 Task: Look for space in São Borja, Brazil from 7th July, 2023 to 15th July, 2023 for 6 adults in price range Rs.15000 to Rs.20000. Place can be entire place with 3 bedrooms having 3 beds and 3 bathrooms. Property type can be guest house. Amenities needed are: washing machine, . Booking option can be shelf check-in. Required host language is Spanish.
Action: Mouse moved to (492, 135)
Screenshot: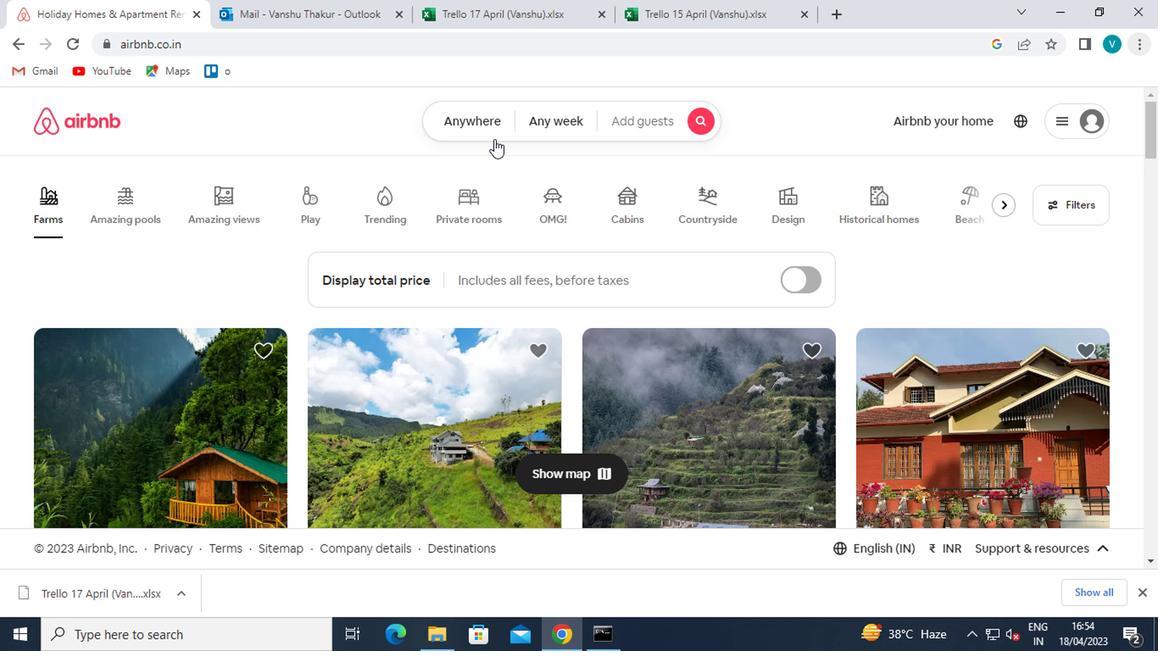 
Action: Mouse pressed left at (492, 135)
Screenshot: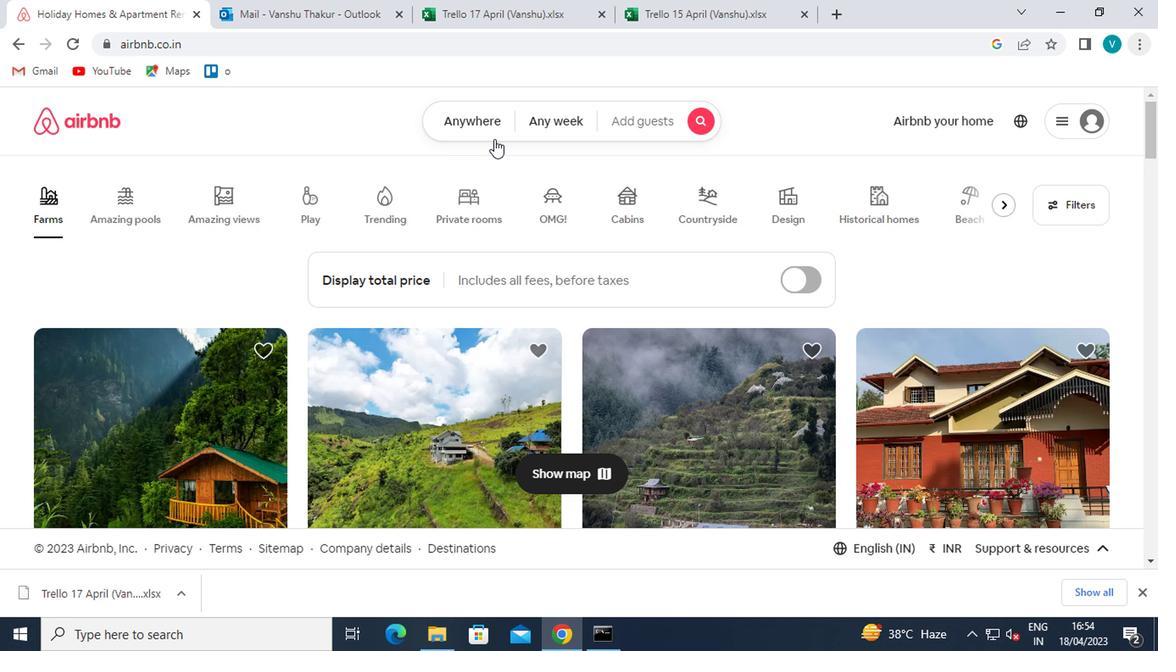 
Action: Mouse moved to (402, 183)
Screenshot: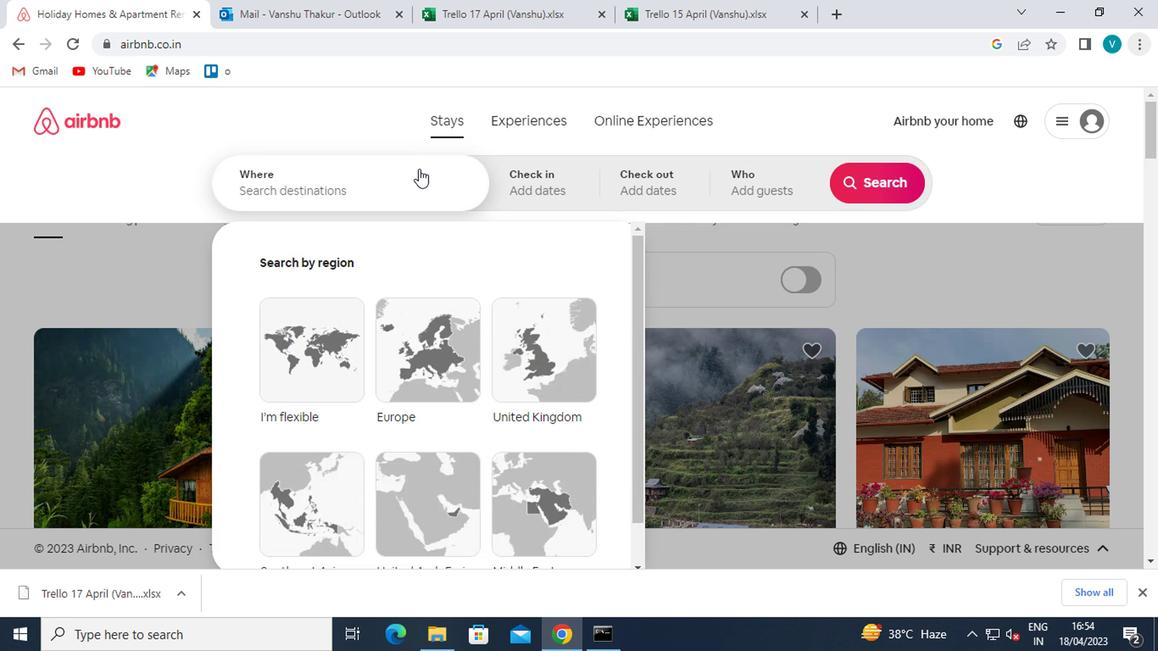 
Action: Mouse pressed left at (402, 183)
Screenshot: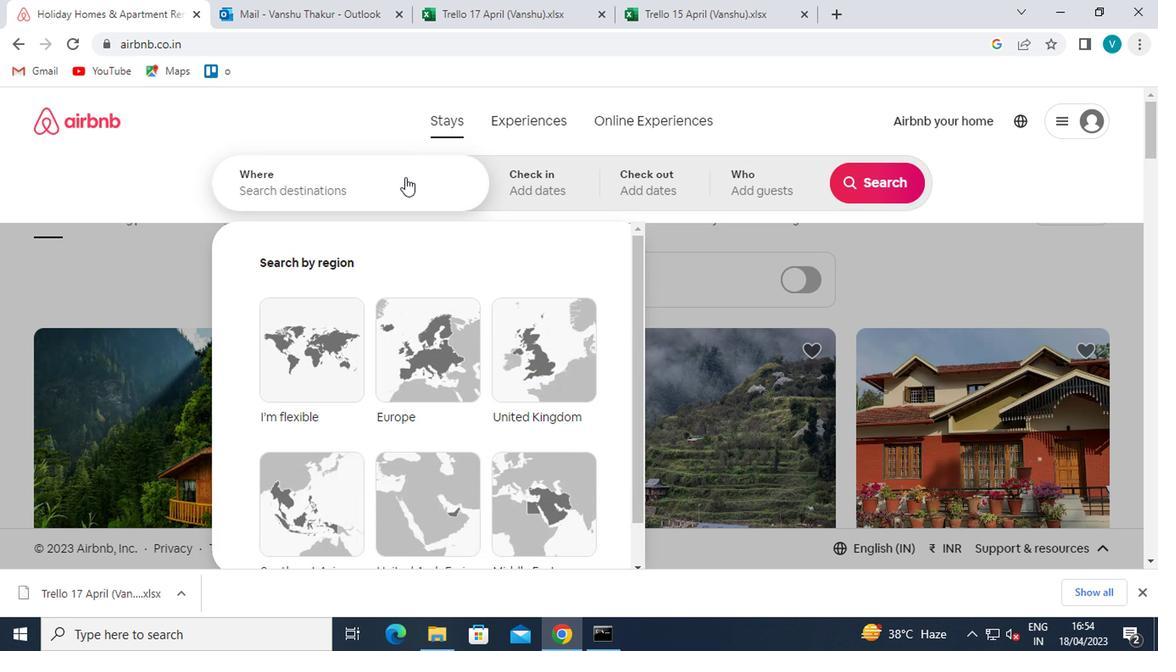 
Action: Mouse moved to (402, 183)
Screenshot: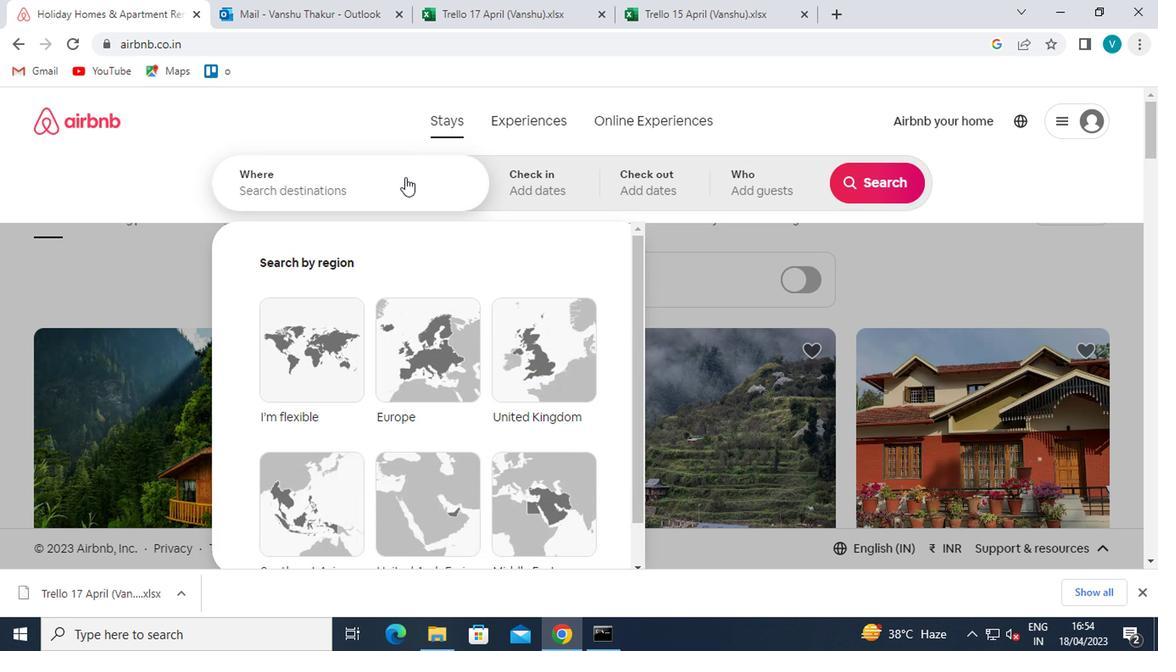 
Action: Key pressed <Key.shift>SAO<Key.space><Key.shift>BORJA
Screenshot: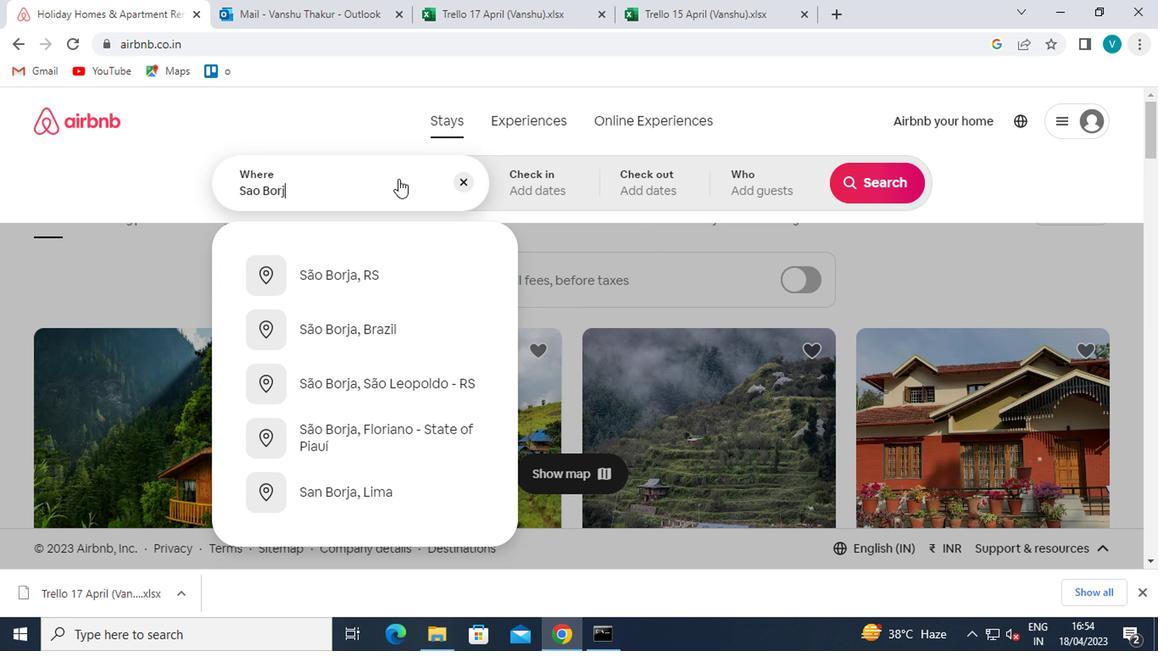 
Action: Mouse moved to (369, 322)
Screenshot: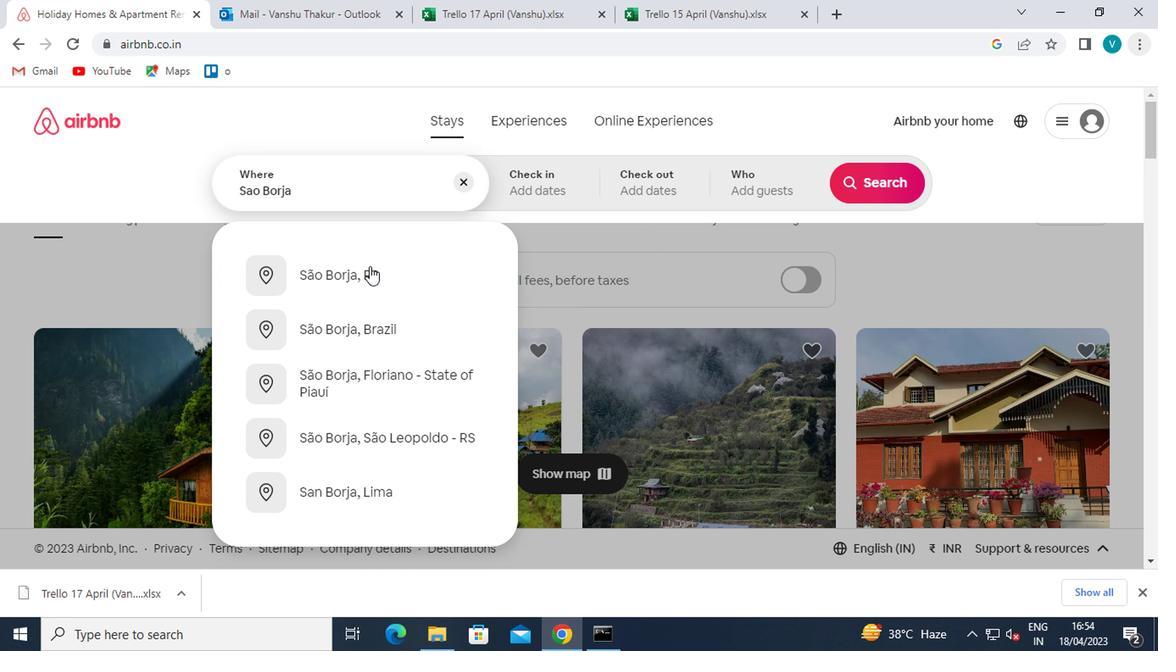 
Action: Mouse pressed left at (369, 322)
Screenshot: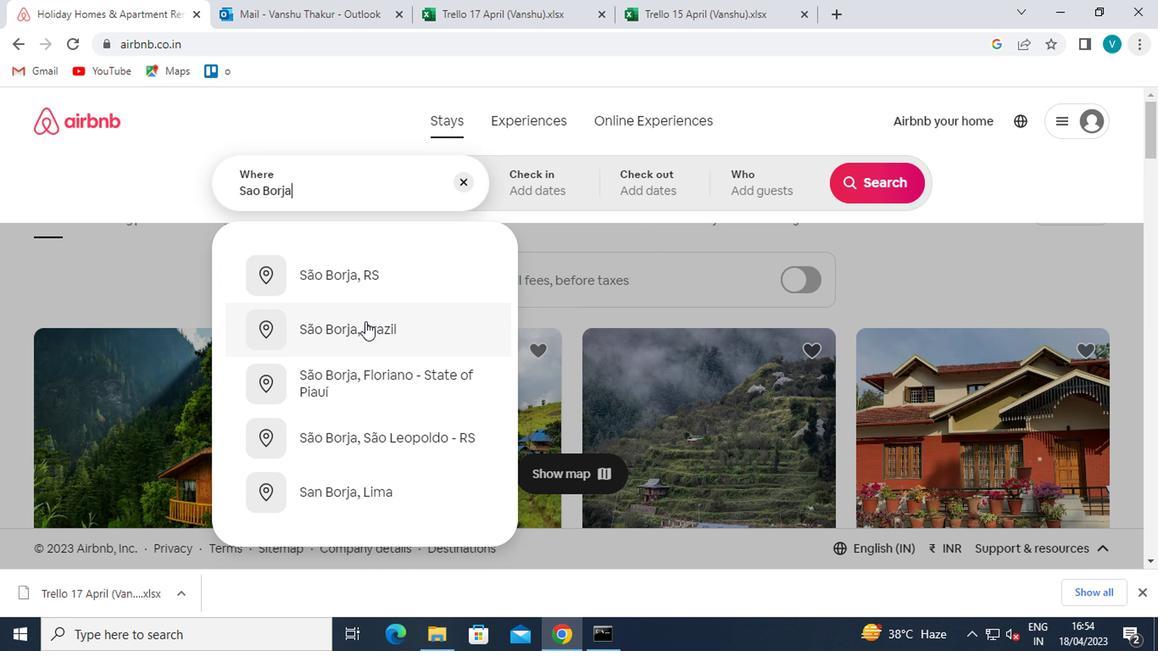 
Action: Mouse moved to (865, 316)
Screenshot: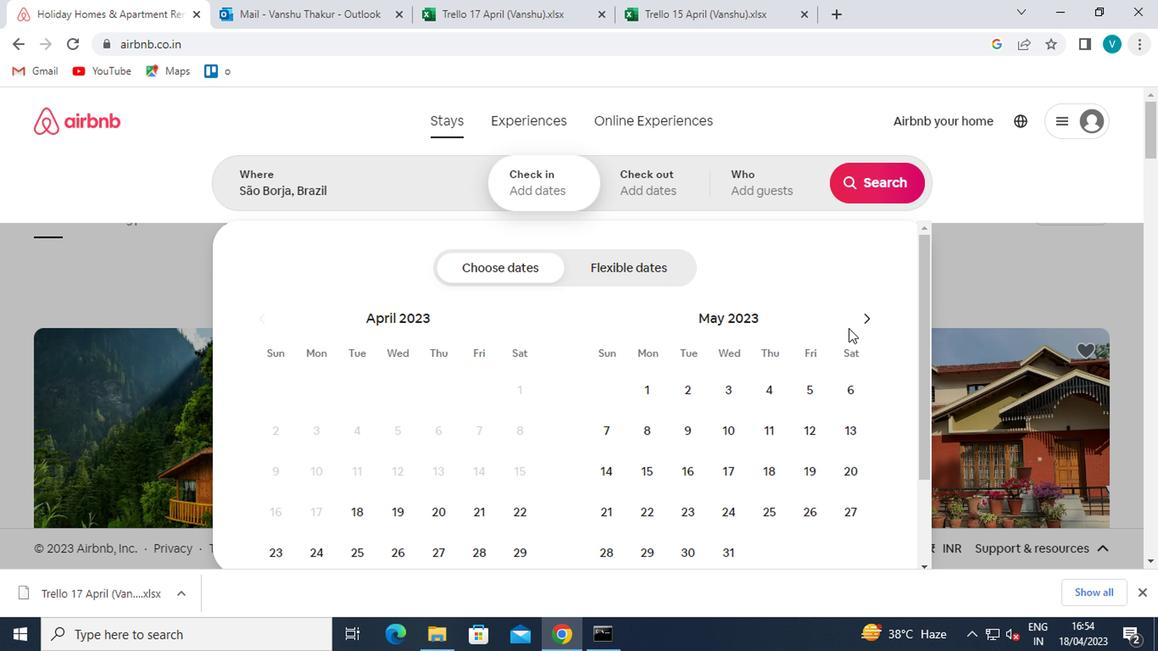 
Action: Mouse pressed left at (865, 316)
Screenshot: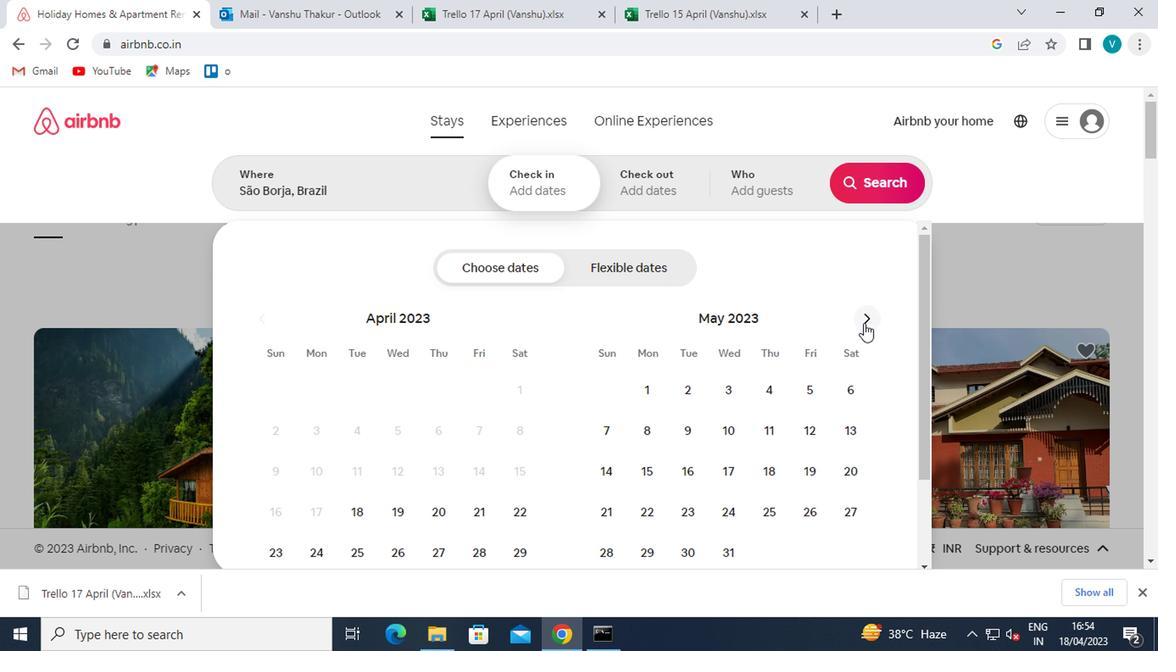 
Action: Mouse moved to (865, 314)
Screenshot: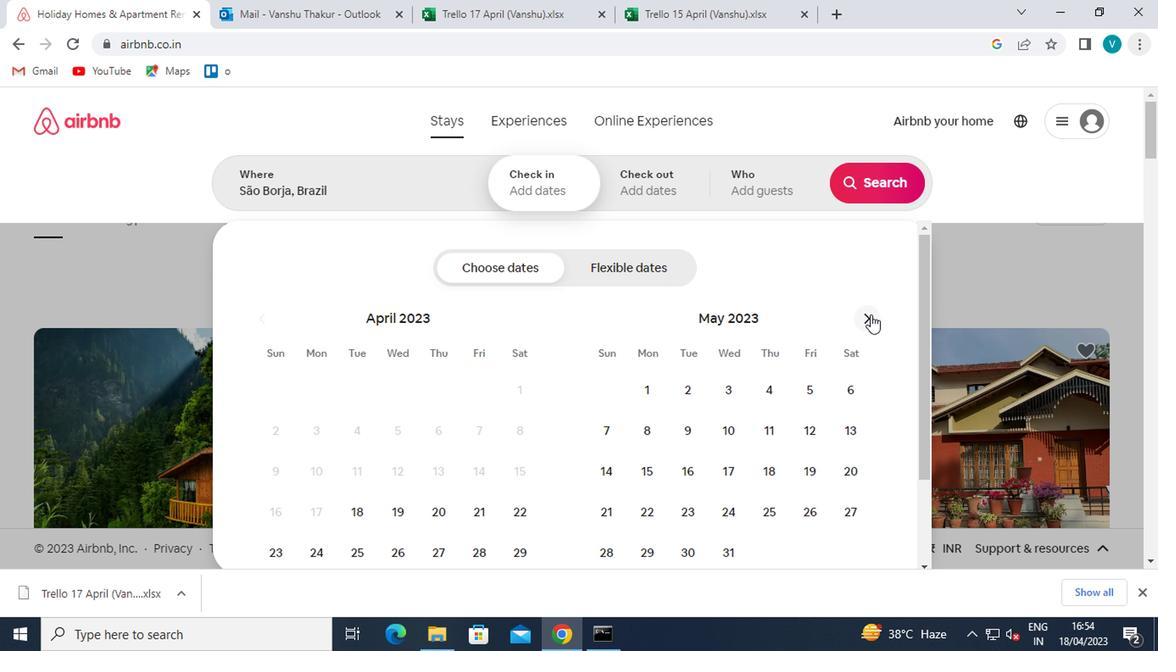 
Action: Mouse pressed left at (865, 314)
Screenshot: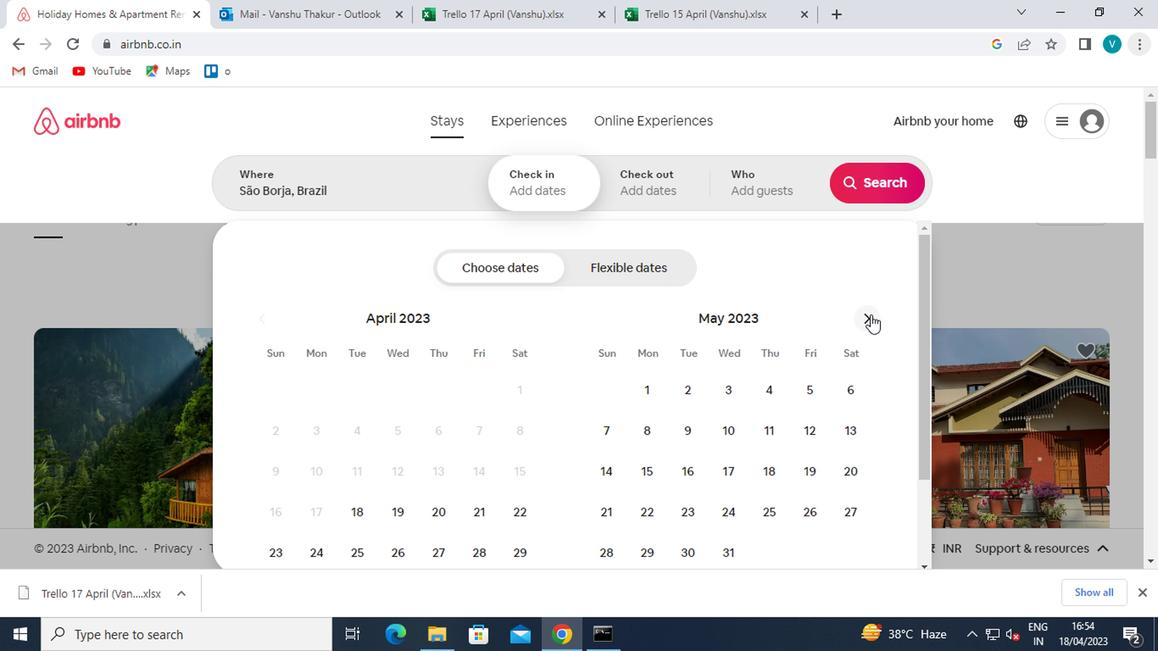 
Action: Mouse pressed left at (865, 314)
Screenshot: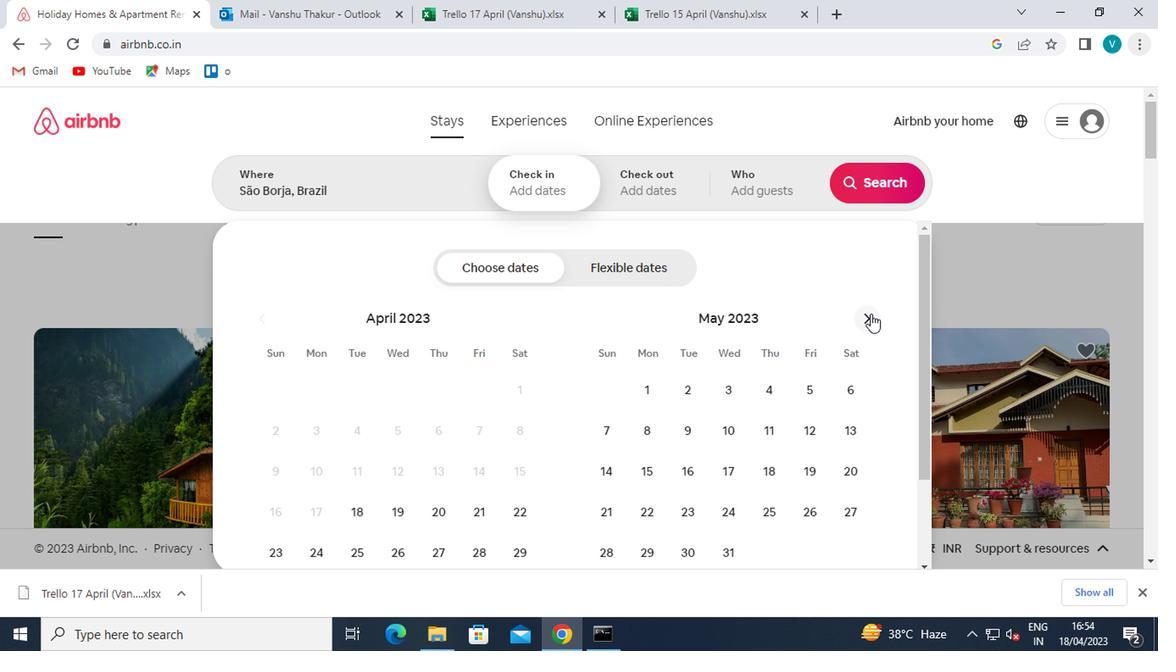 
Action: Mouse moved to (807, 434)
Screenshot: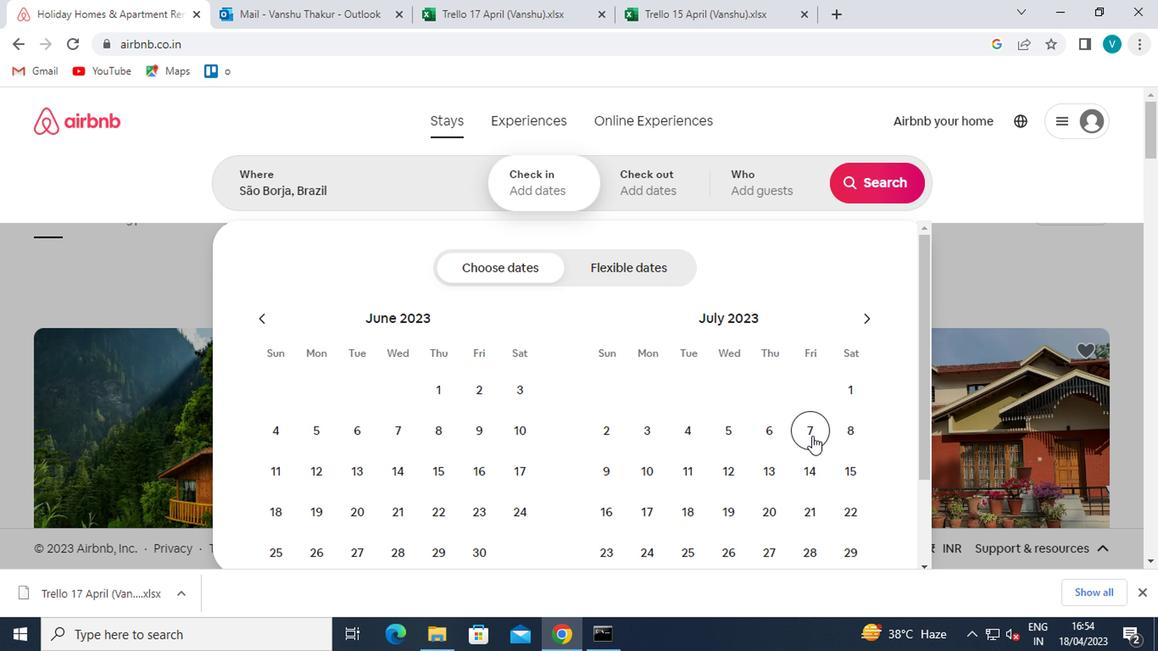 
Action: Mouse pressed left at (807, 434)
Screenshot: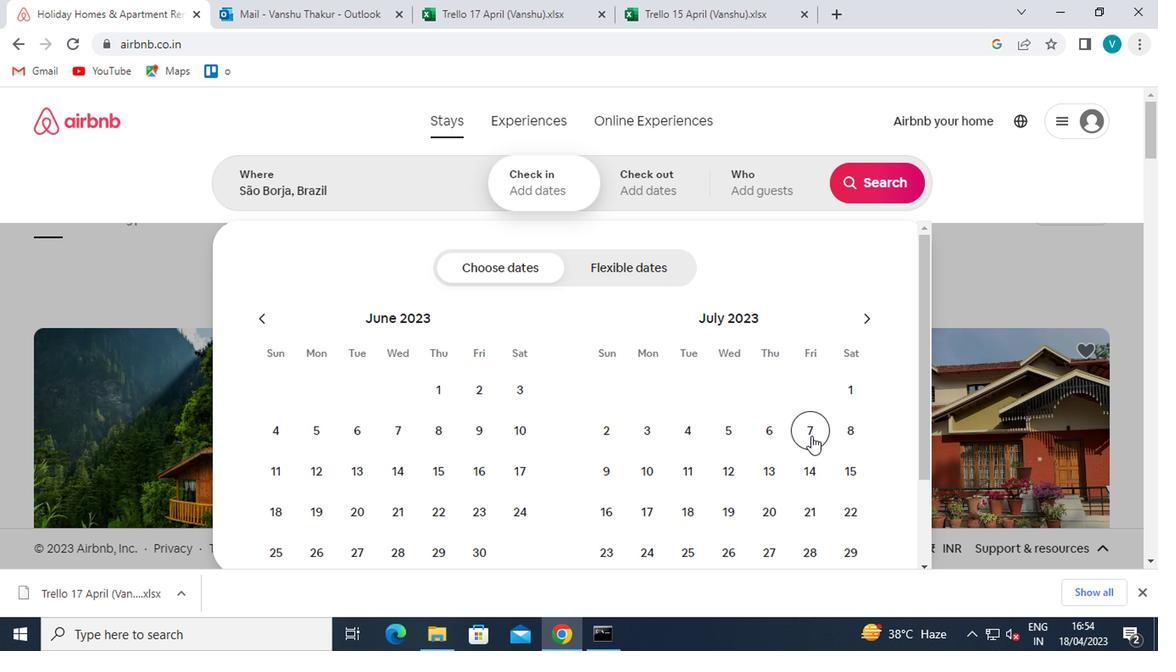 
Action: Mouse moved to (841, 463)
Screenshot: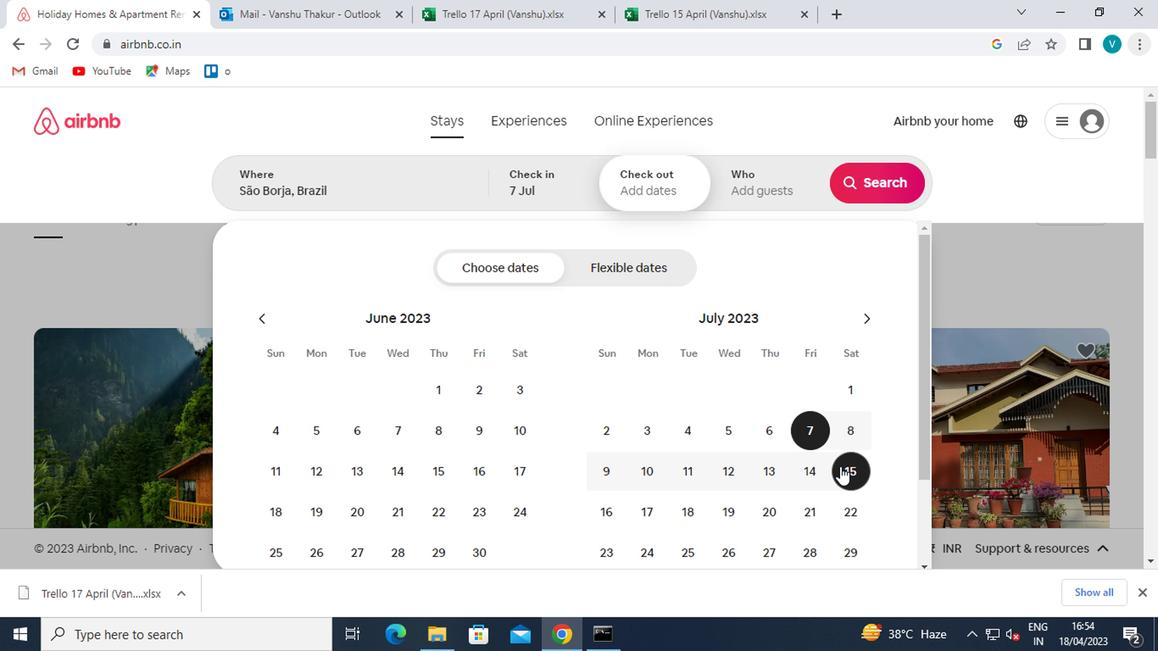 
Action: Mouse pressed left at (841, 463)
Screenshot: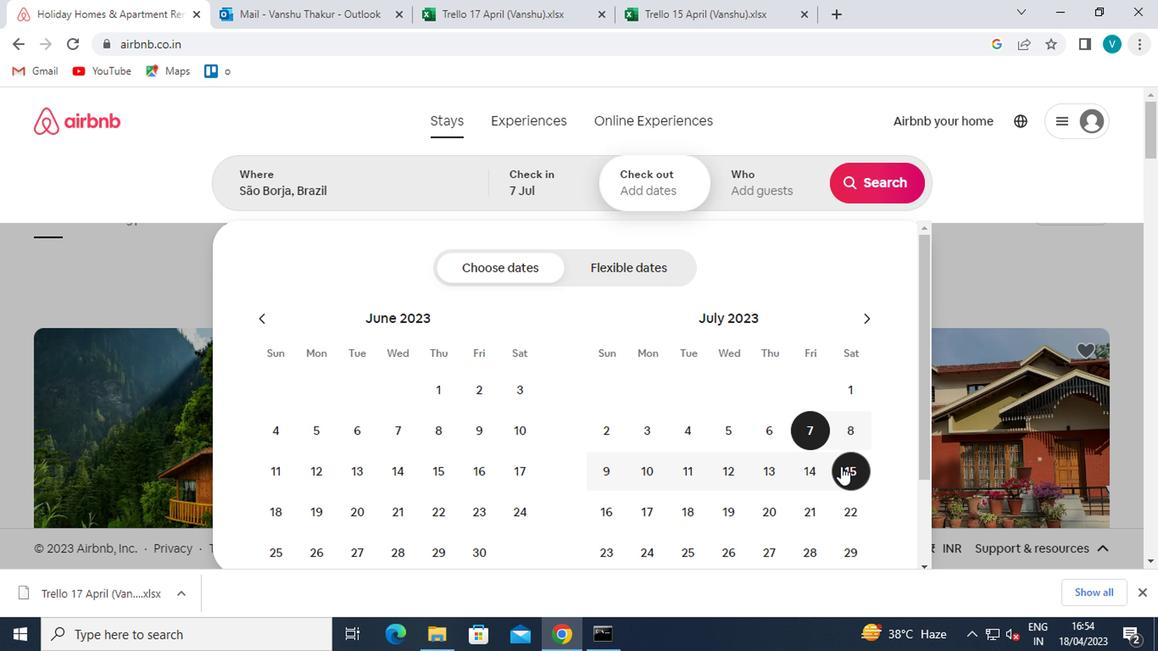 
Action: Mouse moved to (785, 189)
Screenshot: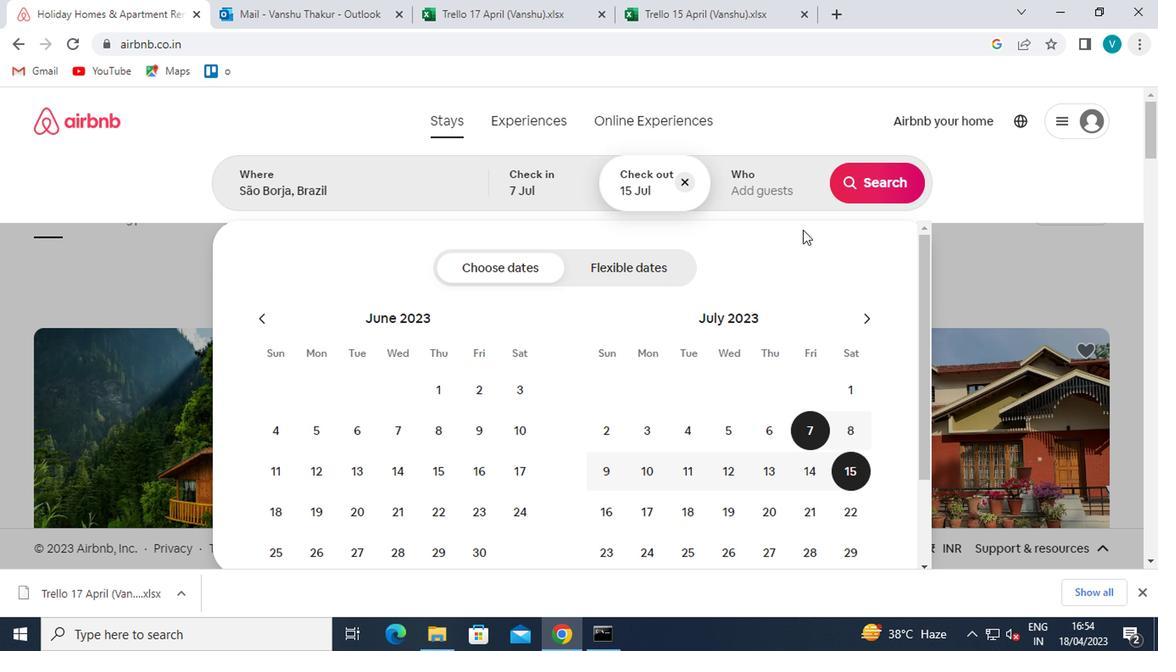 
Action: Mouse pressed left at (785, 189)
Screenshot: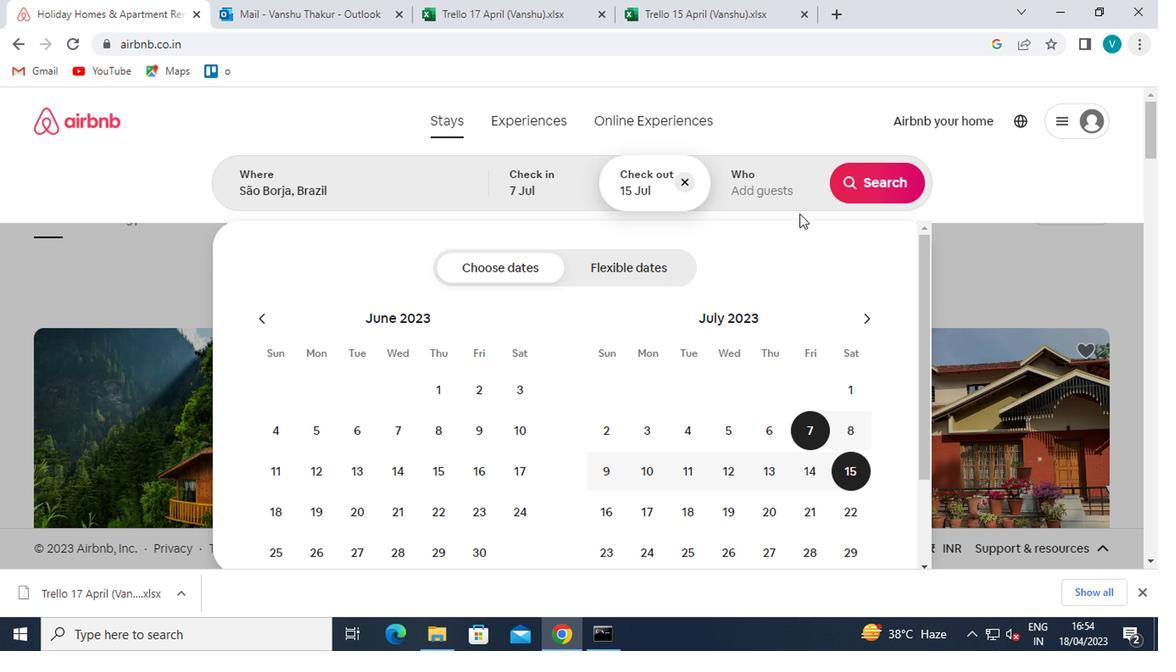 
Action: Mouse moved to (880, 265)
Screenshot: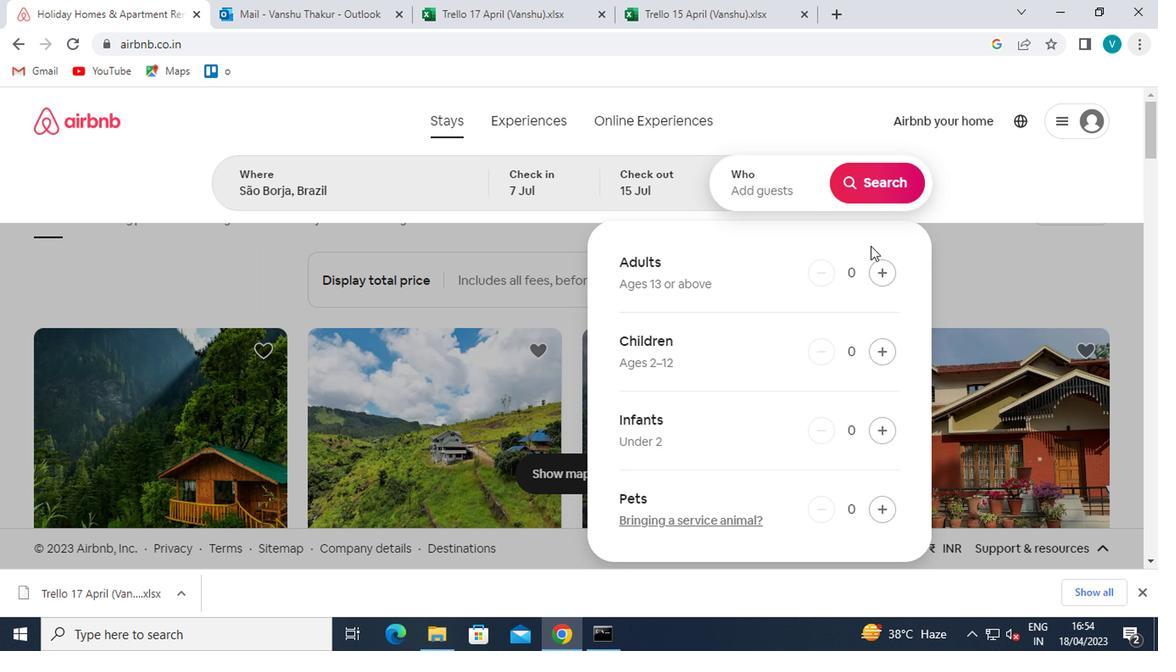 
Action: Mouse pressed left at (880, 265)
Screenshot: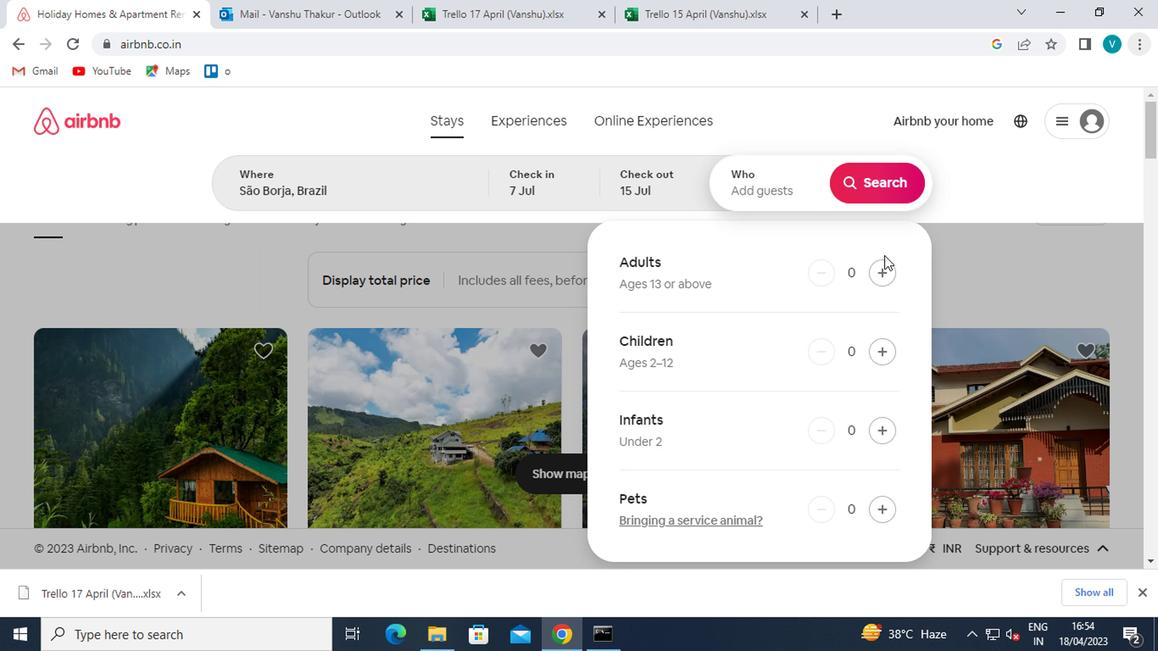 
Action: Mouse pressed left at (880, 265)
Screenshot: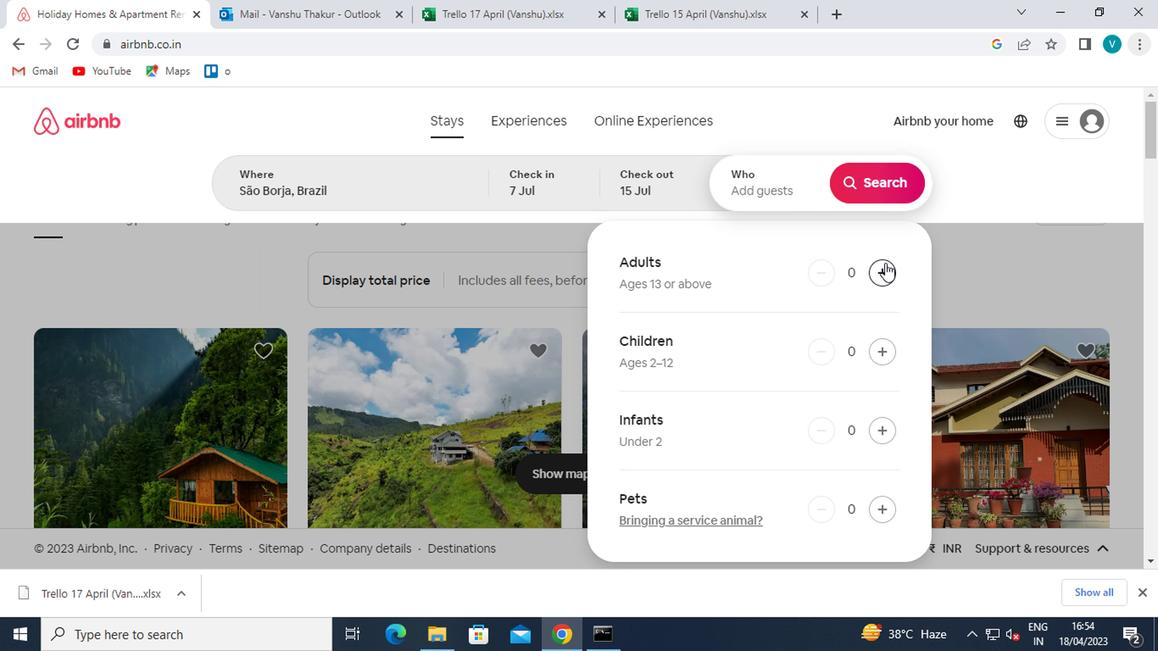 
Action: Mouse pressed left at (880, 265)
Screenshot: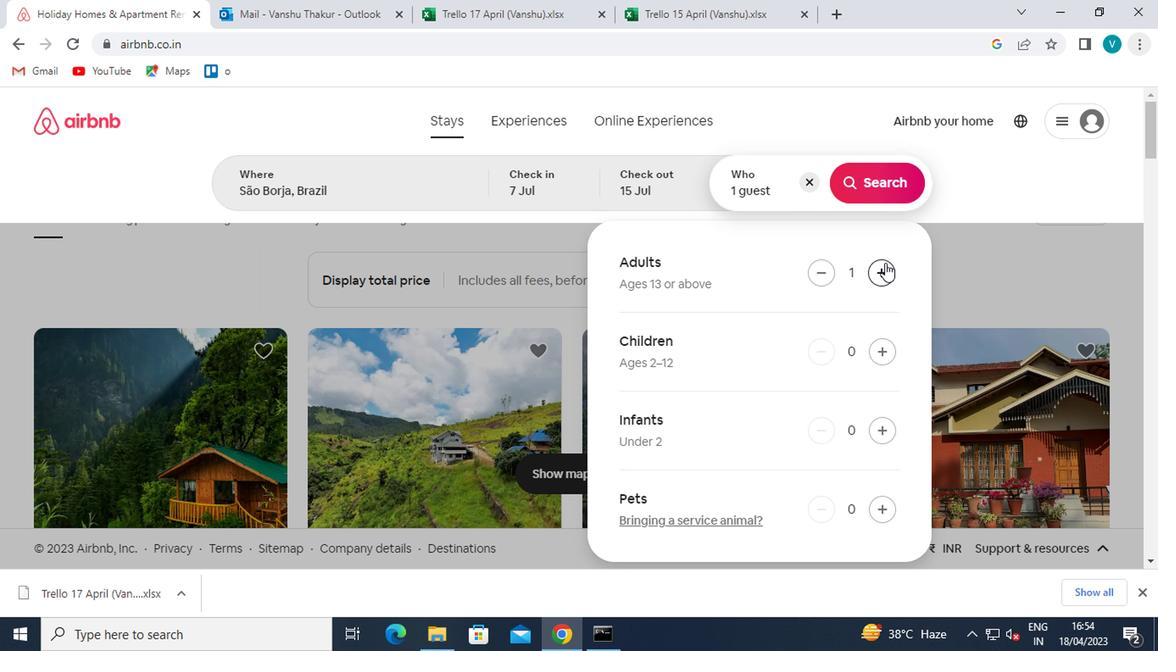 
Action: Mouse pressed left at (880, 265)
Screenshot: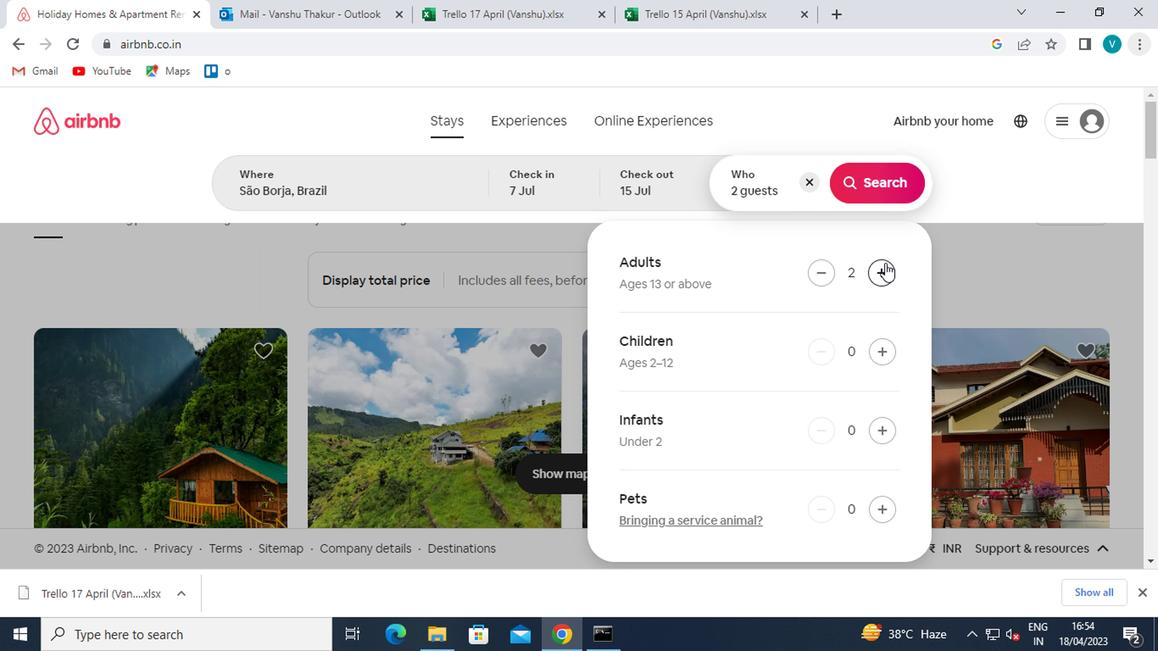 
Action: Mouse pressed left at (880, 265)
Screenshot: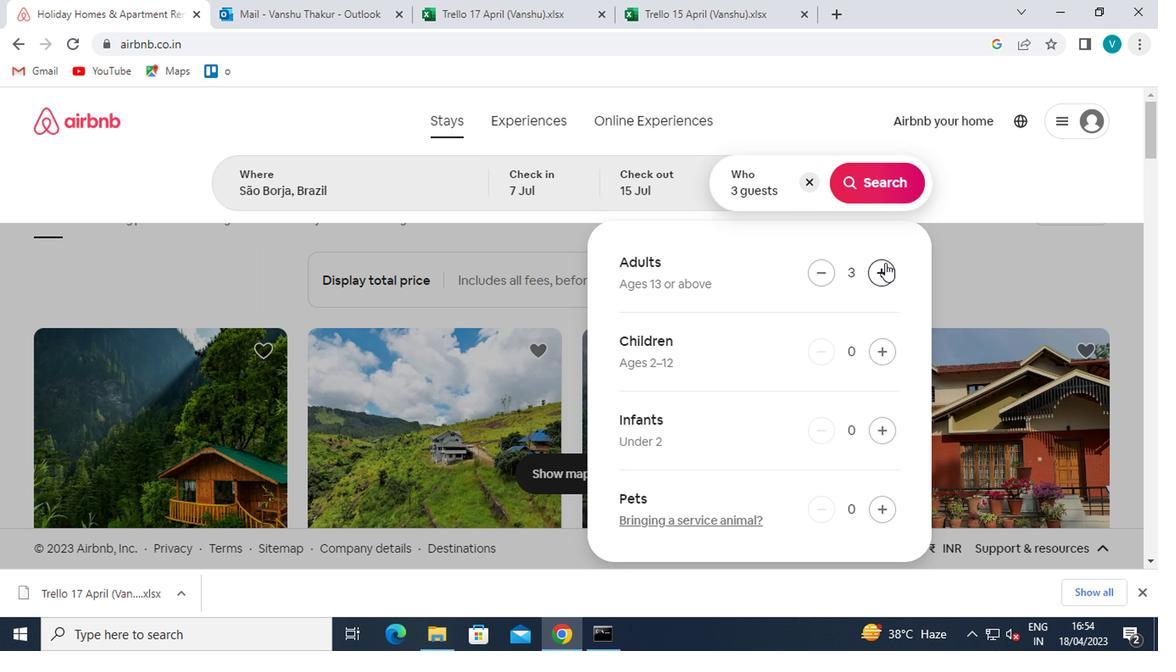 
Action: Mouse pressed left at (880, 265)
Screenshot: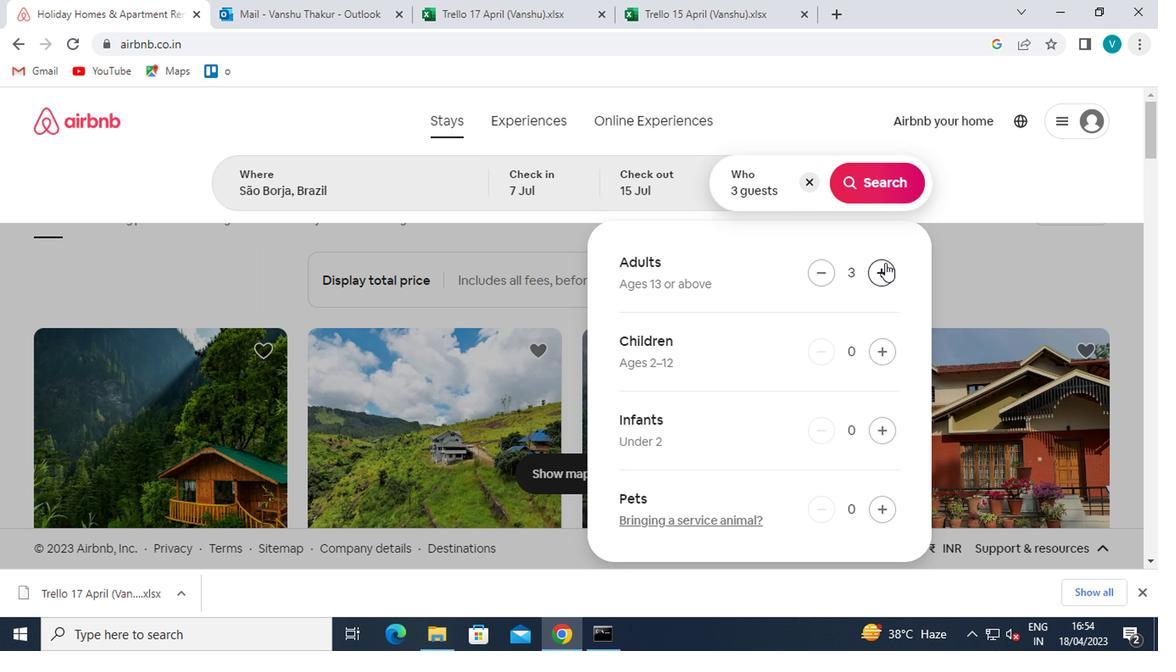 
Action: Mouse moved to (871, 183)
Screenshot: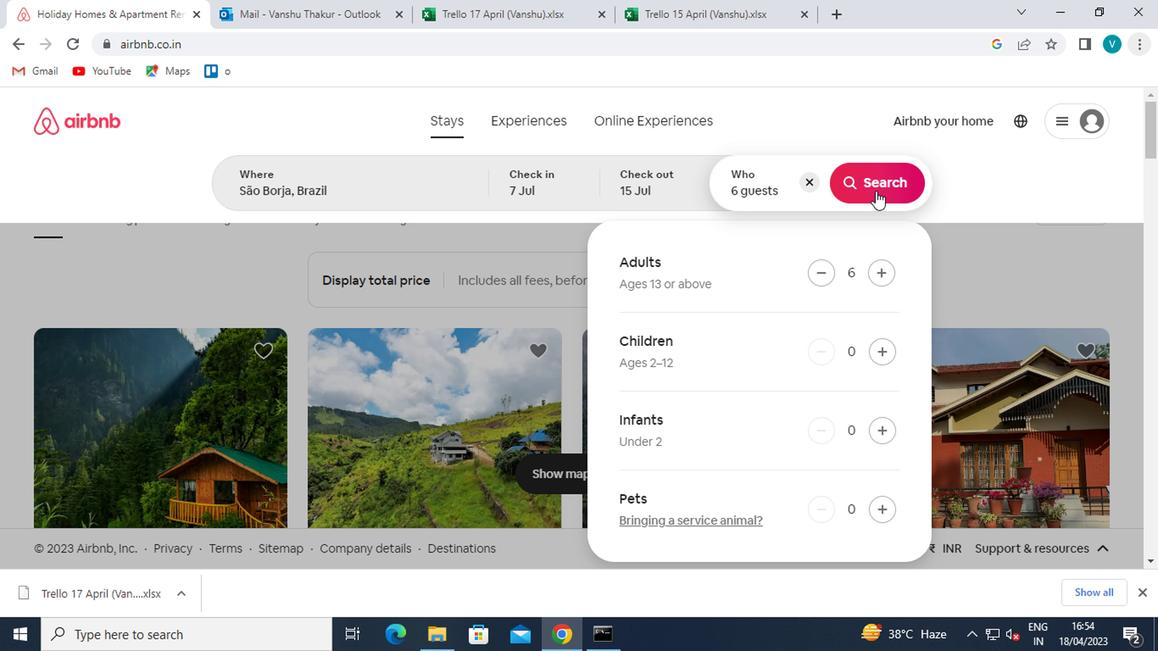 
Action: Mouse pressed left at (871, 183)
Screenshot: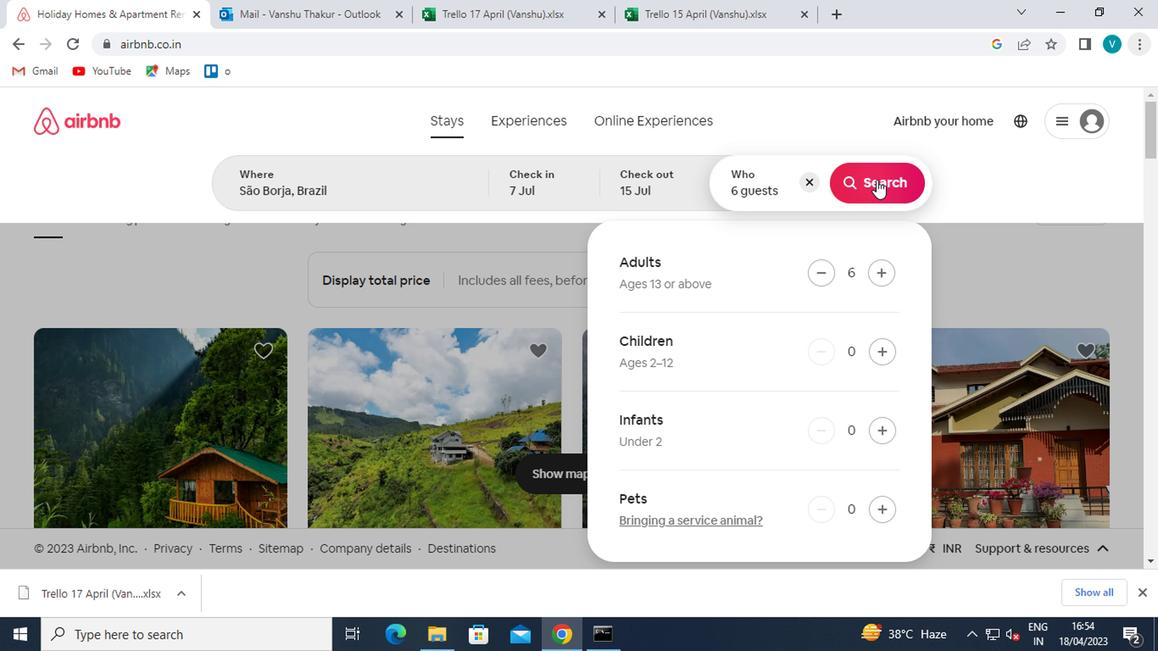
Action: Mouse moved to (1088, 202)
Screenshot: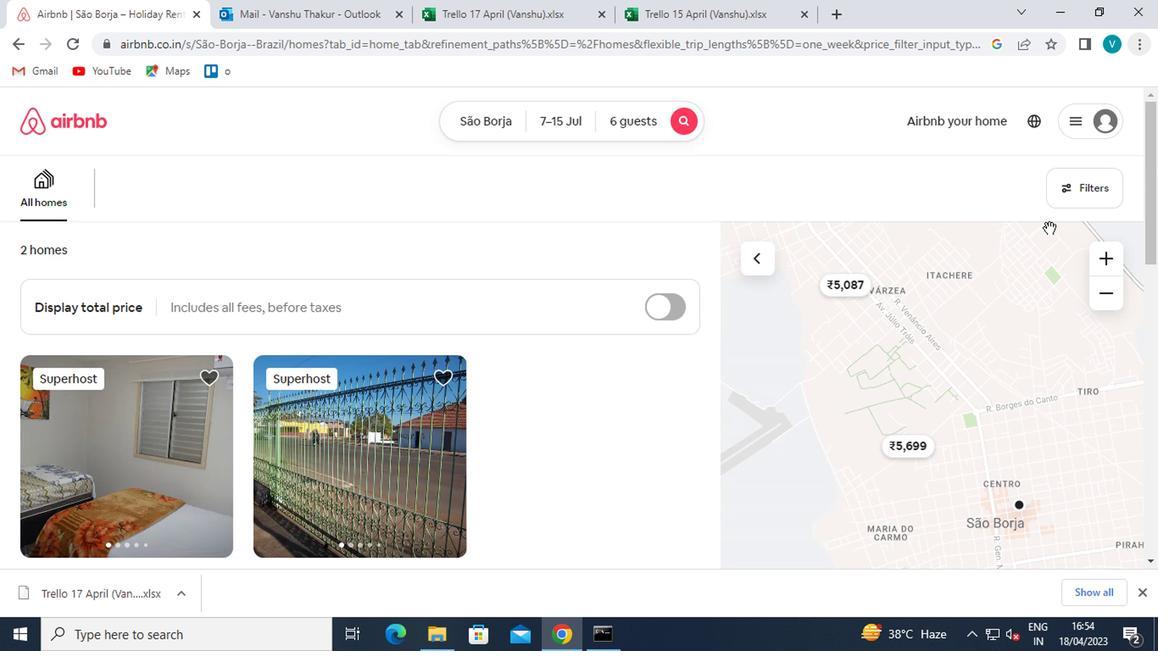 
Action: Mouse pressed left at (1088, 202)
Screenshot: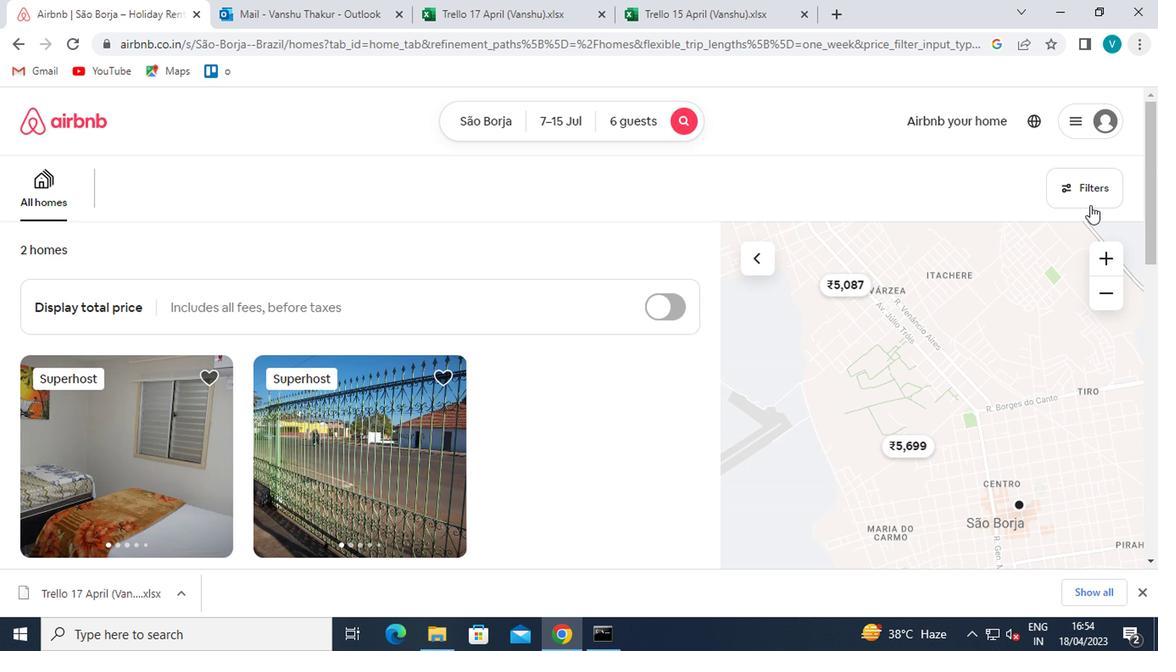 
Action: Mouse moved to (451, 394)
Screenshot: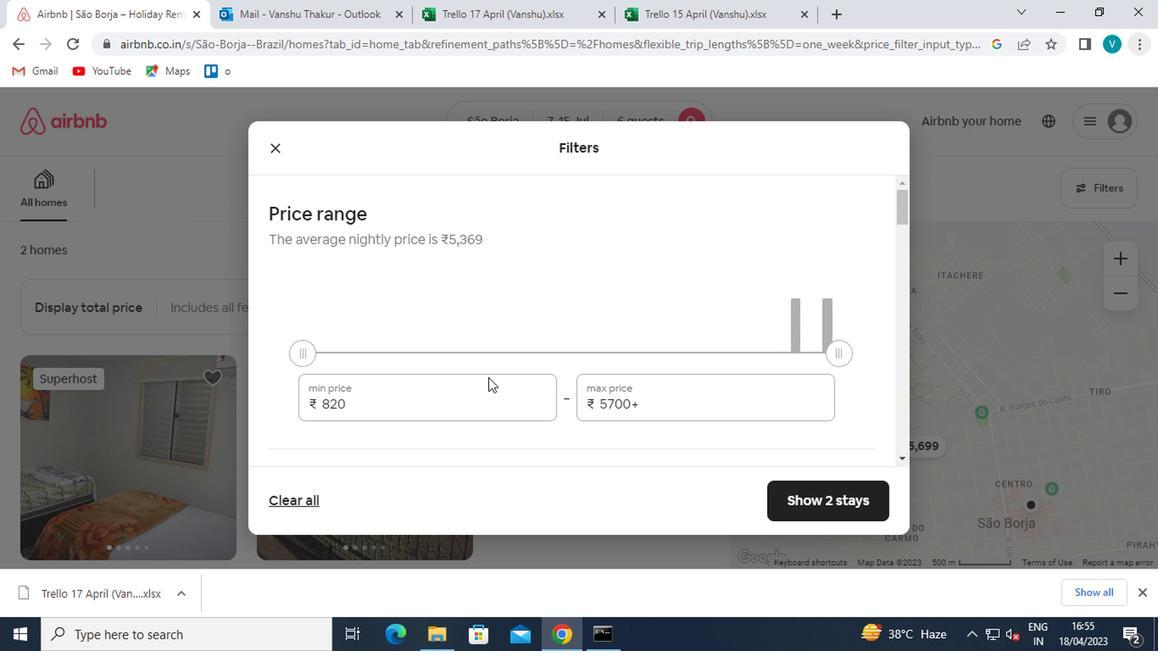 
Action: Mouse pressed left at (451, 394)
Screenshot: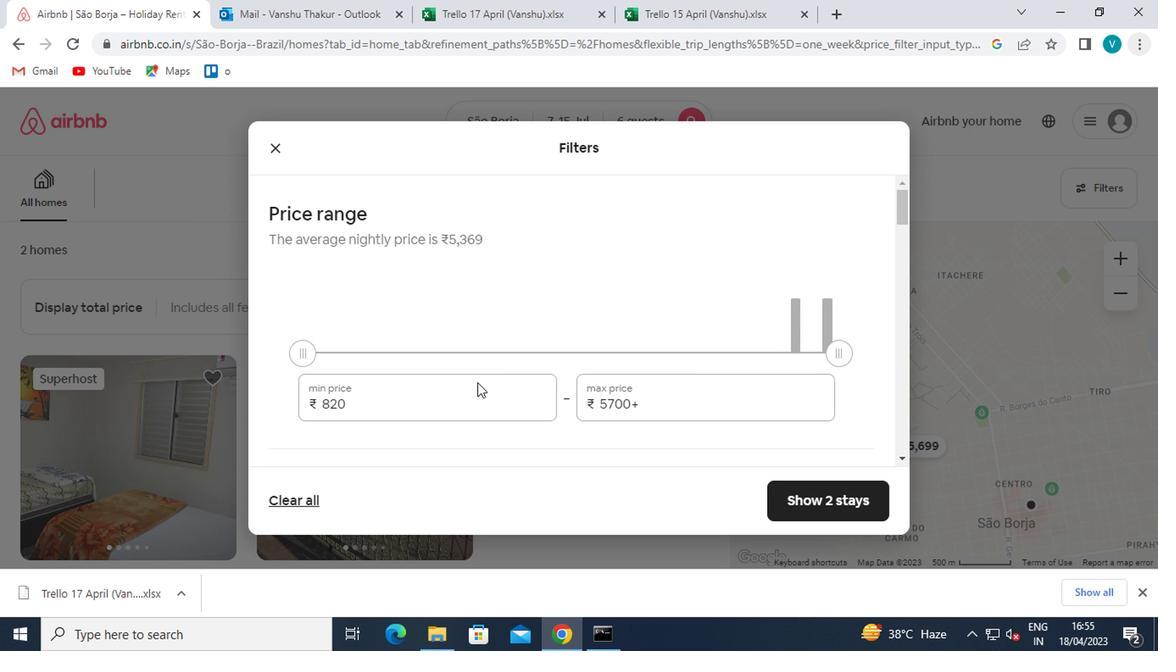 
Action: Mouse moved to (453, 395)
Screenshot: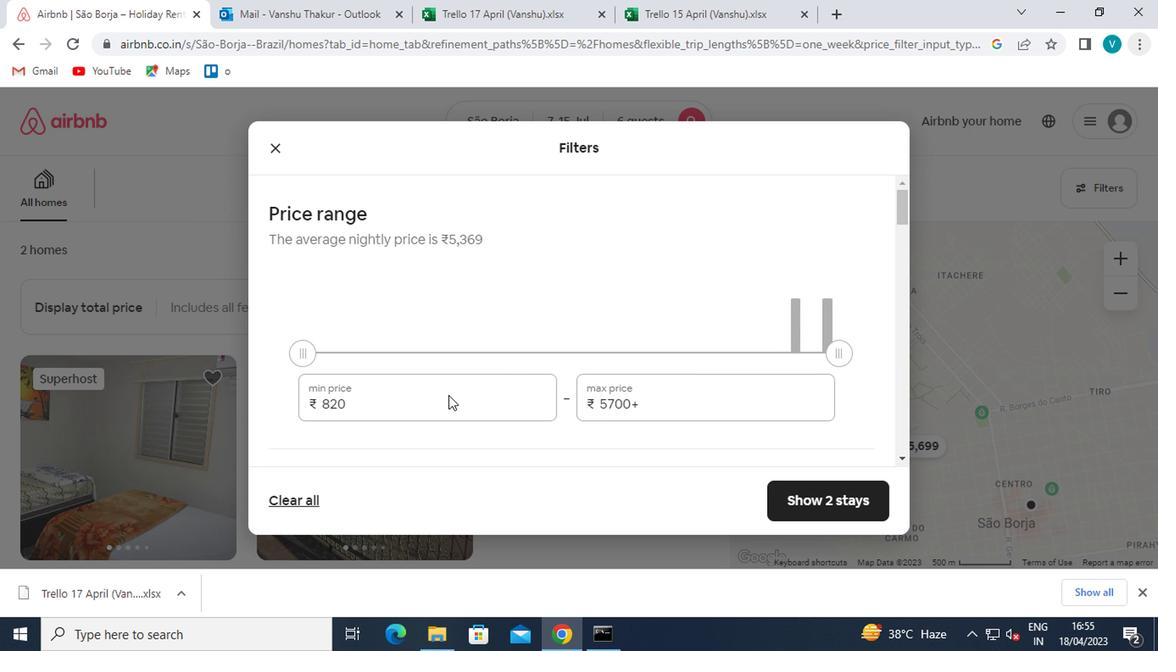 
Action: Key pressed <Key.backspace><Key.backspace><Key.backspace>15000
Screenshot: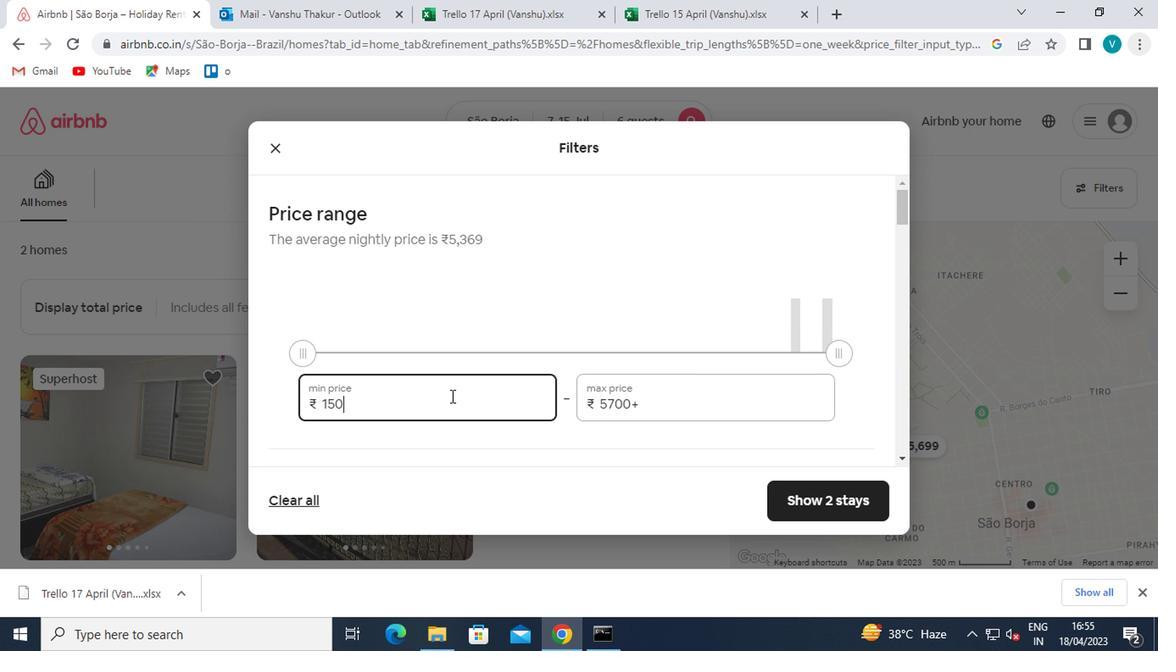 
Action: Mouse moved to (696, 414)
Screenshot: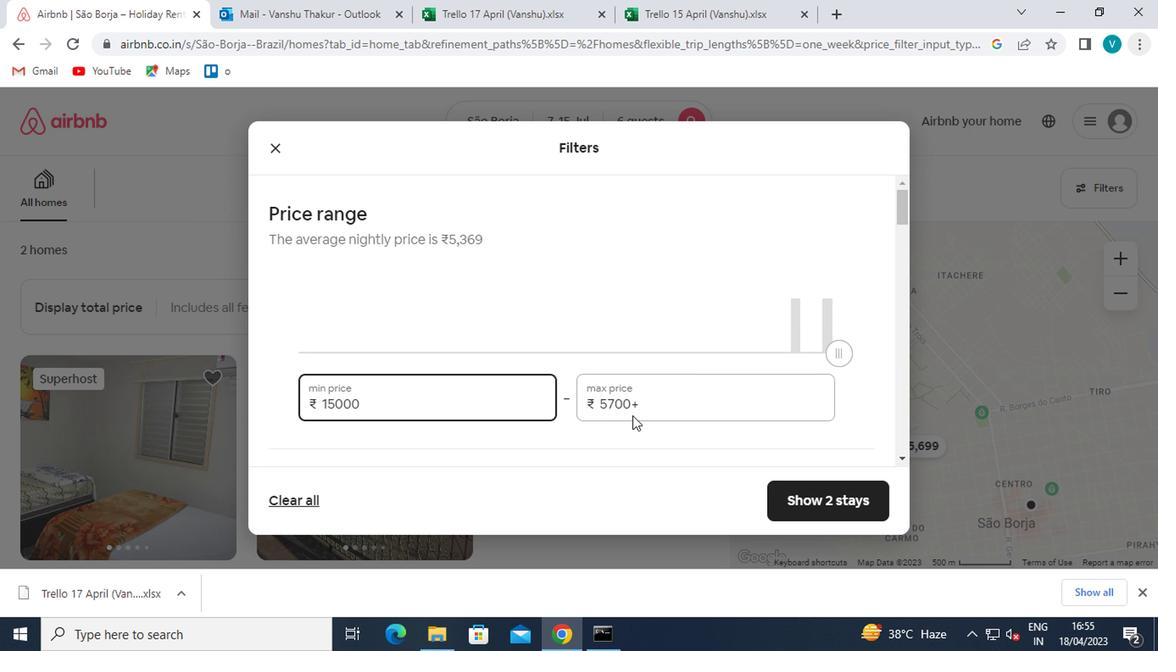 
Action: Mouse pressed left at (696, 414)
Screenshot: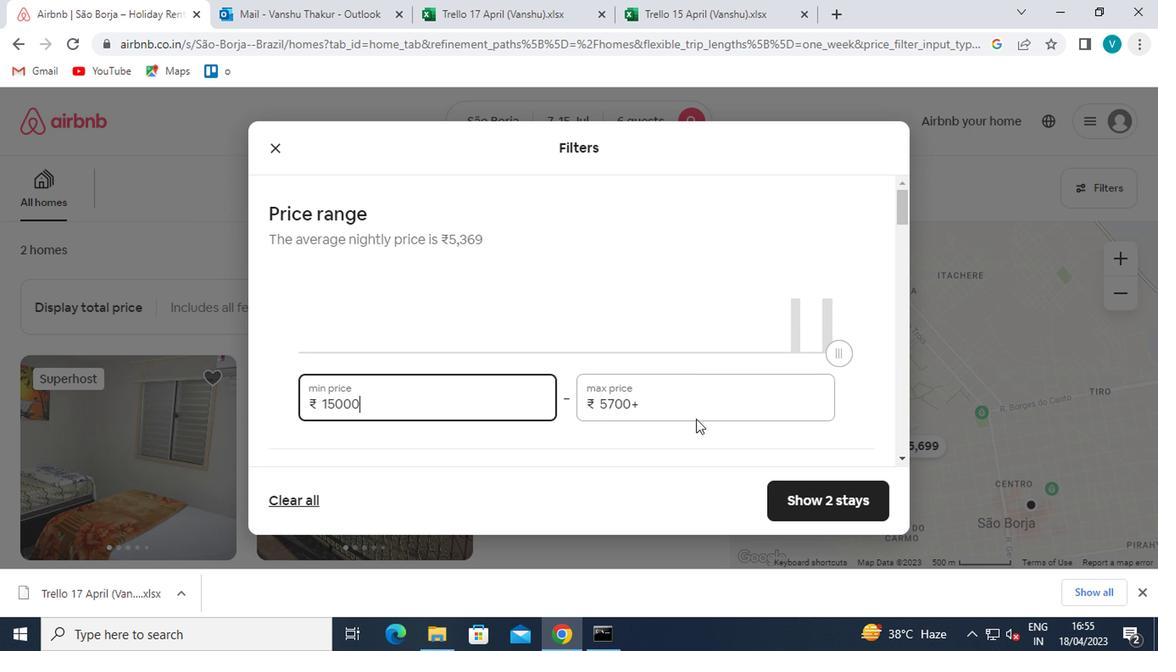 
Action: Mouse moved to (694, 410)
Screenshot: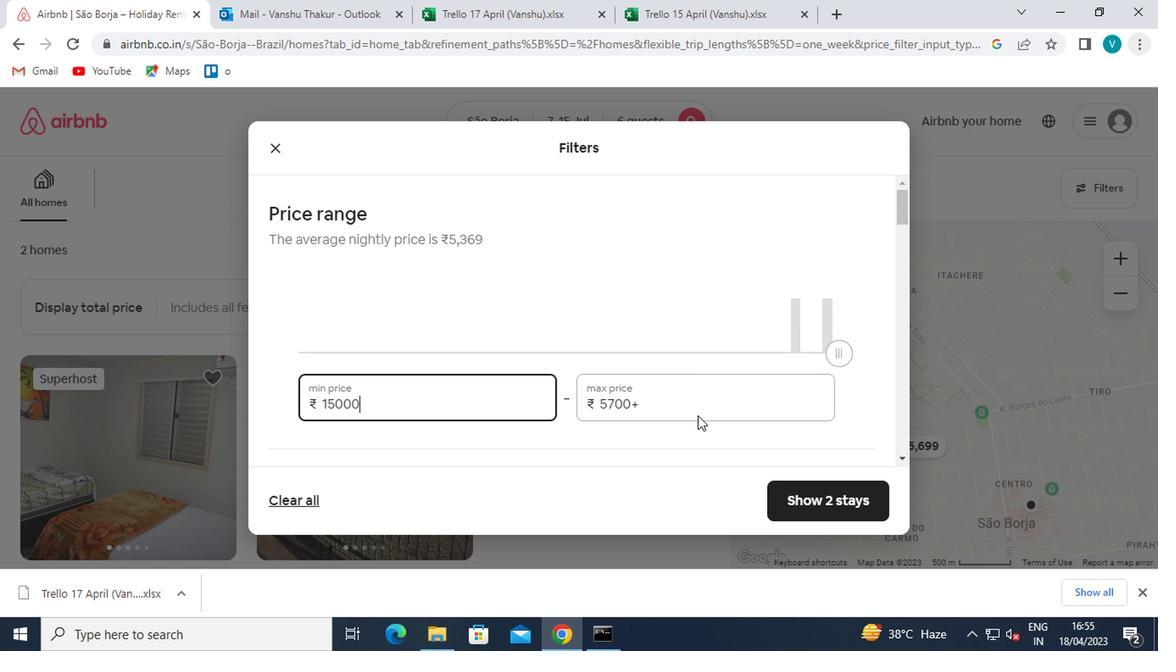 
Action: Key pressed <Key.backspace><Key.backspace><Key.backspace><Key.backspace><Key.backspace>20000
Screenshot: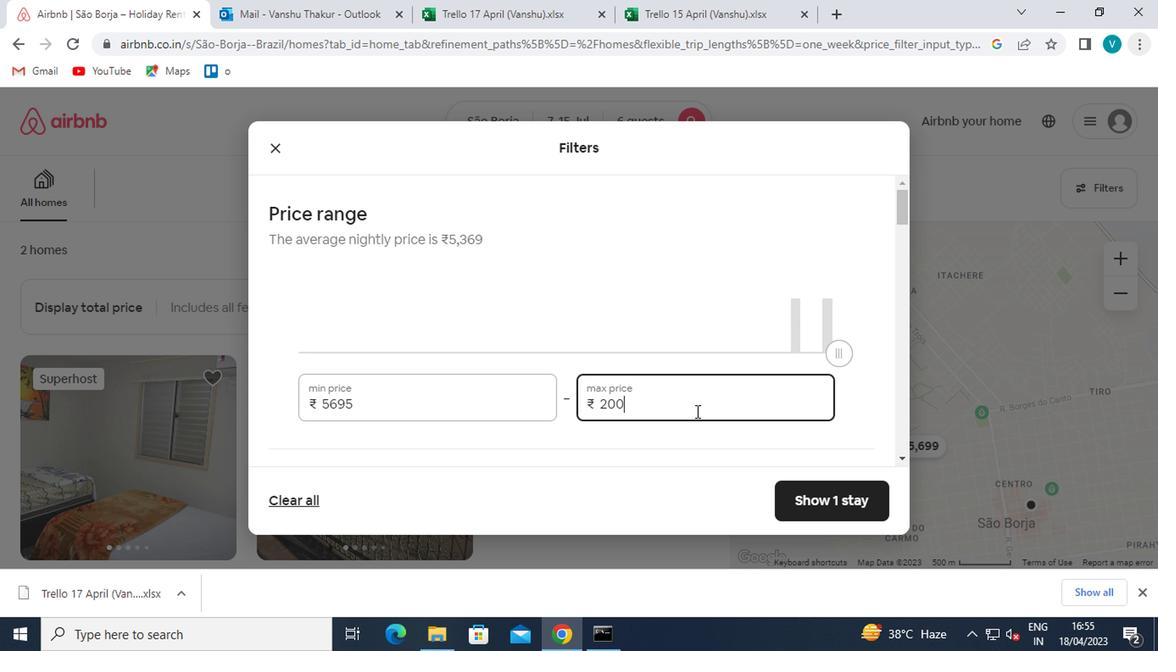 
Action: Mouse moved to (666, 408)
Screenshot: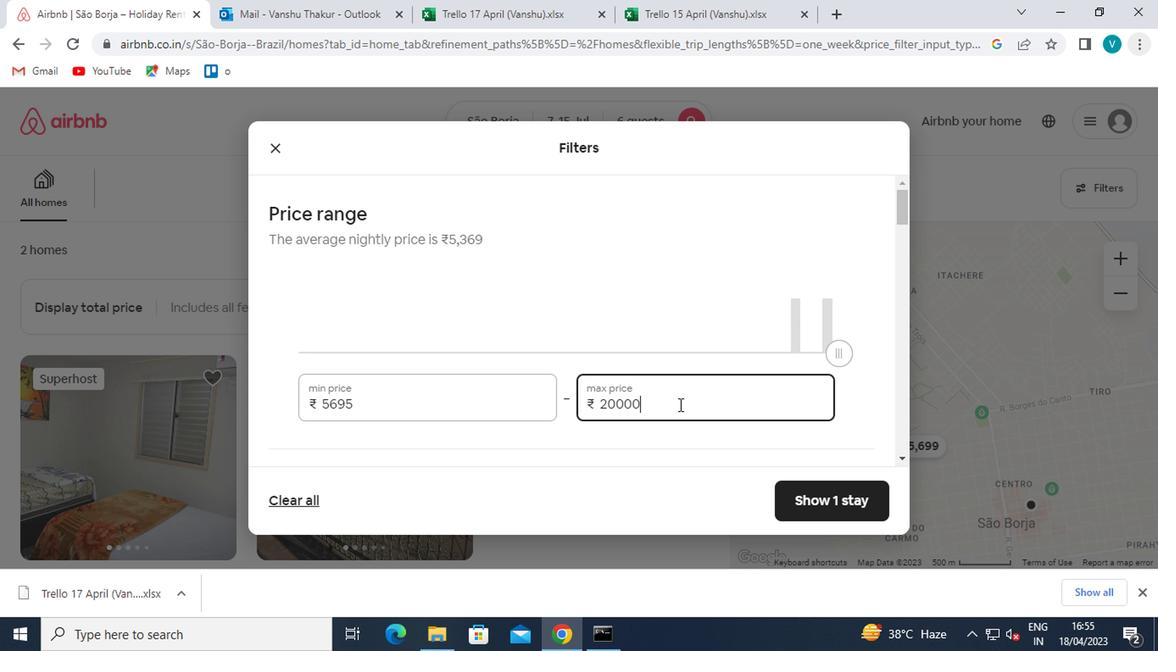 
Action: Mouse scrolled (666, 407) with delta (0, 0)
Screenshot: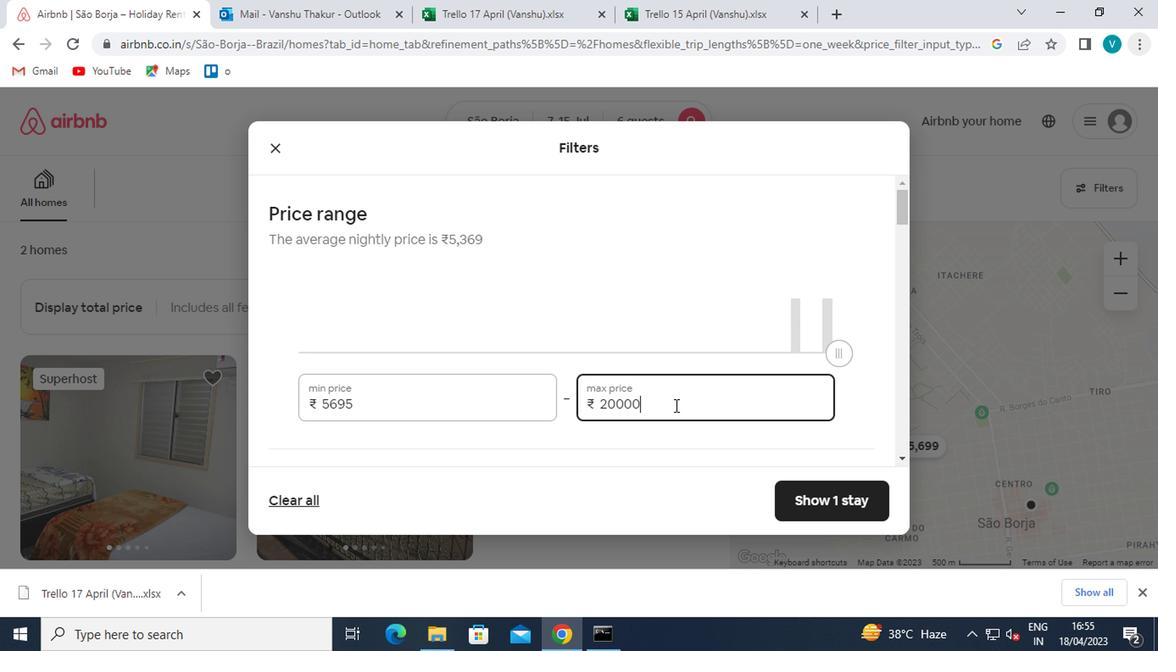 
Action: Mouse moved to (665, 409)
Screenshot: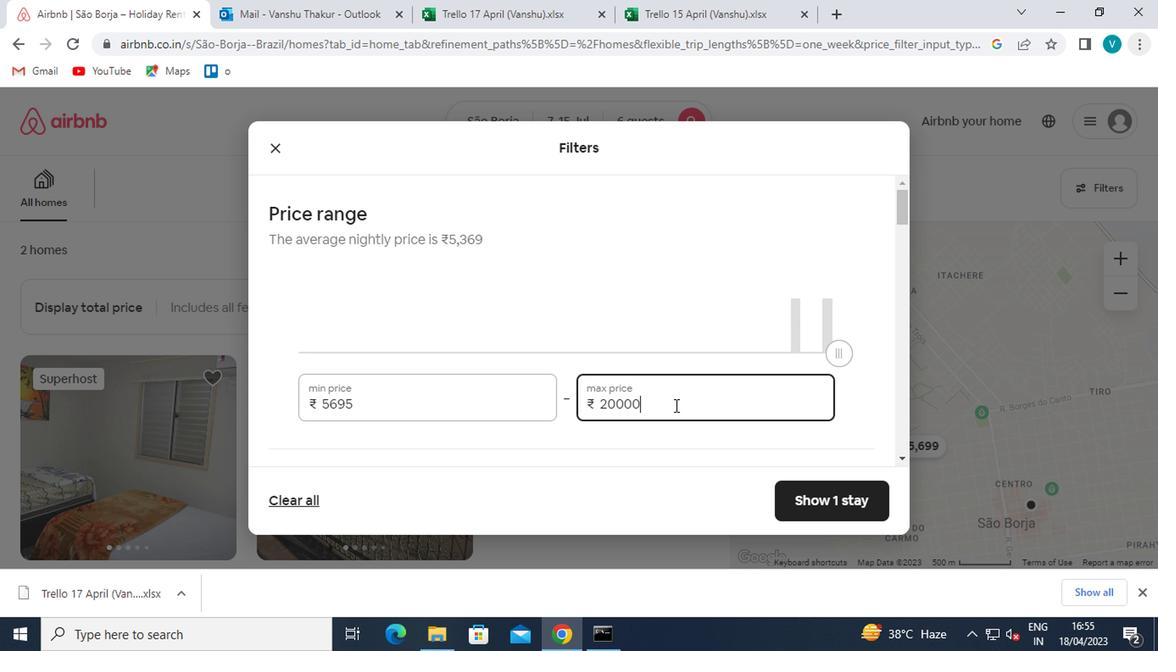 
Action: Mouse scrolled (665, 408) with delta (0, -1)
Screenshot: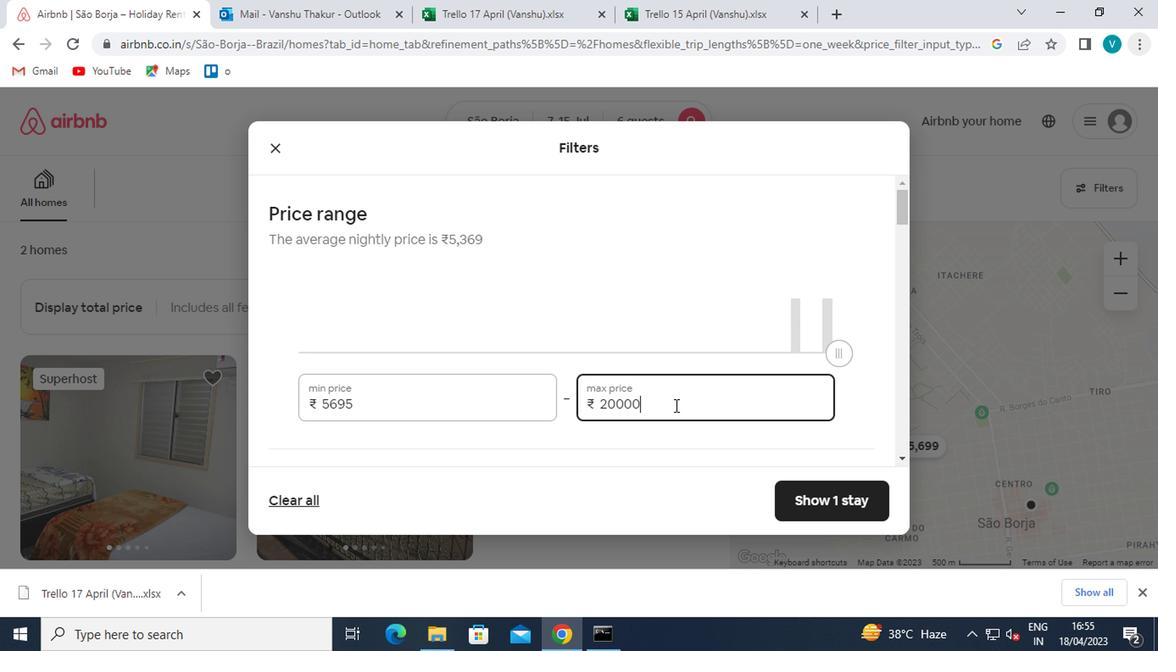 
Action: Mouse moved to (256, 367)
Screenshot: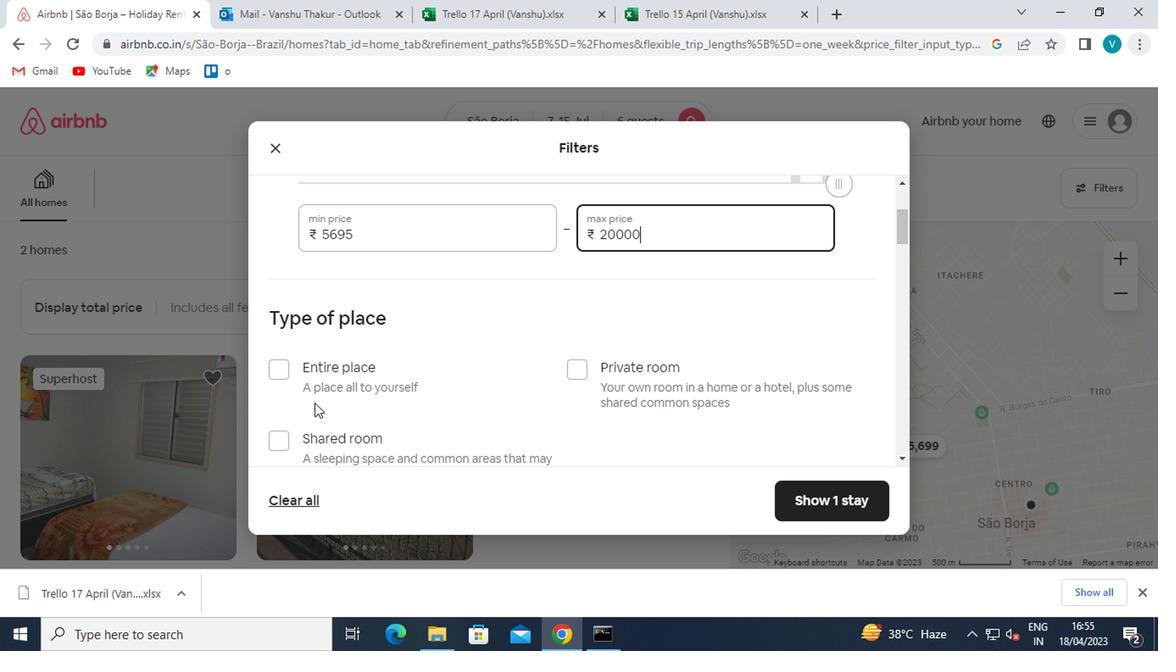 
Action: Mouse pressed left at (256, 367)
Screenshot: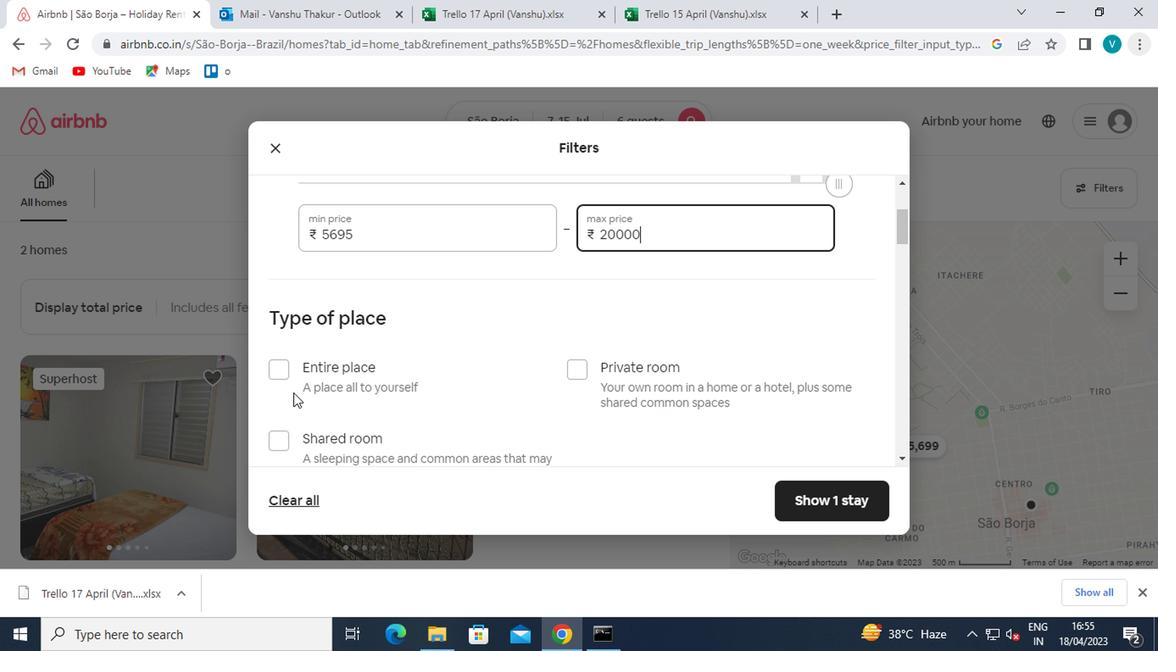 
Action: Mouse moved to (286, 367)
Screenshot: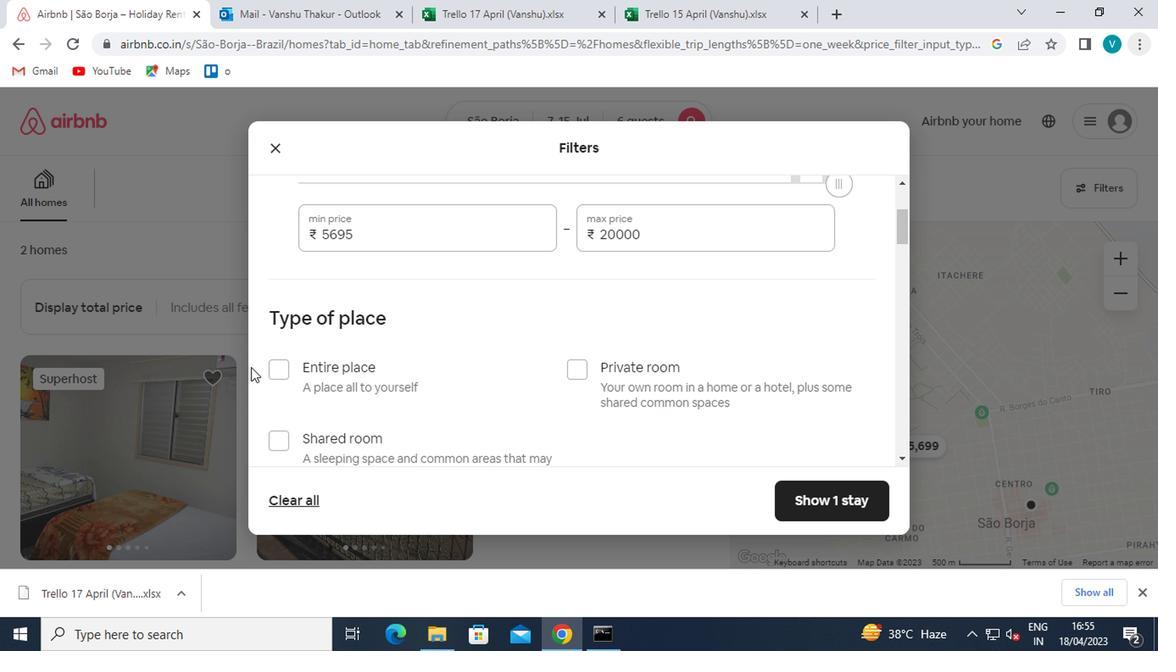 
Action: Mouse pressed left at (286, 367)
Screenshot: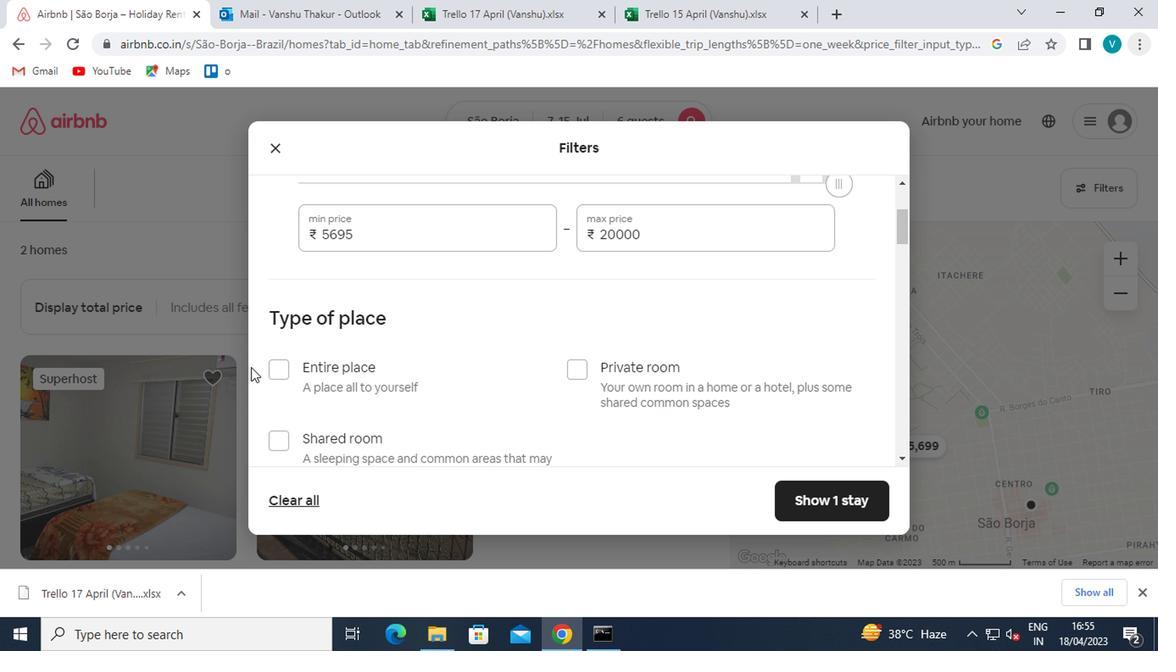
Action: Mouse moved to (370, 389)
Screenshot: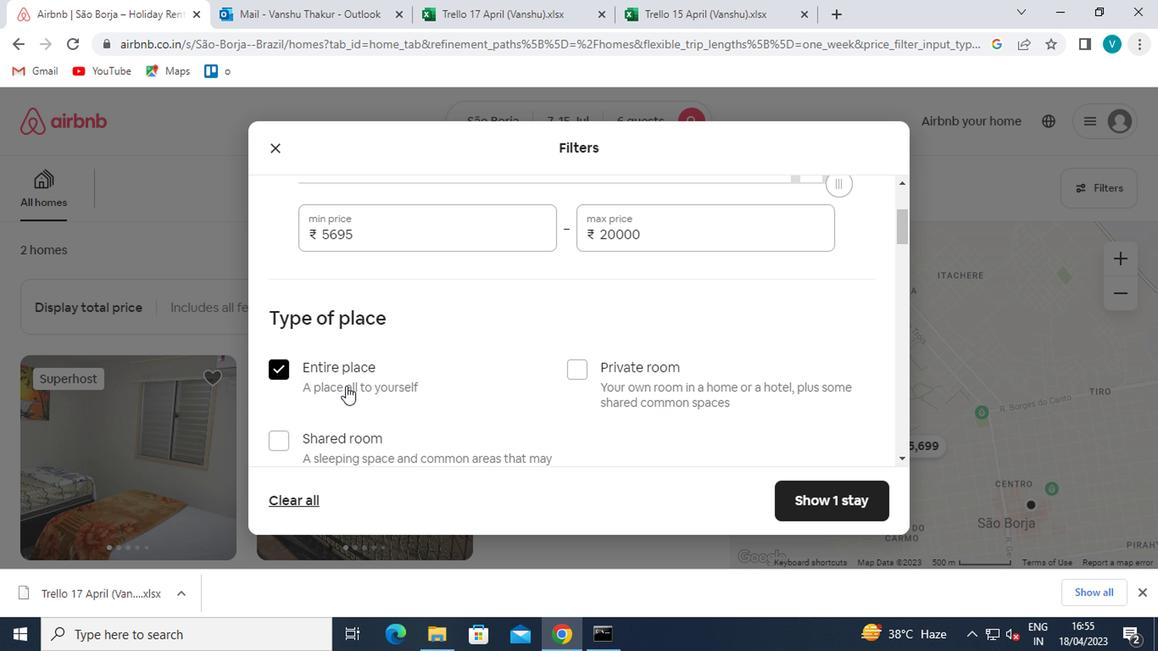
Action: Mouse scrolled (370, 388) with delta (0, -1)
Screenshot: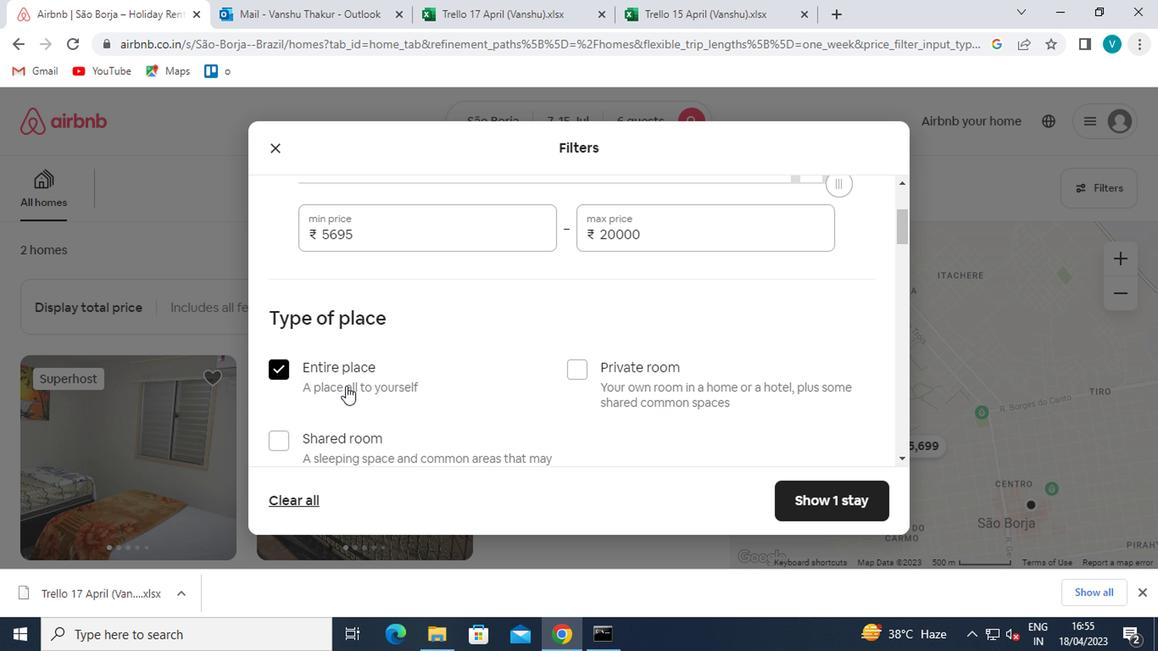 
Action: Mouse moved to (372, 390)
Screenshot: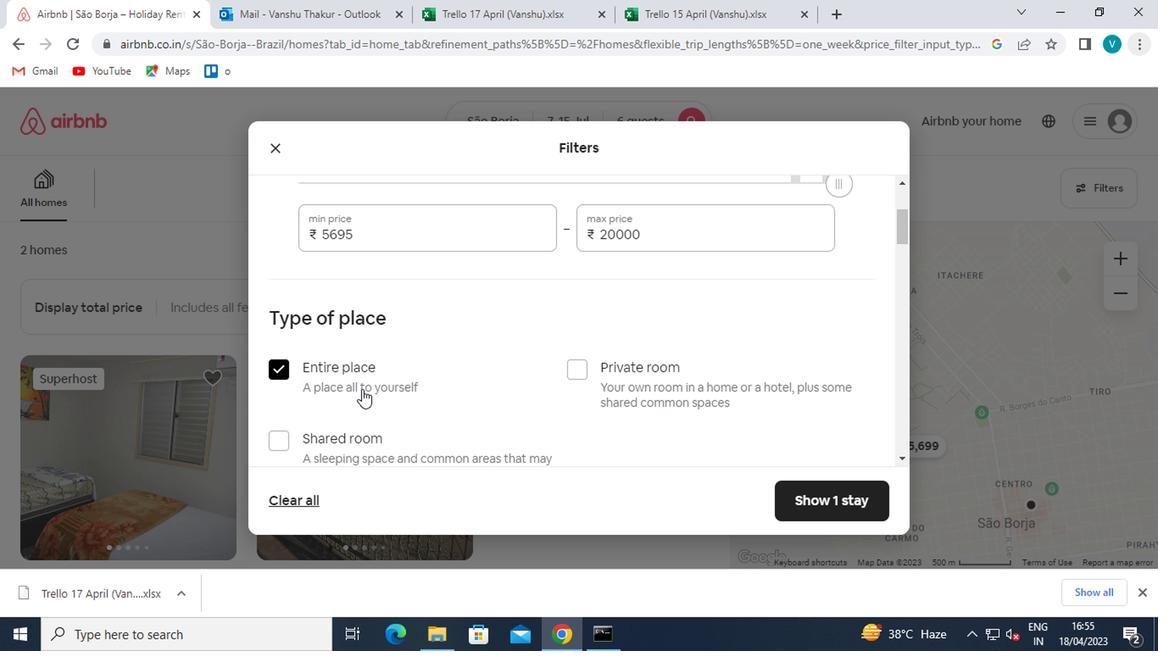 
Action: Mouse scrolled (372, 390) with delta (0, 0)
Screenshot: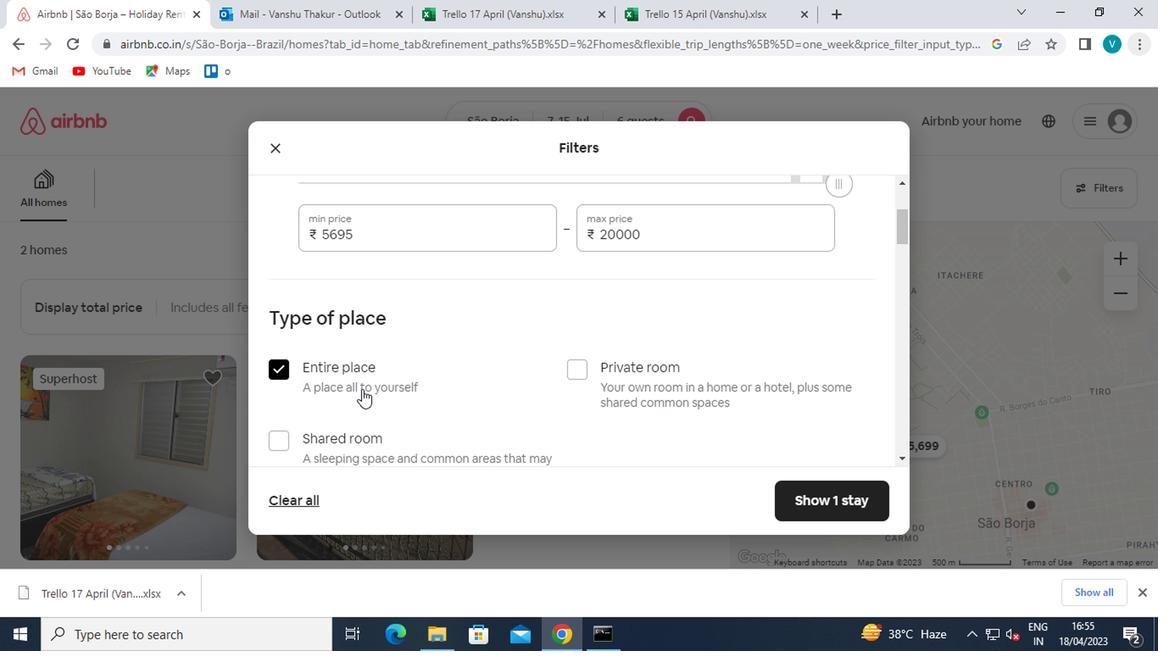 
Action: Mouse moved to (375, 392)
Screenshot: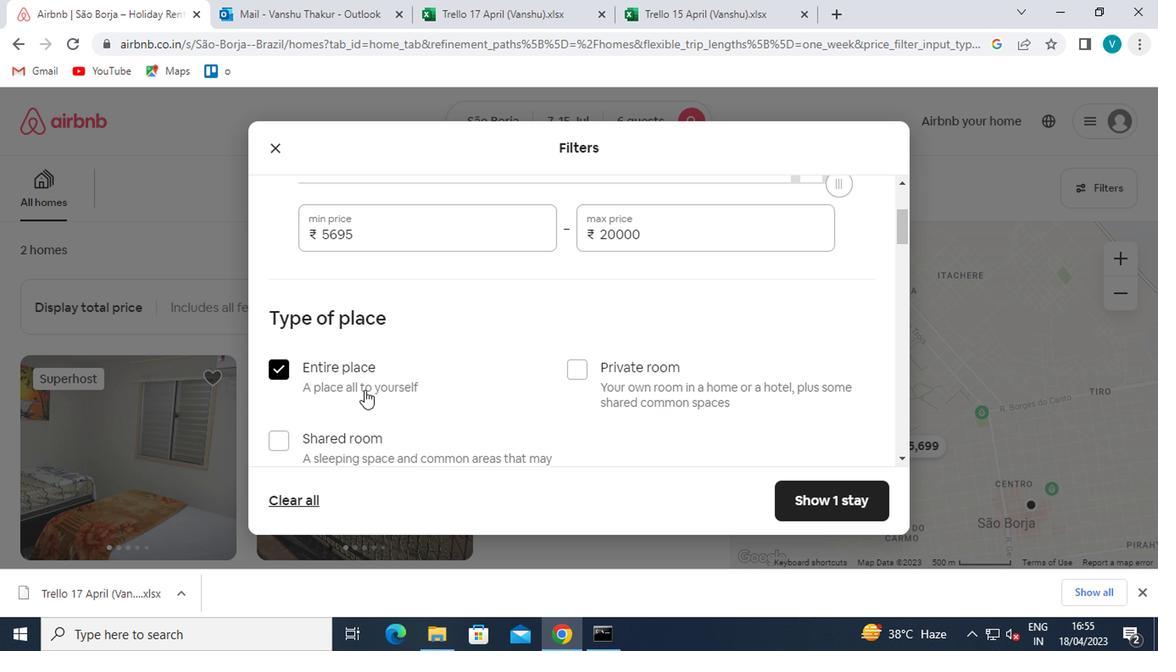 
Action: Mouse scrolled (375, 392) with delta (0, 0)
Screenshot: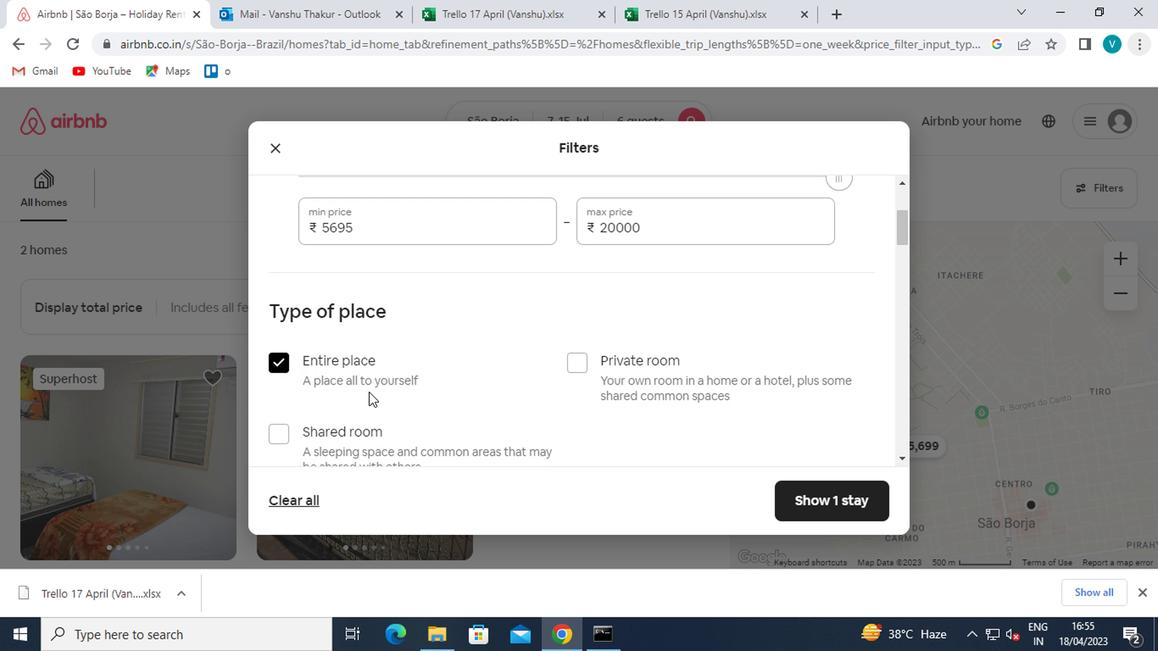 
Action: Mouse moved to (501, 390)
Screenshot: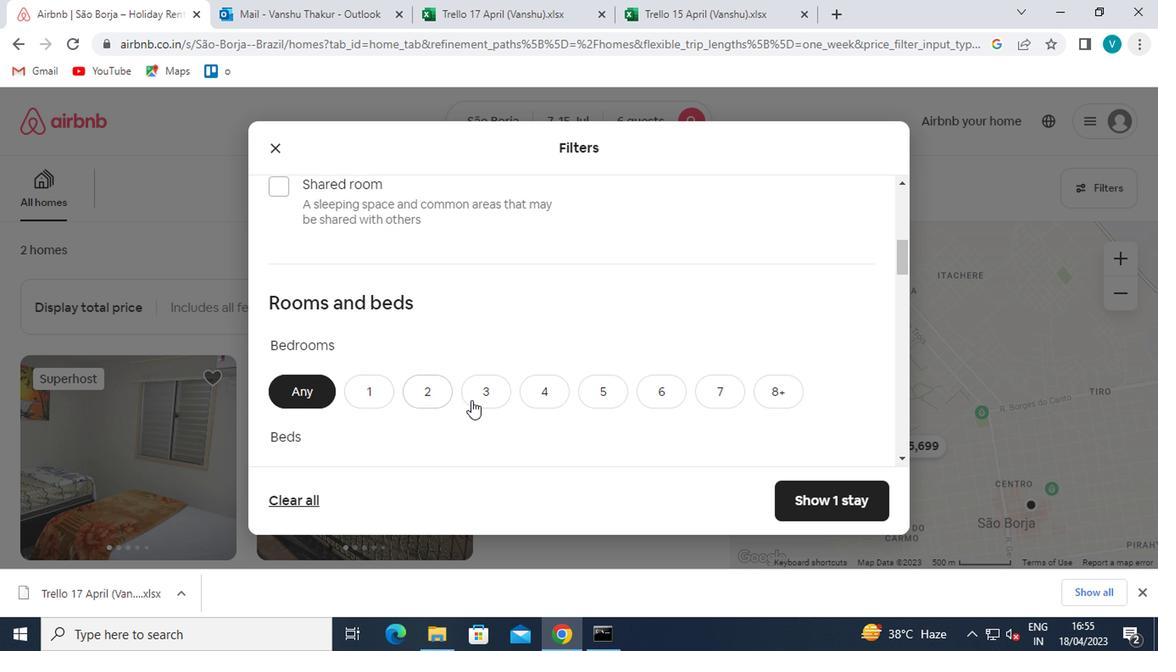 
Action: Mouse pressed left at (501, 390)
Screenshot: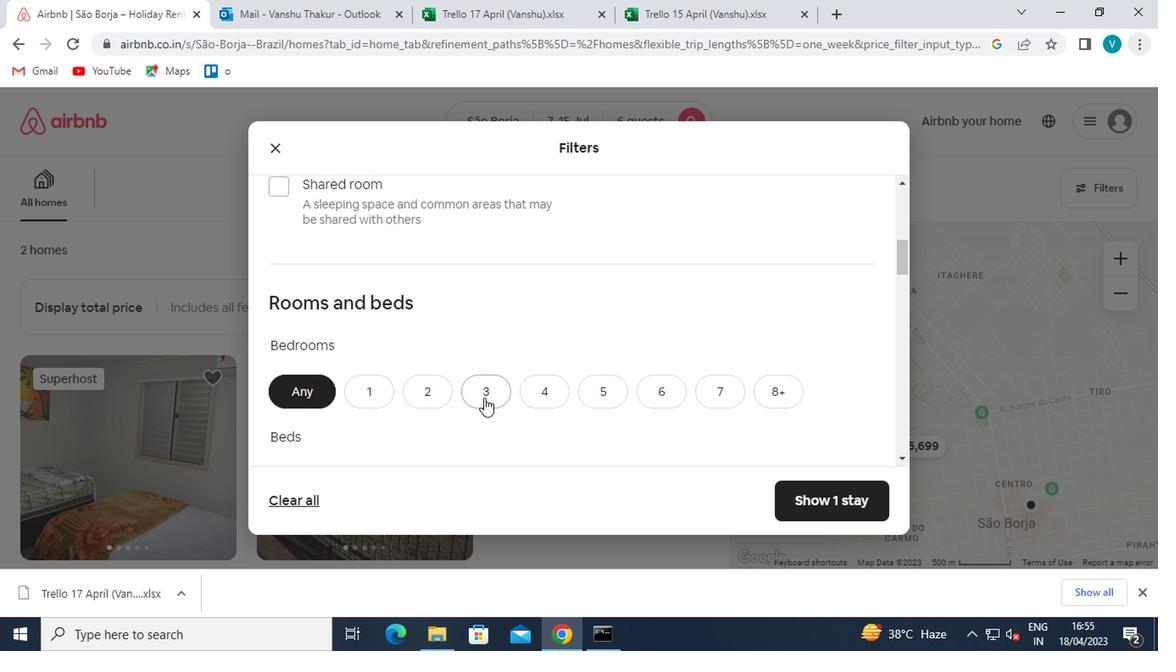 
Action: Mouse moved to (498, 390)
Screenshot: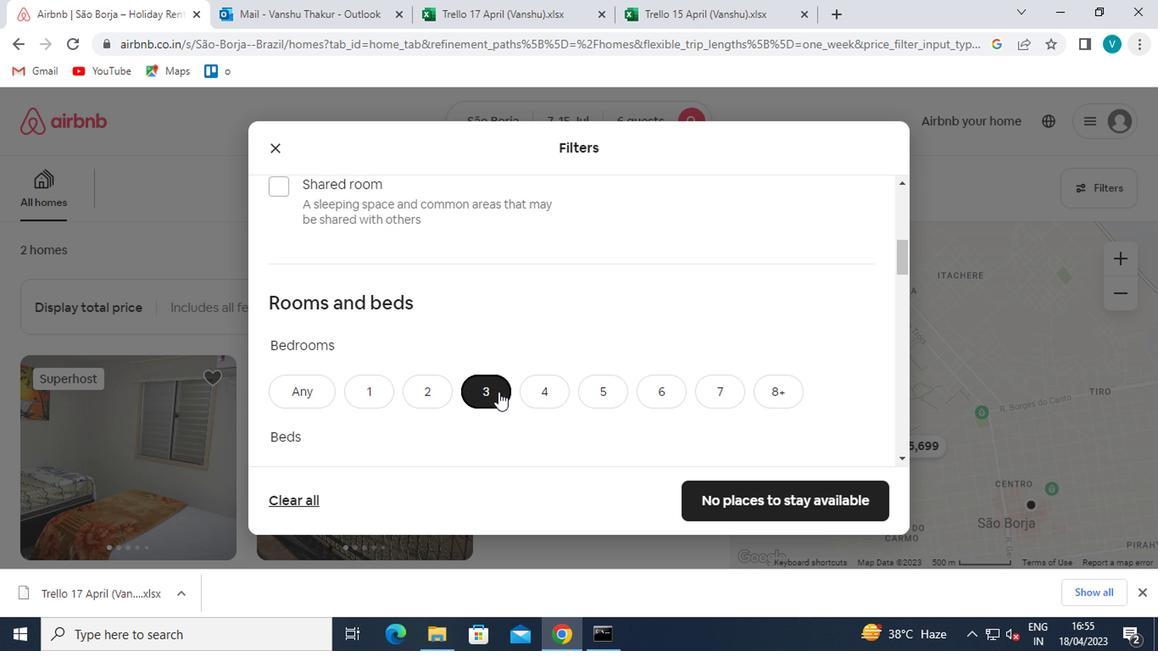 
Action: Mouse scrolled (498, 390) with delta (0, 0)
Screenshot: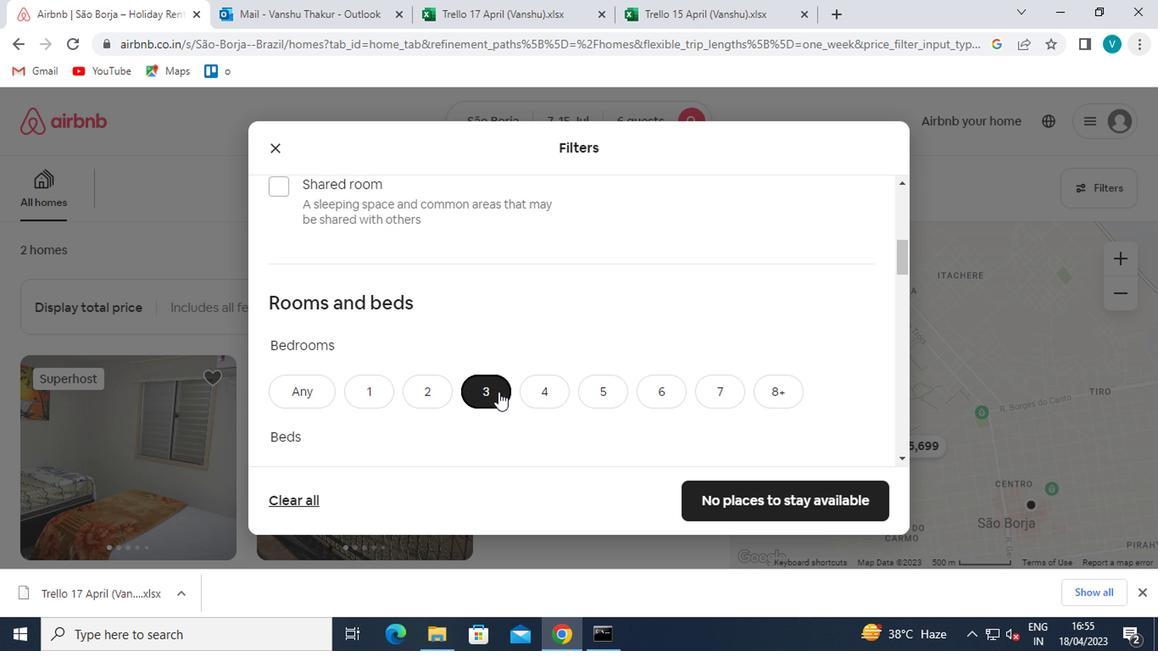 
Action: Mouse scrolled (498, 390) with delta (0, 0)
Screenshot: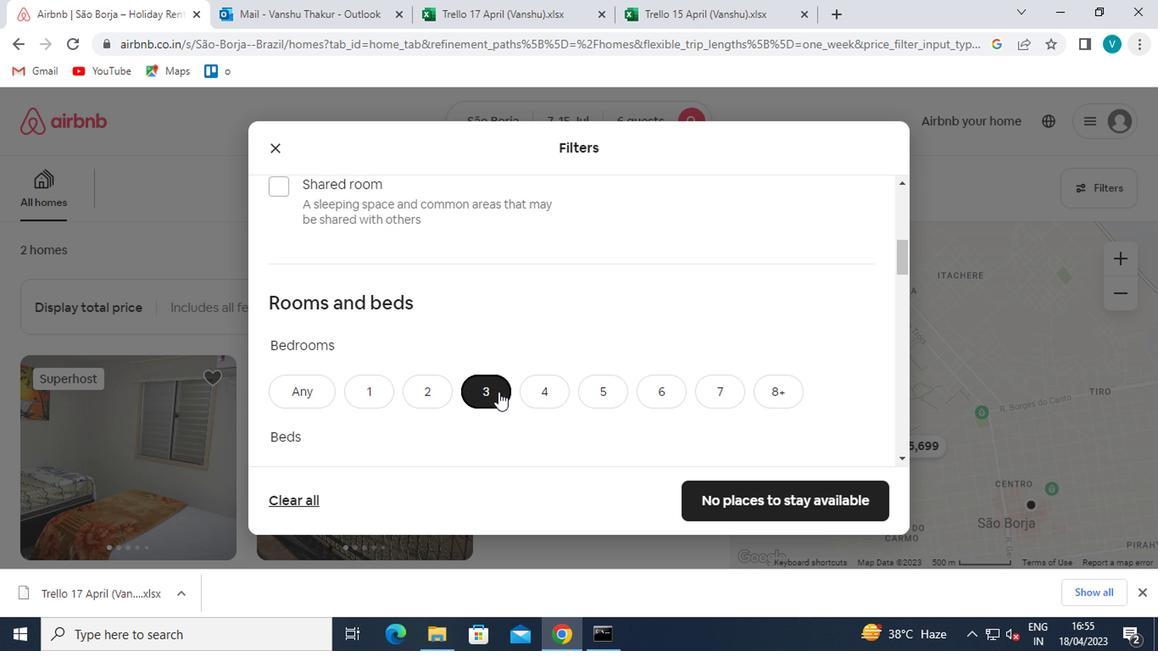 
Action: Mouse moved to (494, 314)
Screenshot: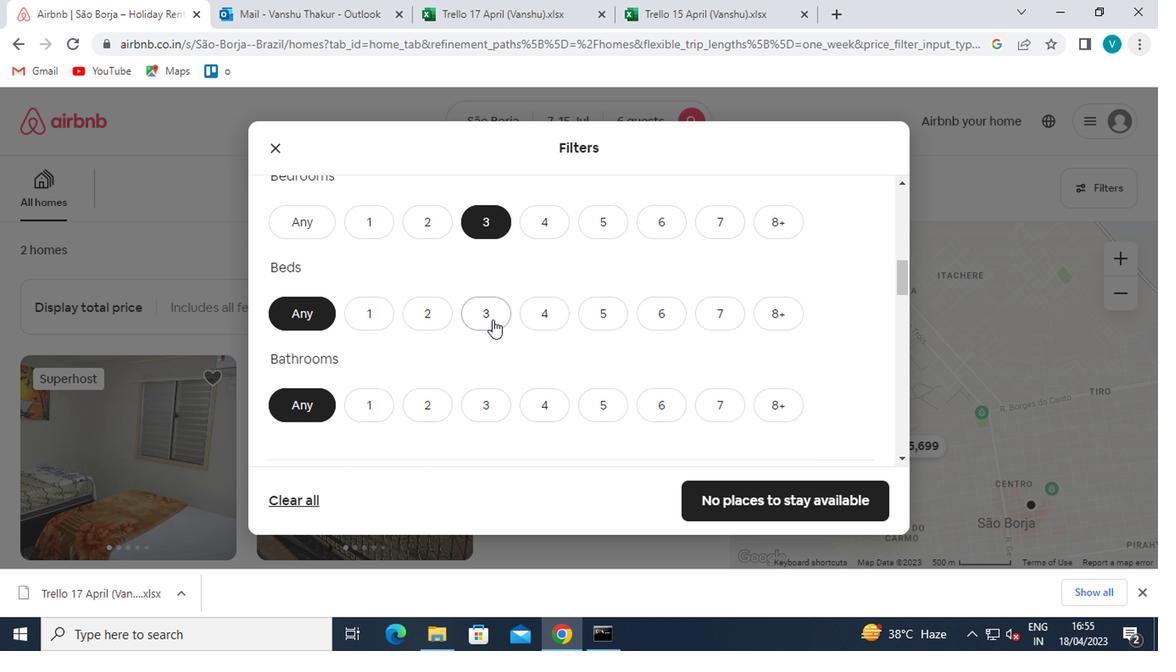 
Action: Mouse pressed left at (494, 314)
Screenshot: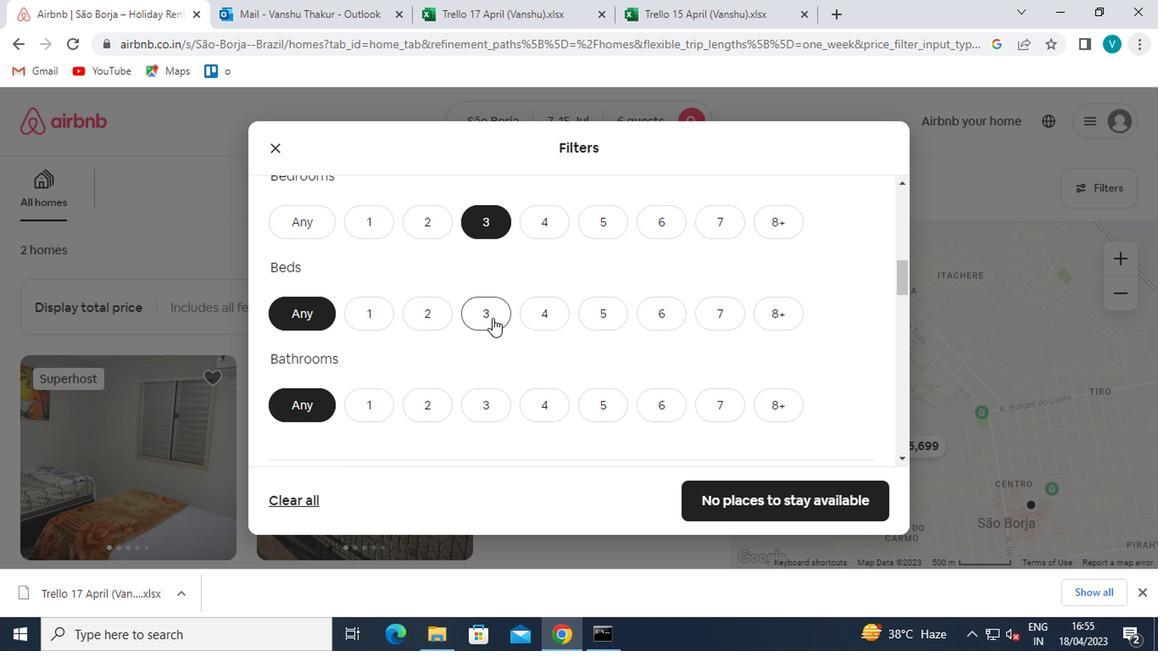 
Action: Mouse moved to (488, 390)
Screenshot: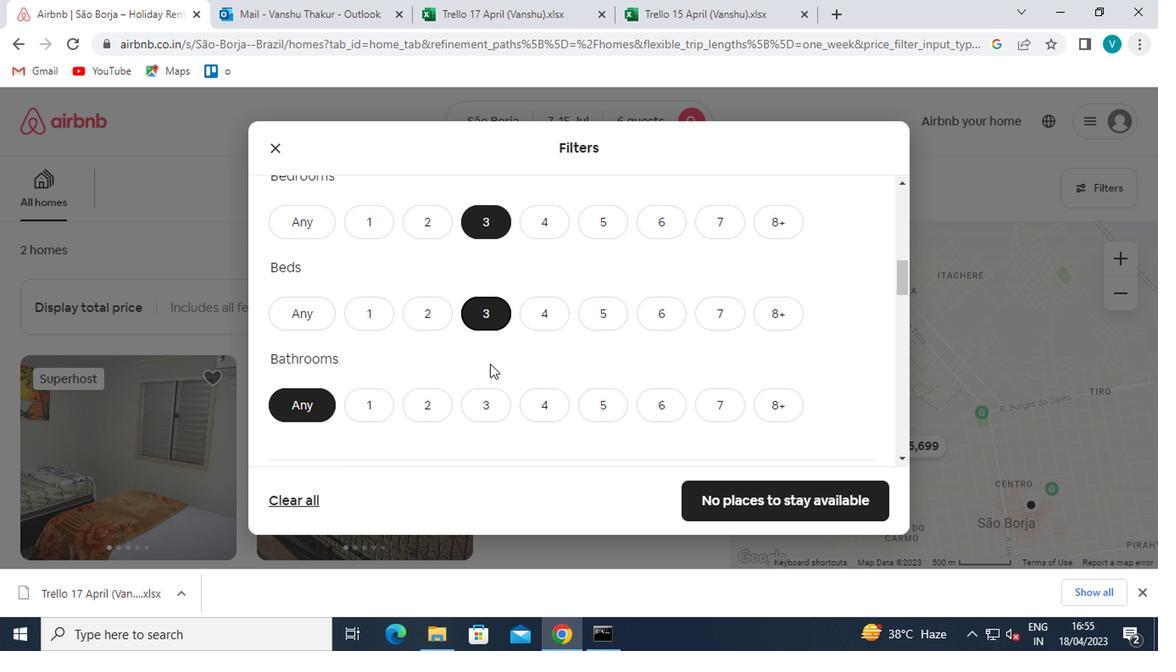 
Action: Mouse pressed left at (488, 390)
Screenshot: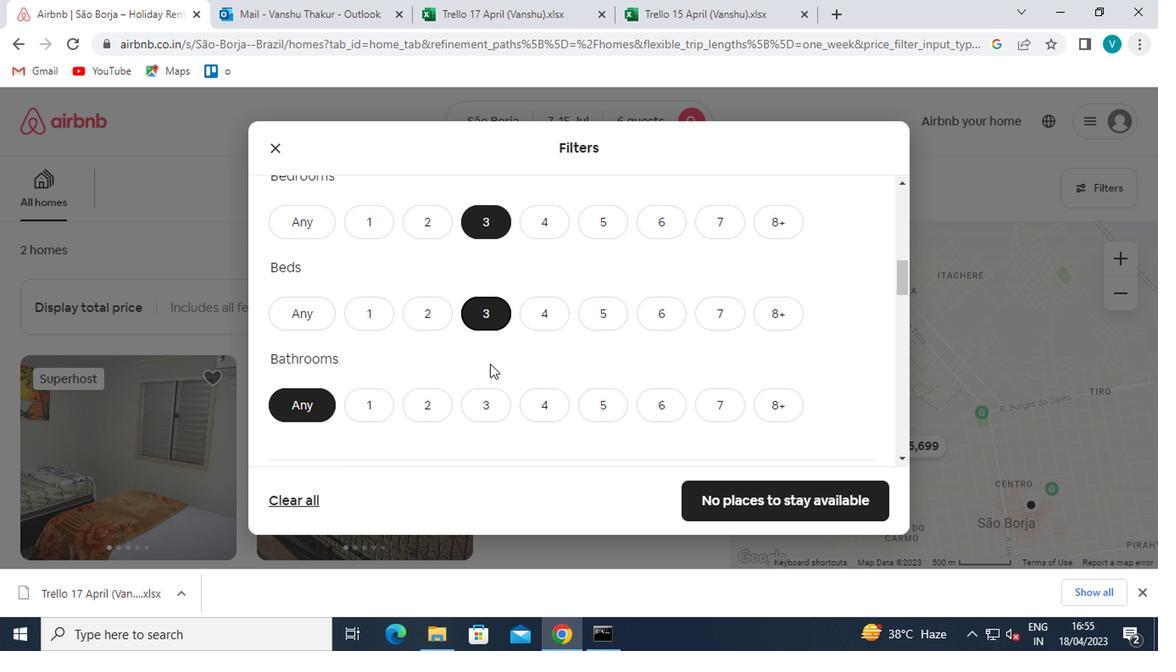 
Action: Mouse scrolled (488, 389) with delta (0, 0)
Screenshot: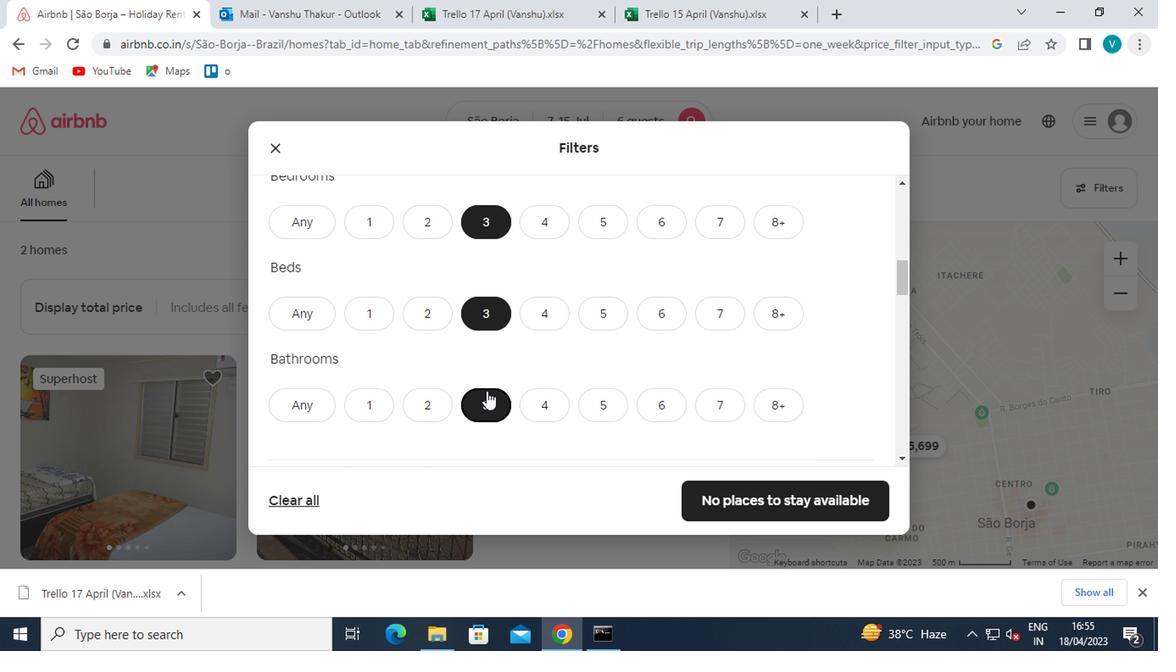 
Action: Mouse scrolled (488, 389) with delta (0, 0)
Screenshot: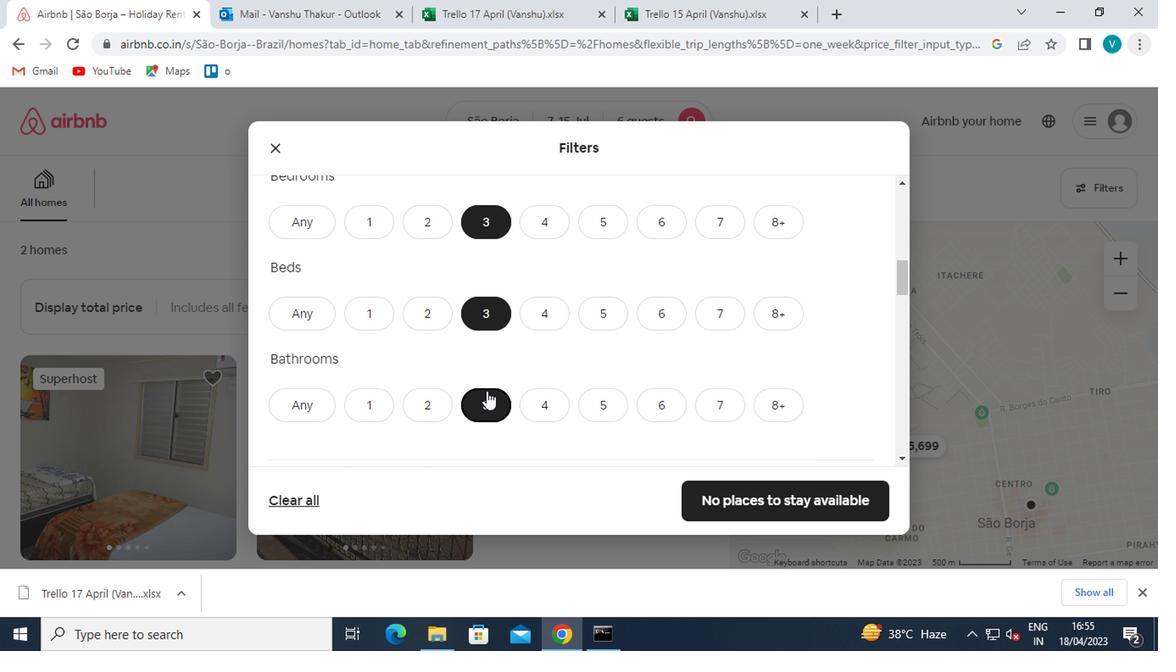 
Action: Mouse scrolled (488, 389) with delta (0, 0)
Screenshot: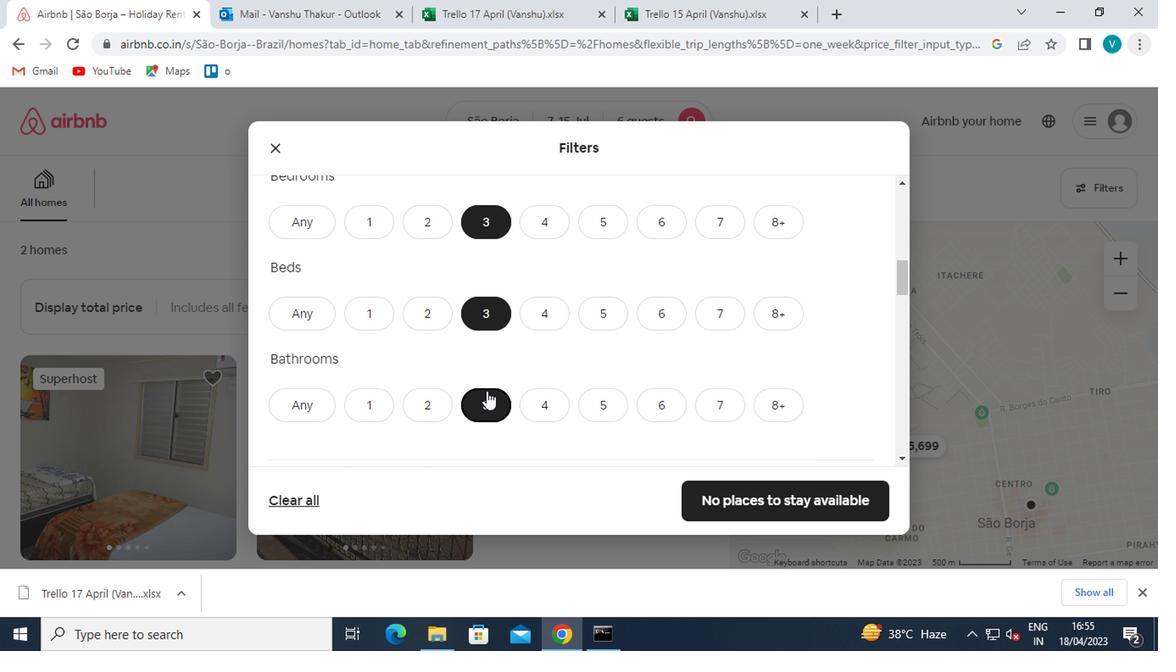 
Action: Mouse scrolled (488, 389) with delta (0, 0)
Screenshot: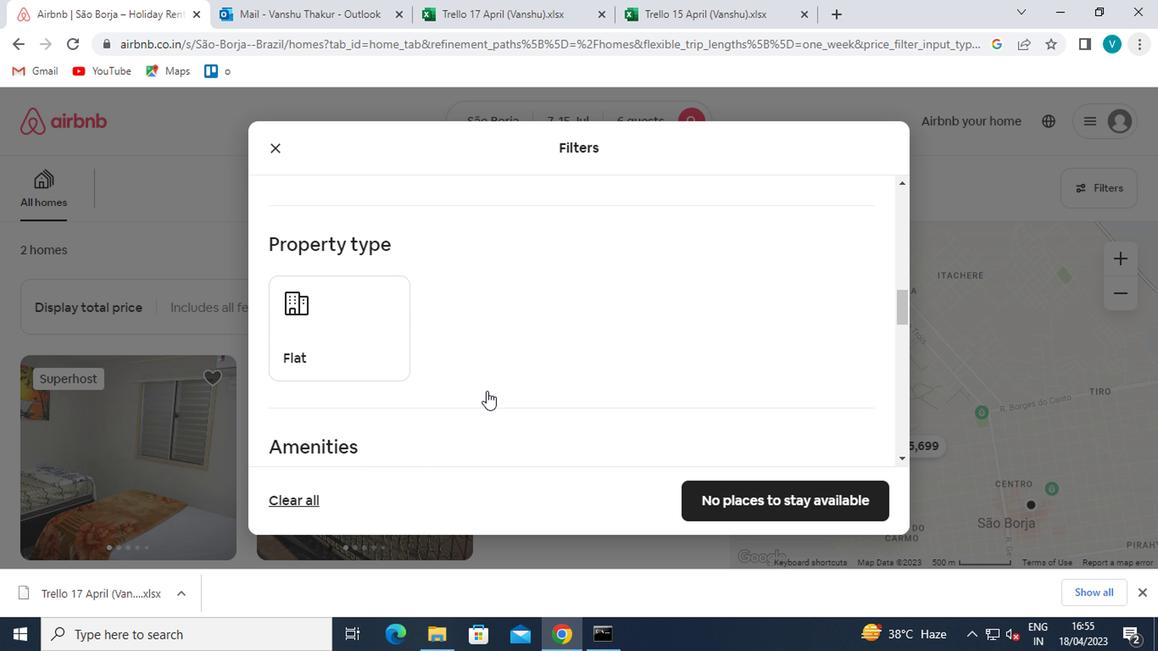 
Action: Mouse scrolled (488, 389) with delta (0, 0)
Screenshot: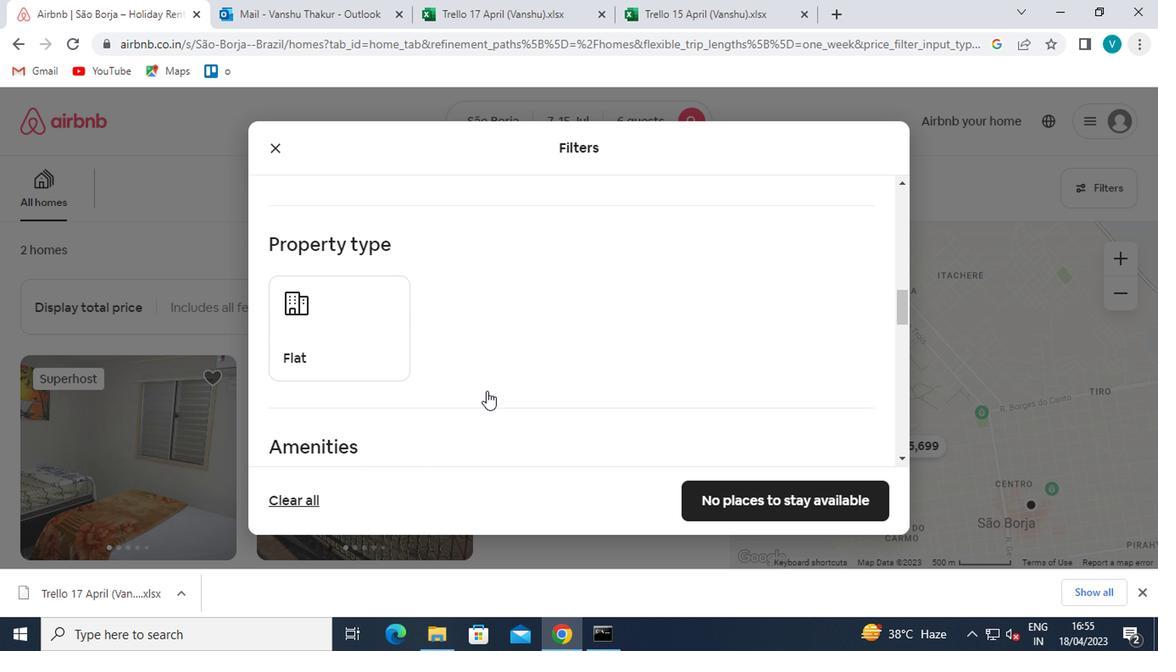 
Action: Mouse scrolled (488, 389) with delta (0, 0)
Screenshot: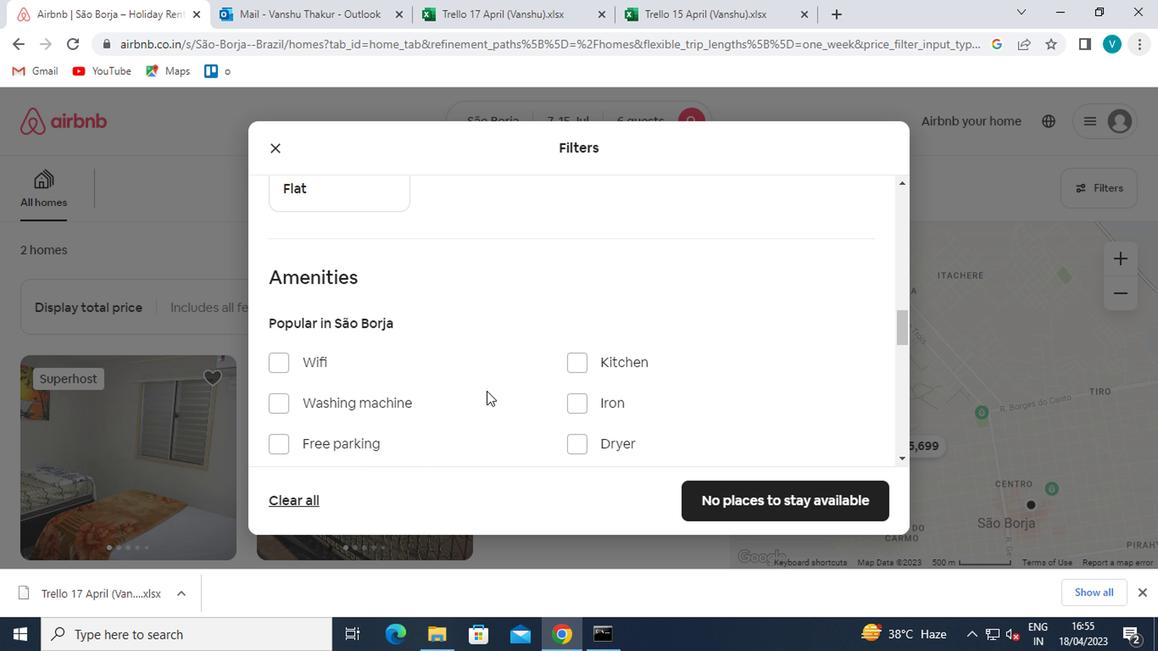 
Action: Mouse scrolled (488, 389) with delta (0, 0)
Screenshot: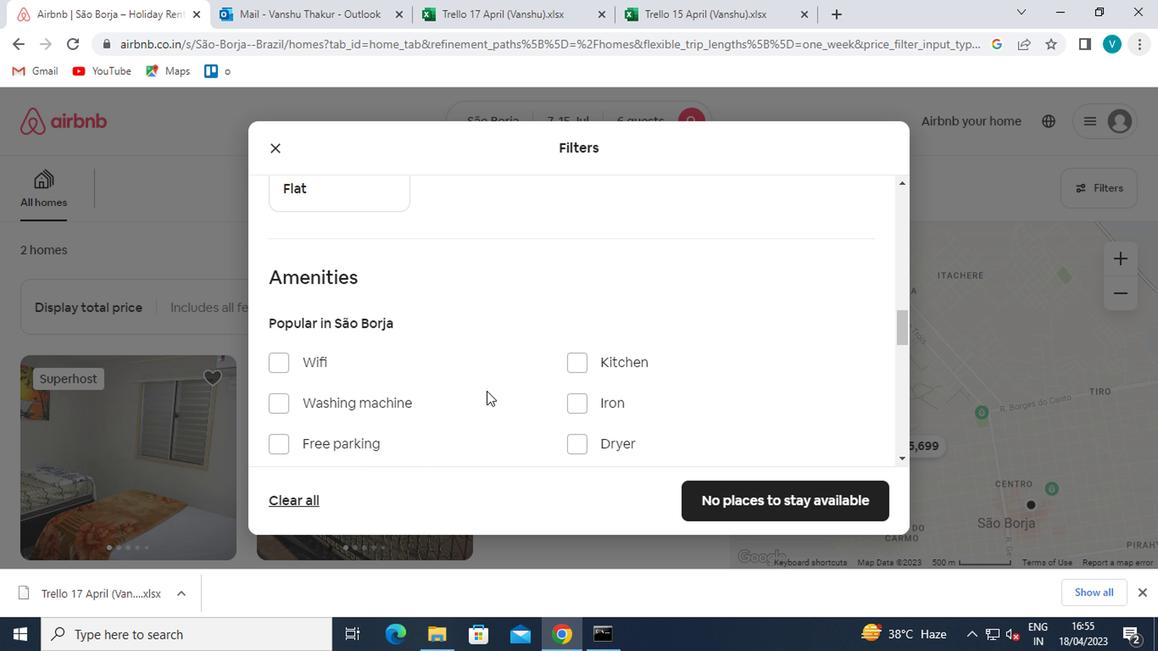 
Action: Mouse scrolled (488, 389) with delta (0, 0)
Screenshot: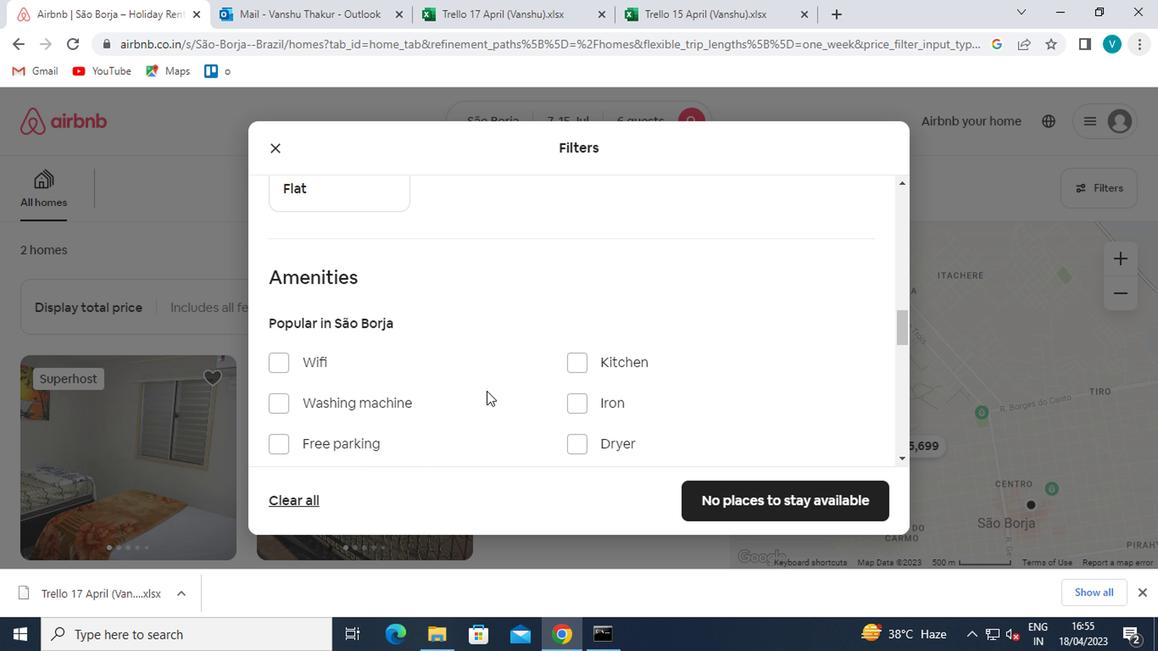 
Action: Mouse scrolled (488, 390) with delta (0, 0)
Screenshot: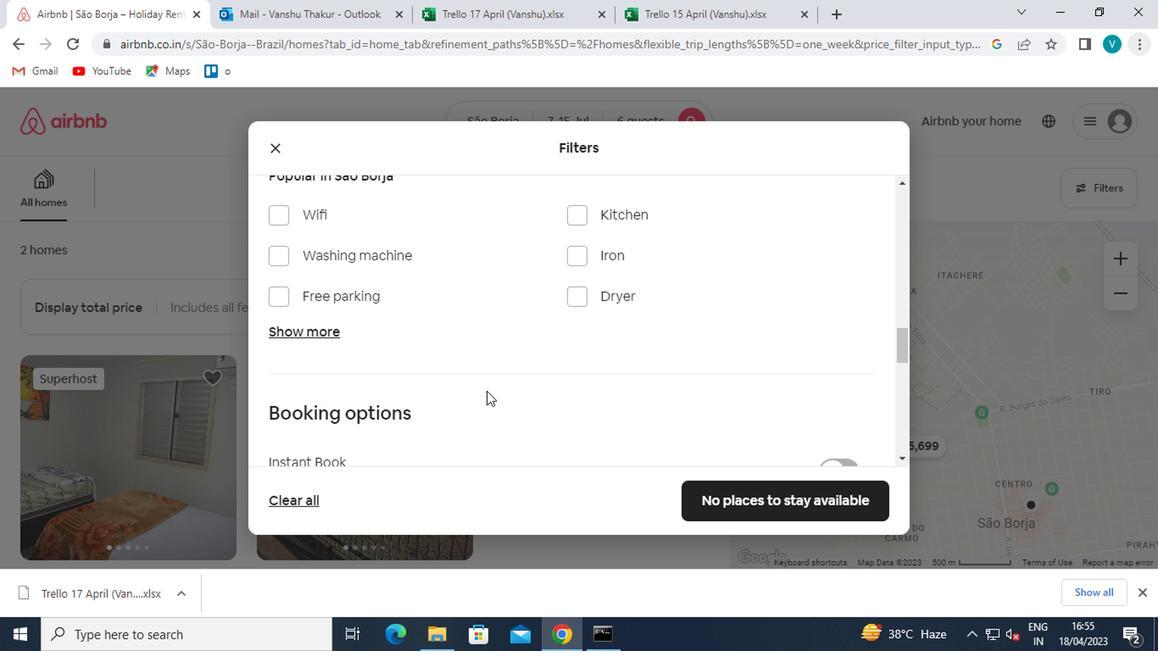 
Action: Mouse scrolled (488, 390) with delta (0, 0)
Screenshot: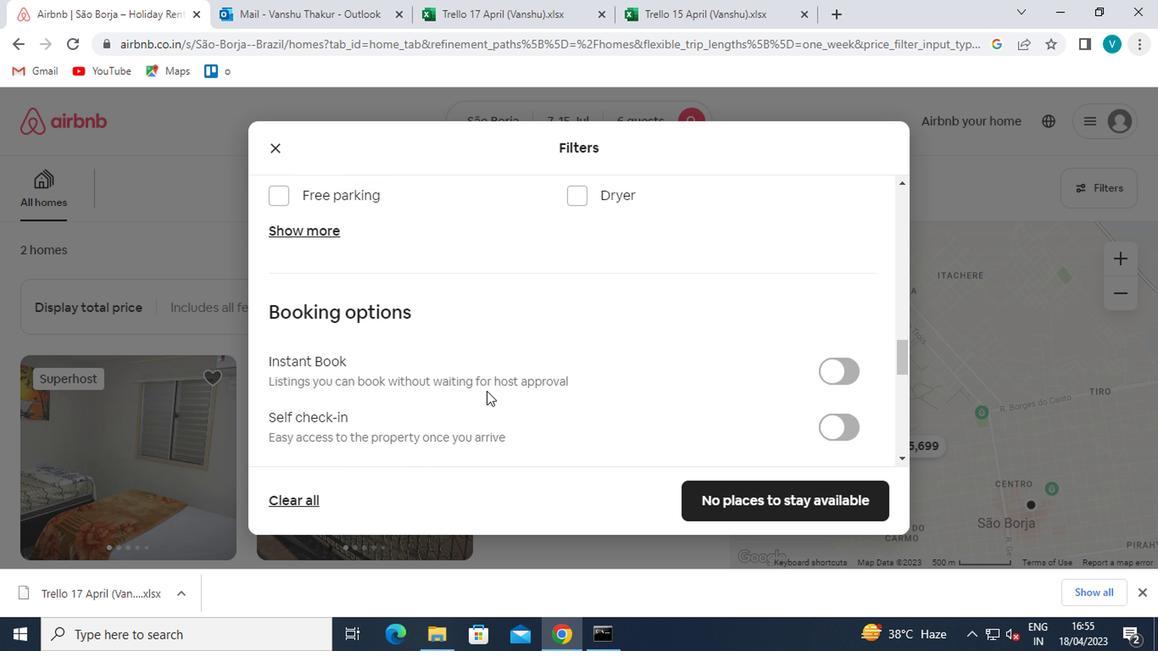
Action: Mouse moved to (289, 323)
Screenshot: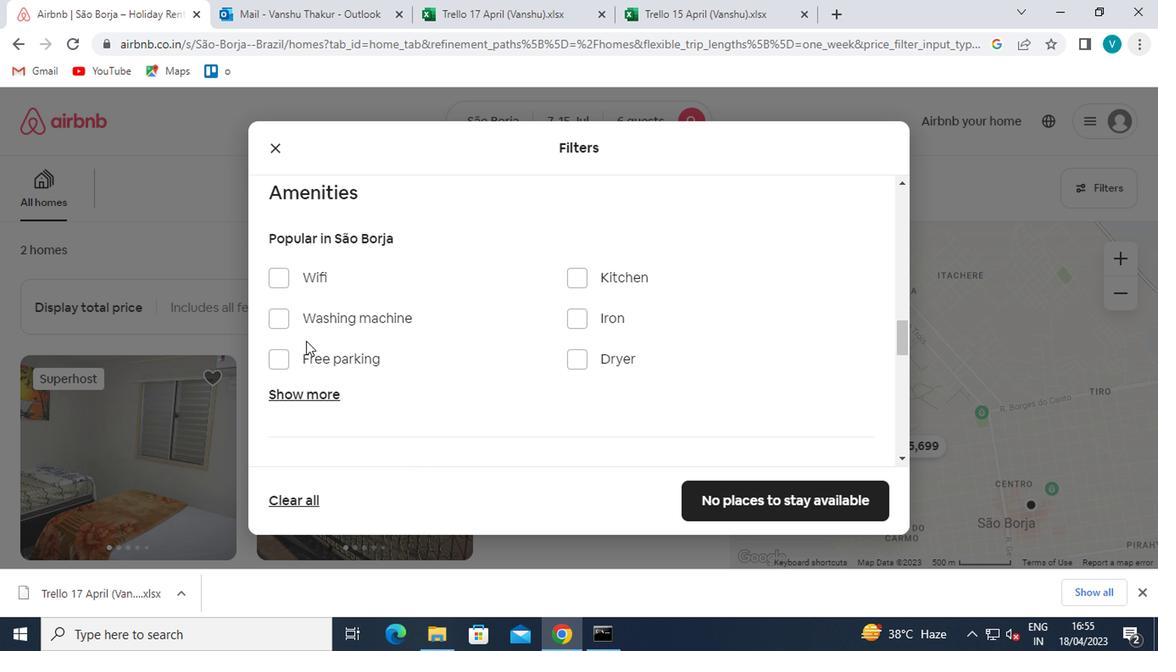 
Action: Mouse pressed left at (289, 323)
Screenshot: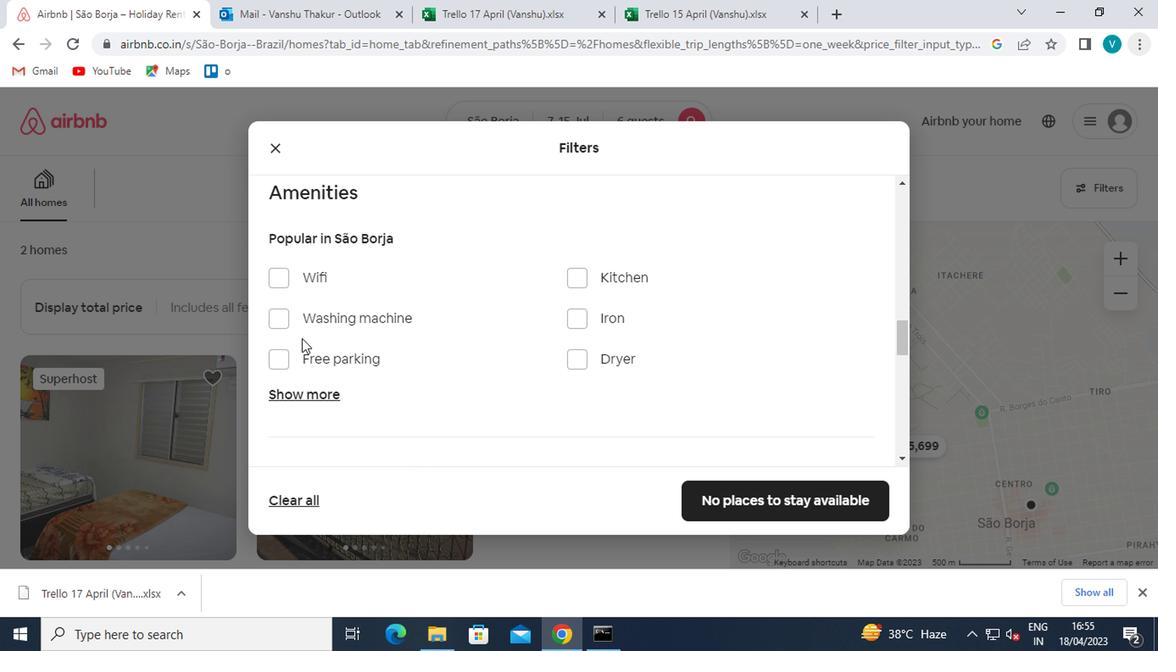 
Action: Mouse moved to (411, 349)
Screenshot: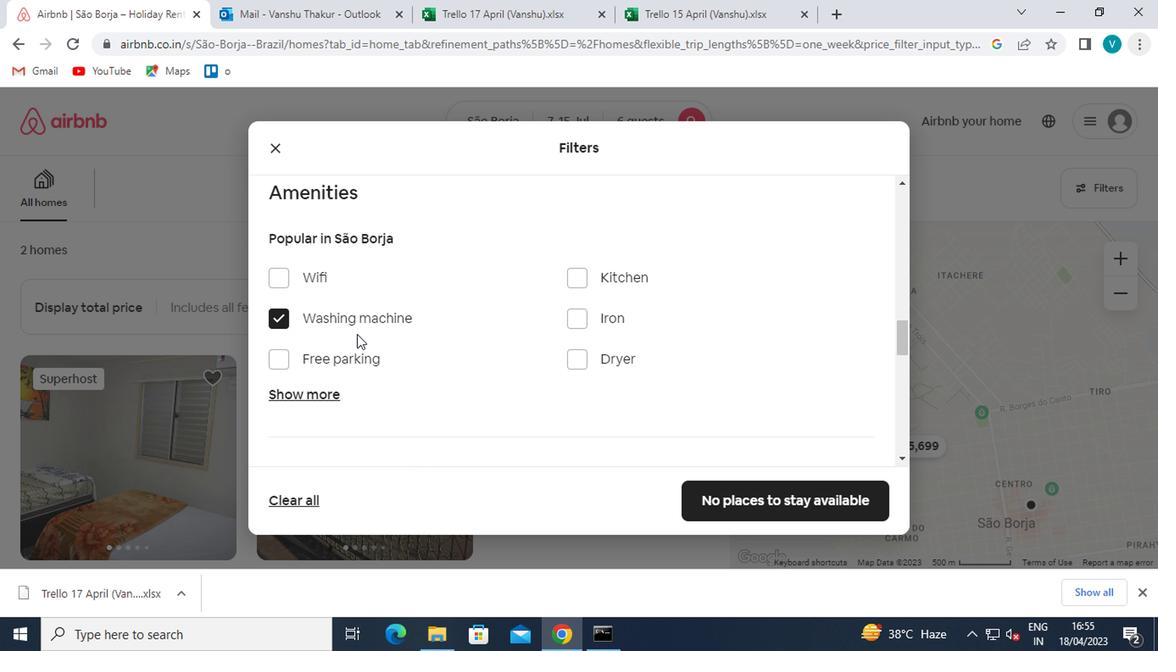 
Action: Mouse scrolled (411, 348) with delta (0, -1)
Screenshot: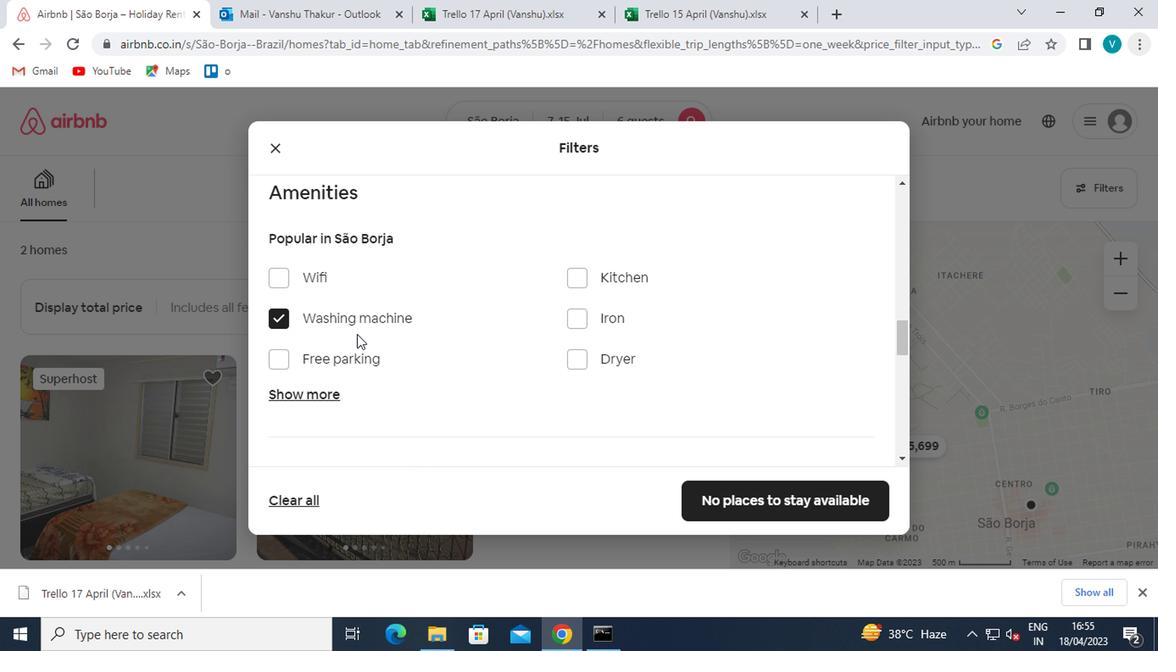 
Action: Mouse moved to (414, 352)
Screenshot: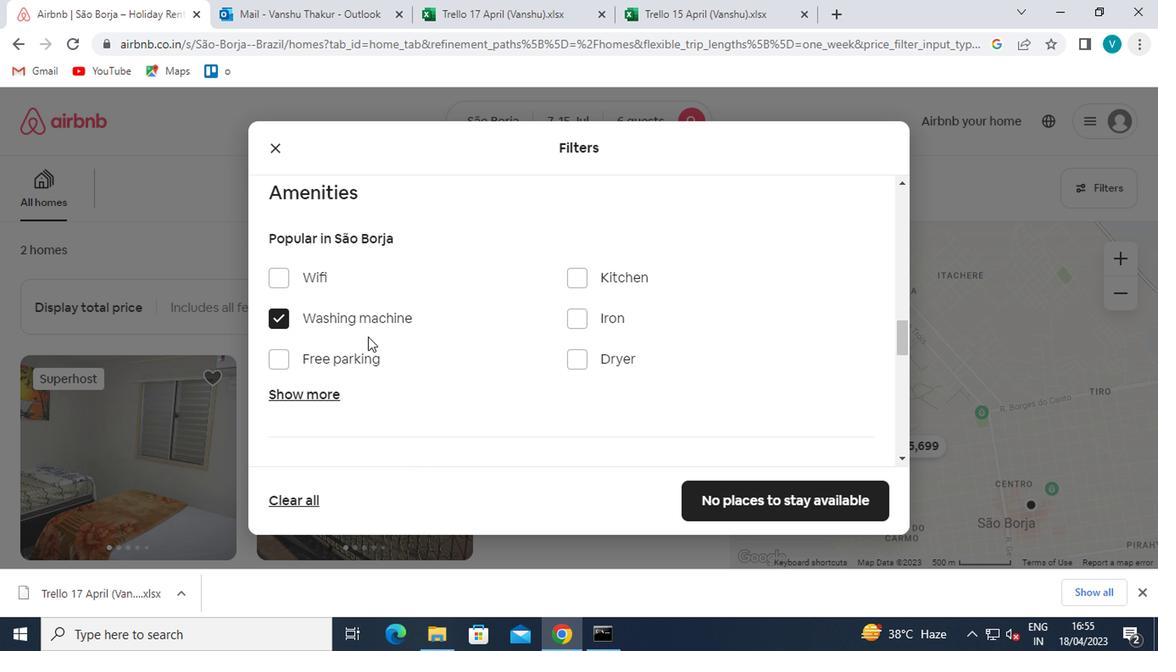 
Action: Mouse scrolled (414, 351) with delta (0, 0)
Screenshot: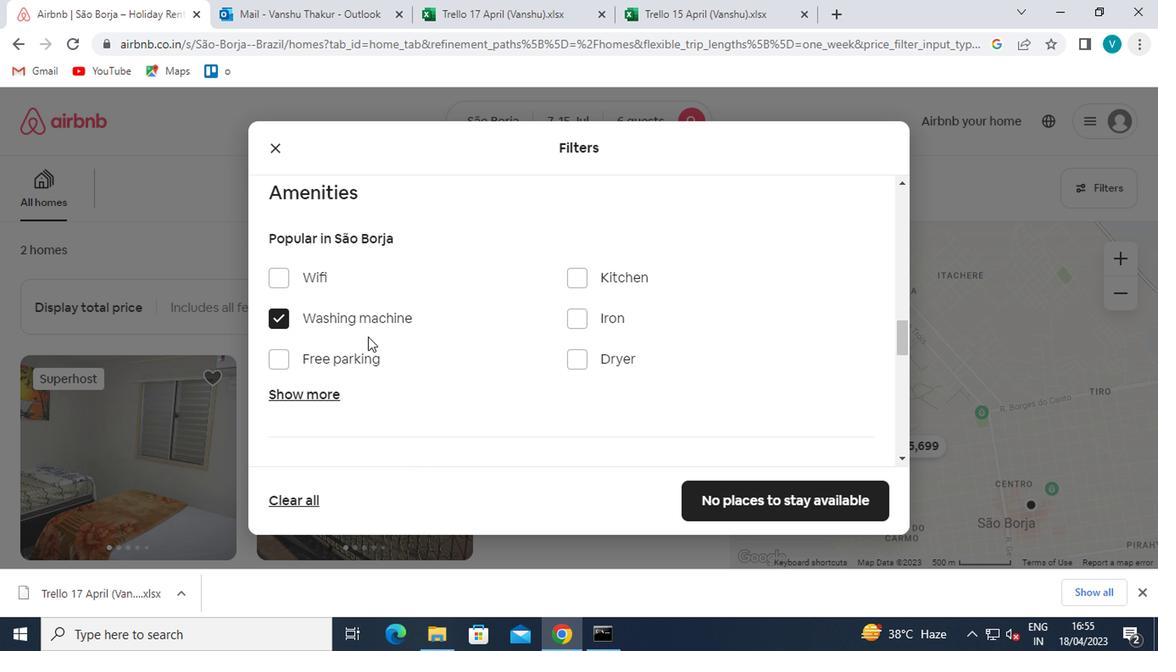 
Action: Mouse scrolled (414, 351) with delta (0, 0)
Screenshot: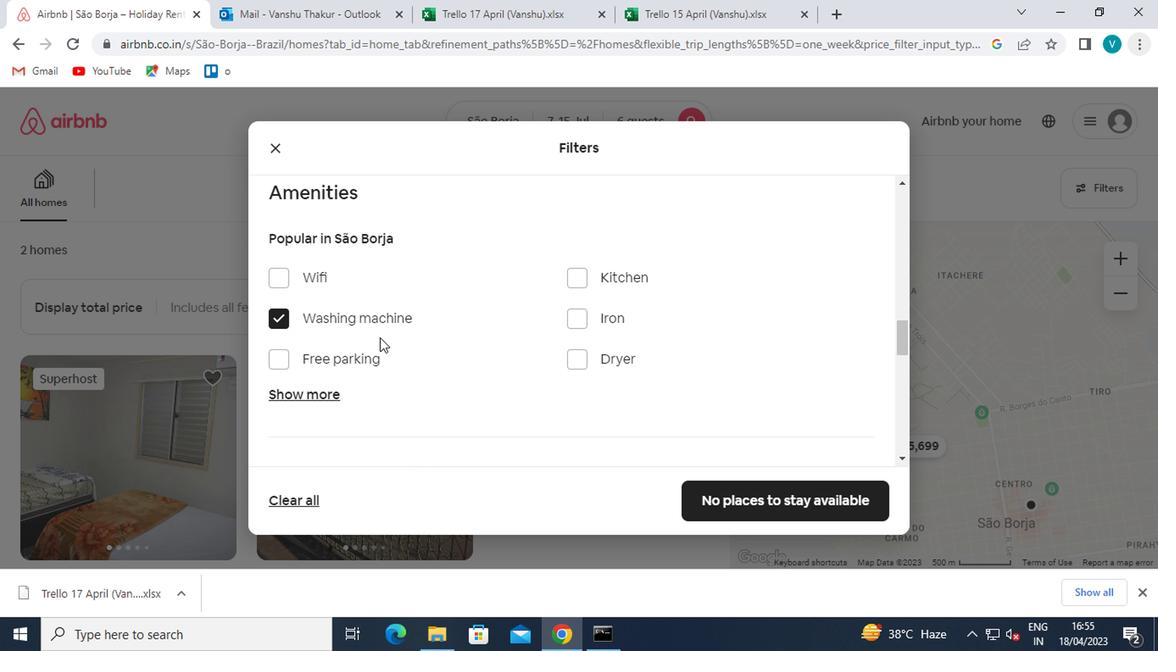 
Action: Mouse moved to (834, 338)
Screenshot: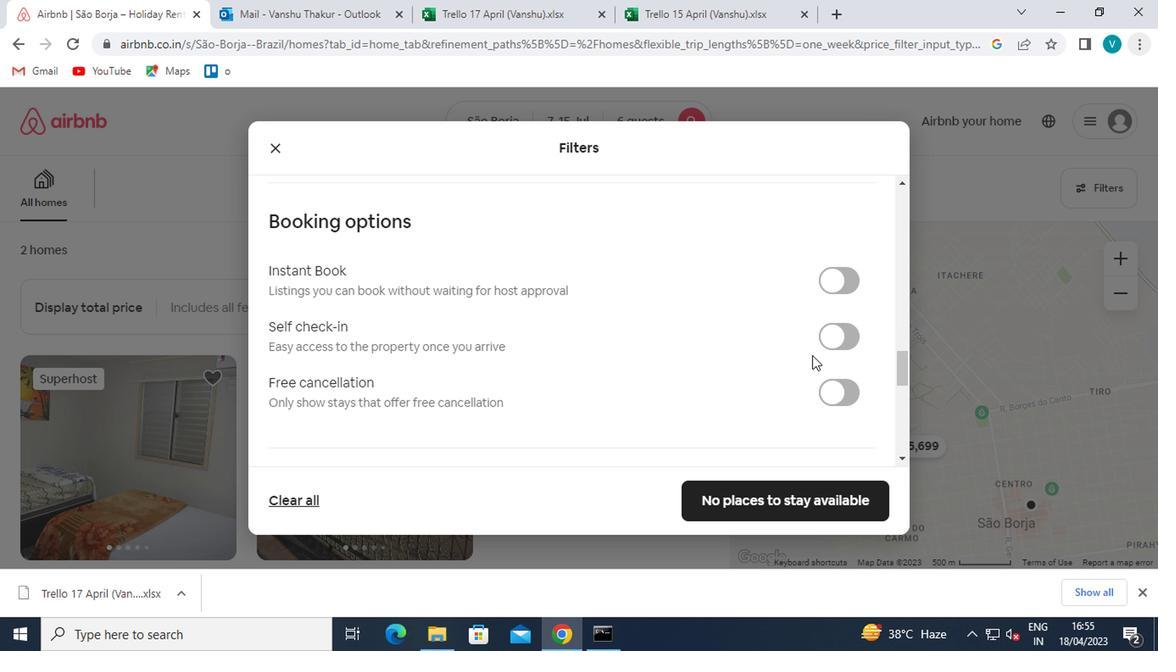 
Action: Mouse pressed left at (834, 338)
Screenshot: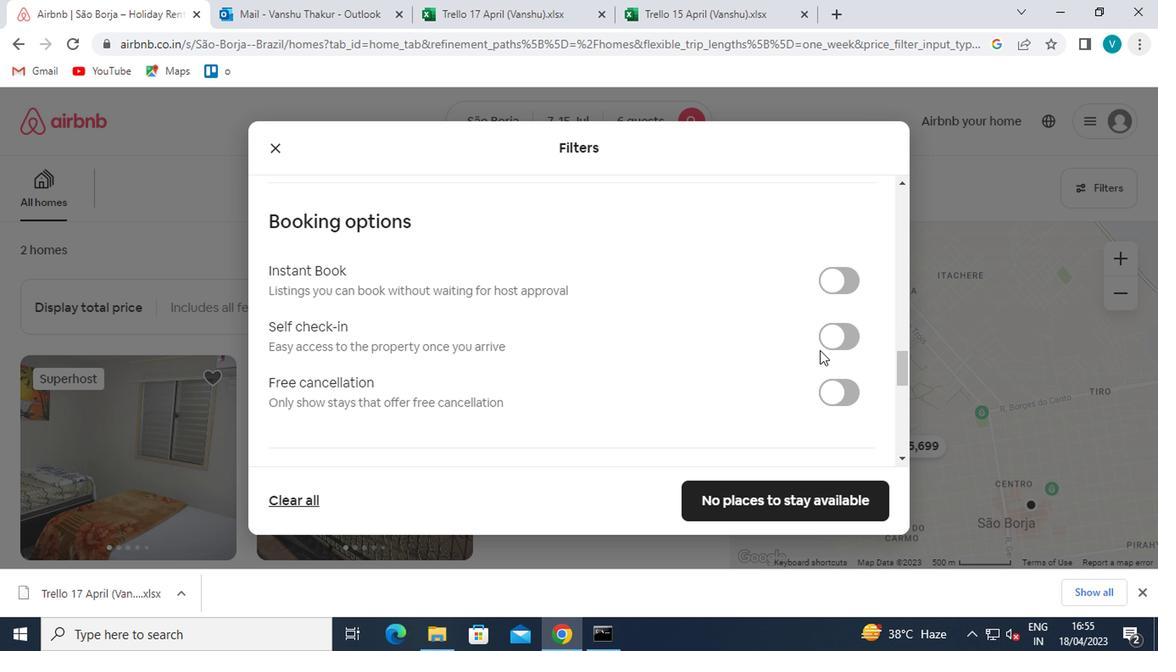 
Action: Mouse moved to (740, 359)
Screenshot: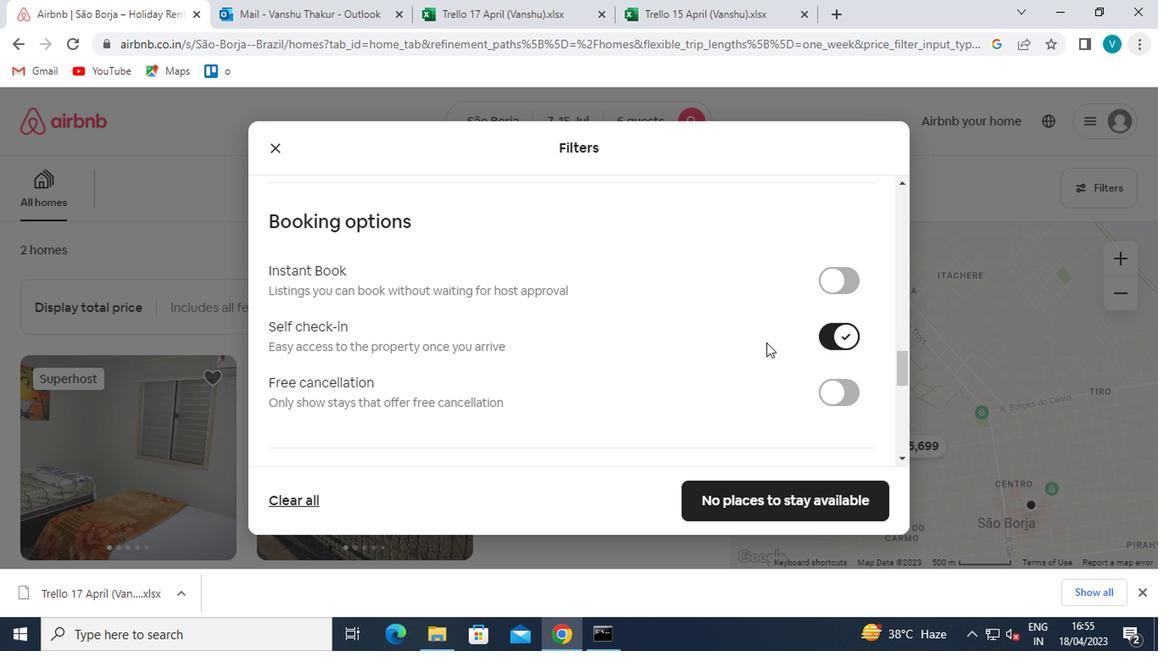 
Action: Mouse scrolled (740, 358) with delta (0, 0)
Screenshot: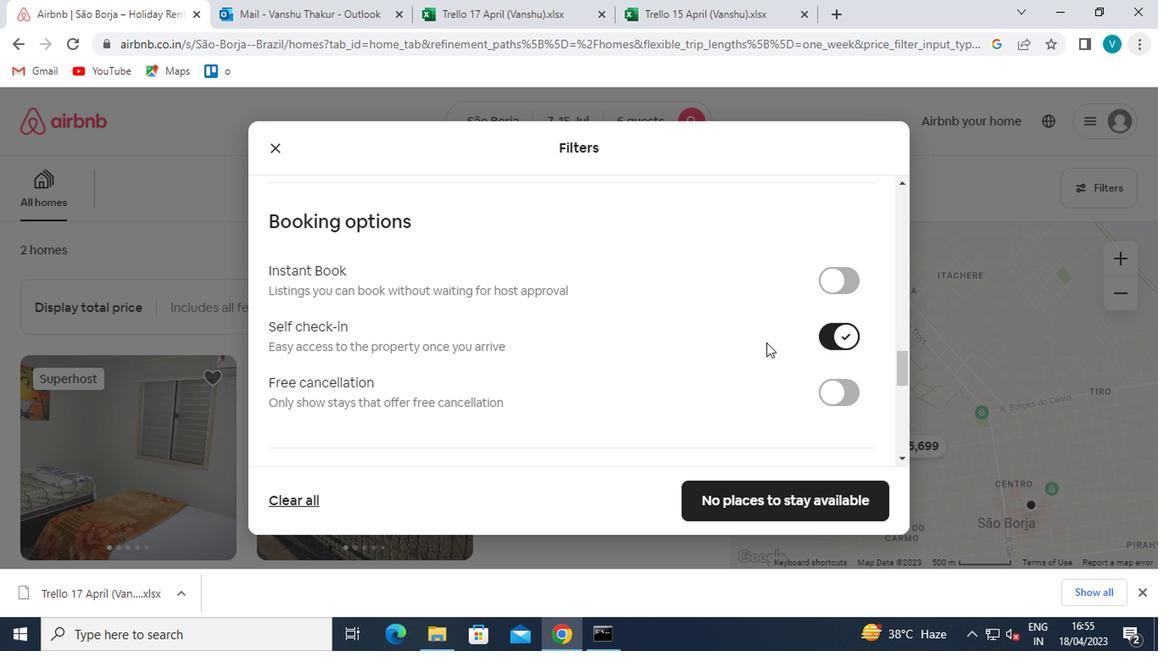 
Action: Mouse moved to (736, 361)
Screenshot: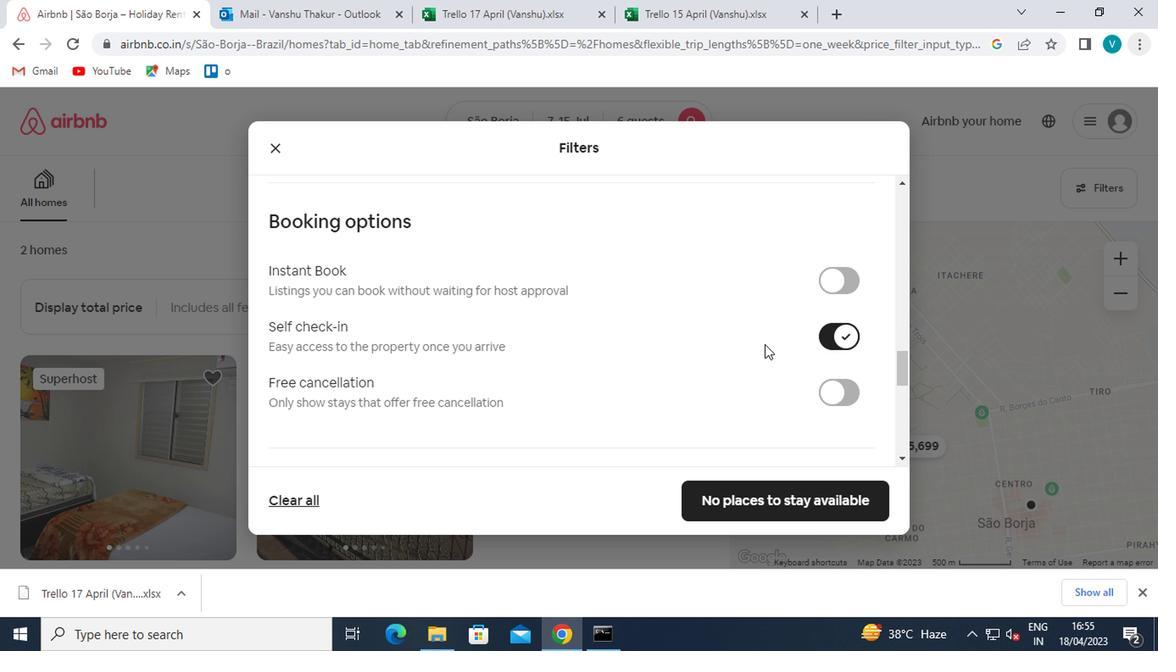 
Action: Mouse scrolled (736, 360) with delta (0, 0)
Screenshot: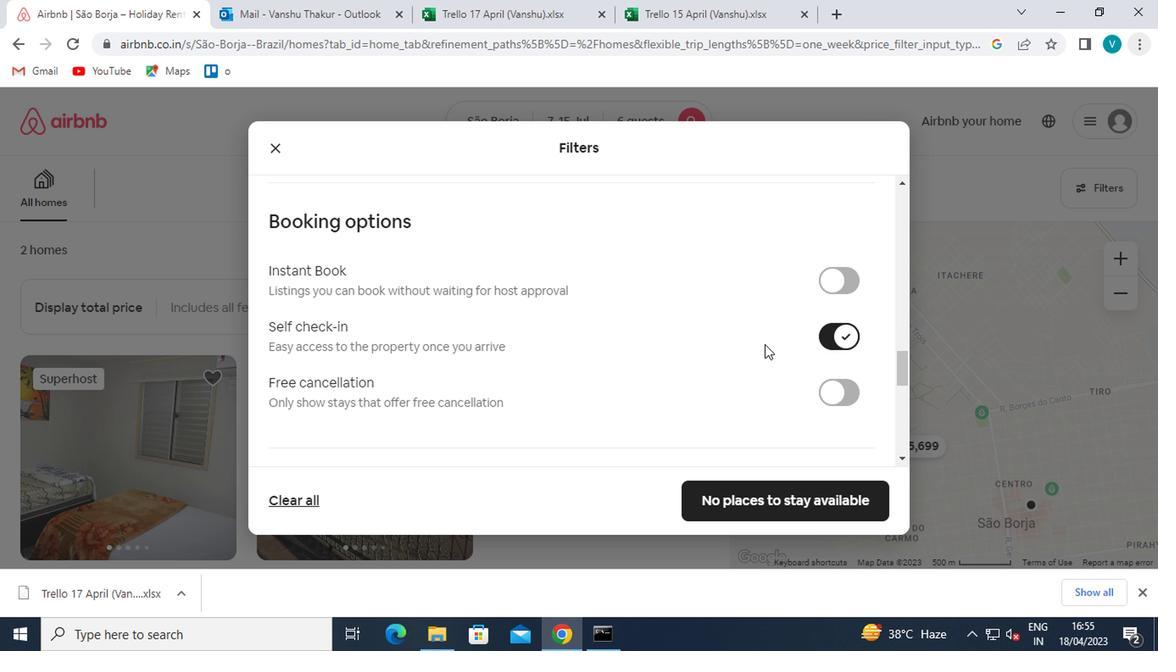 
Action: Mouse moved to (735, 361)
Screenshot: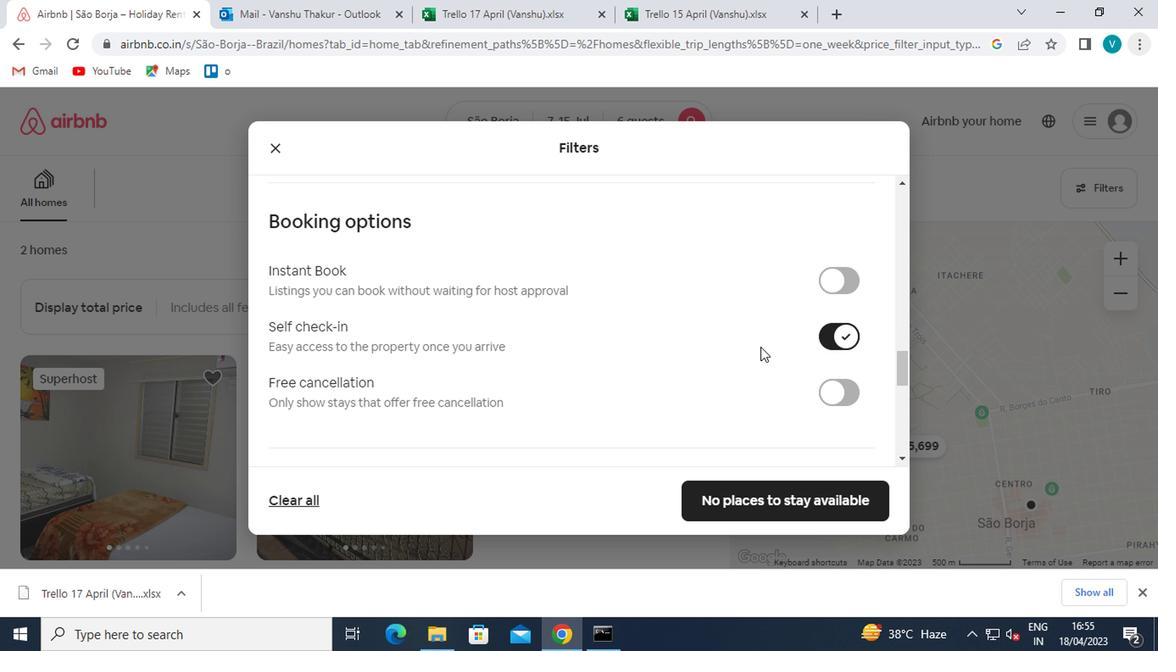 
Action: Mouse scrolled (735, 360) with delta (0, 0)
Screenshot: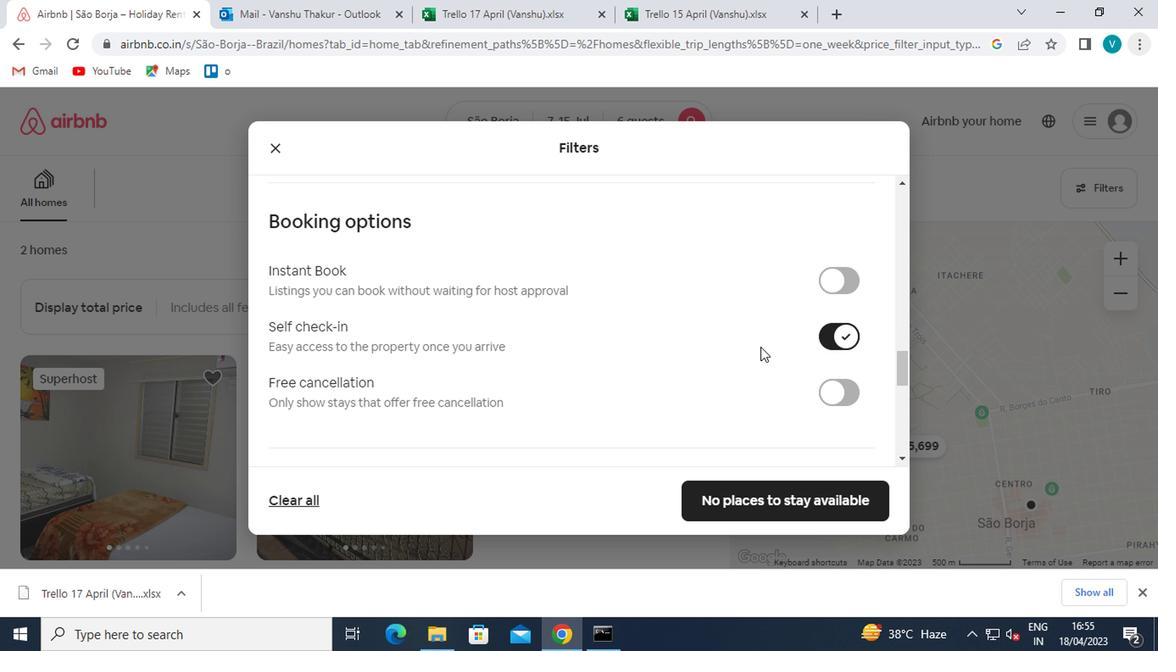 
Action: Mouse moved to (733, 363)
Screenshot: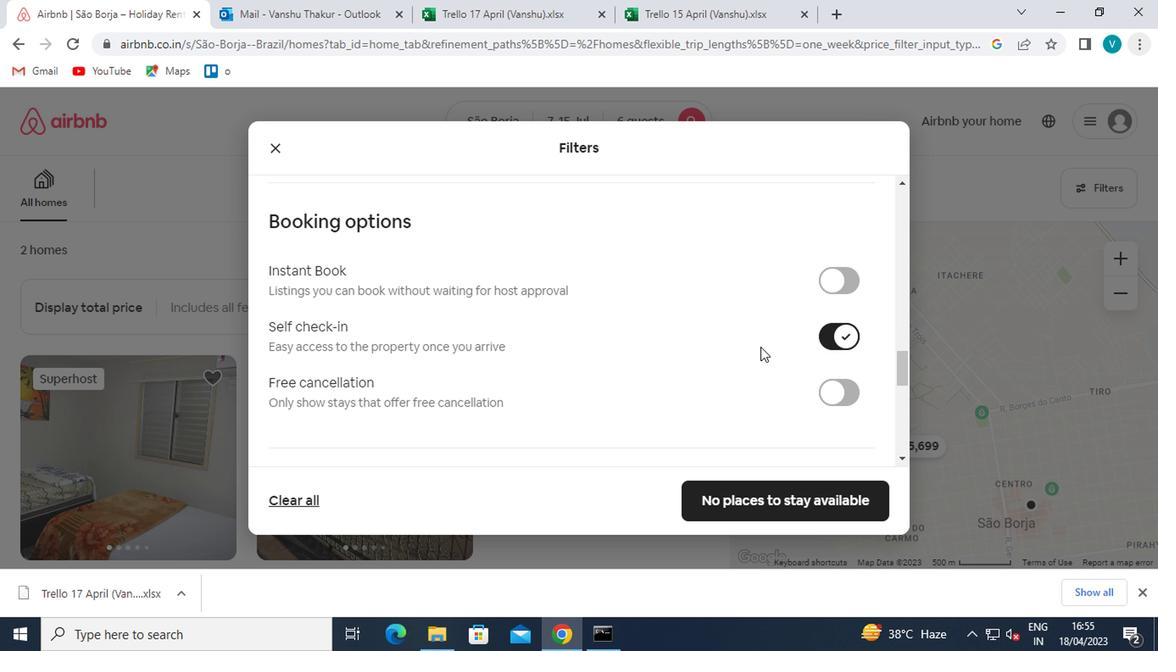
Action: Mouse scrolled (733, 361) with delta (0, -1)
Screenshot: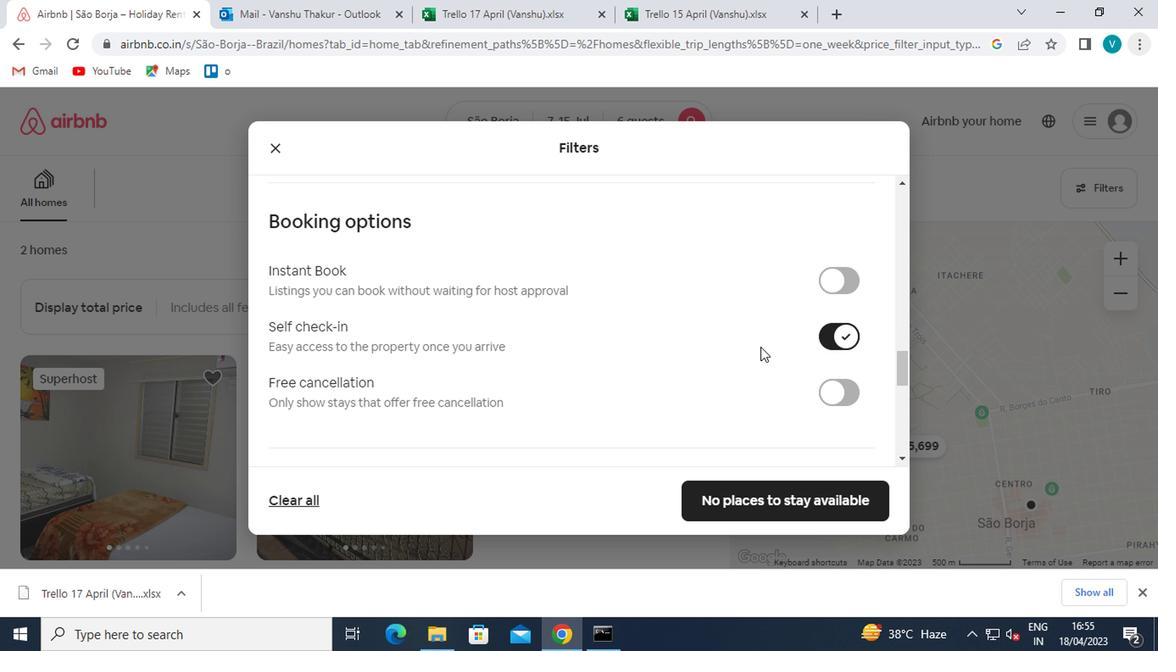 
Action: Mouse moved to (729, 365)
Screenshot: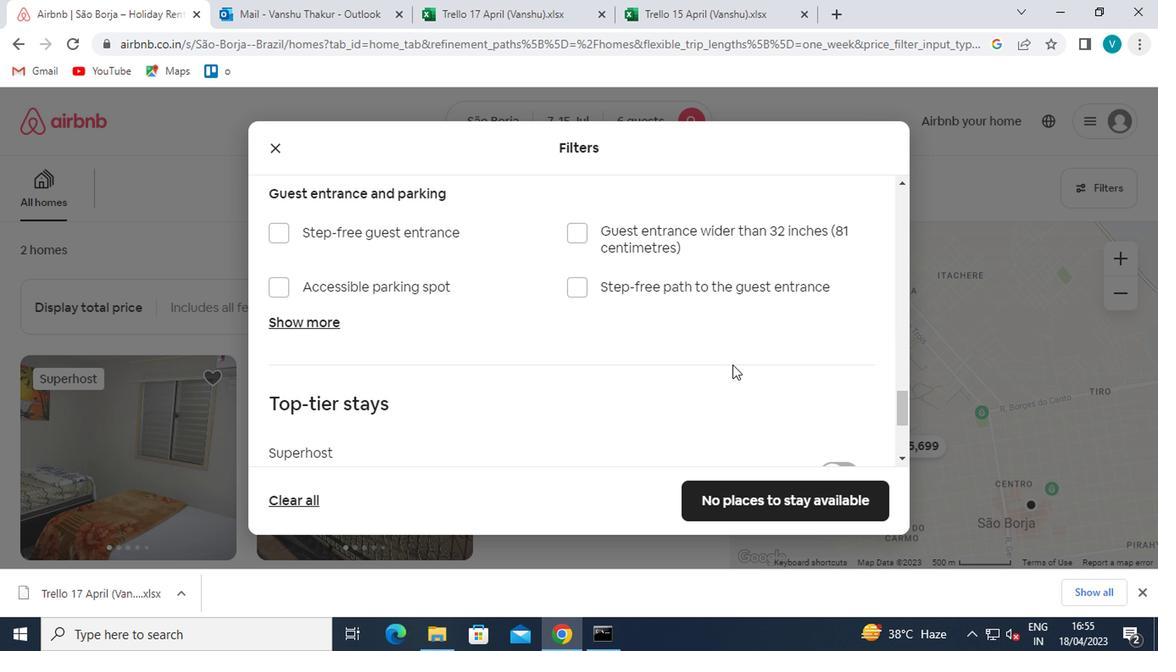 
Action: Mouse scrolled (729, 364) with delta (0, -1)
Screenshot: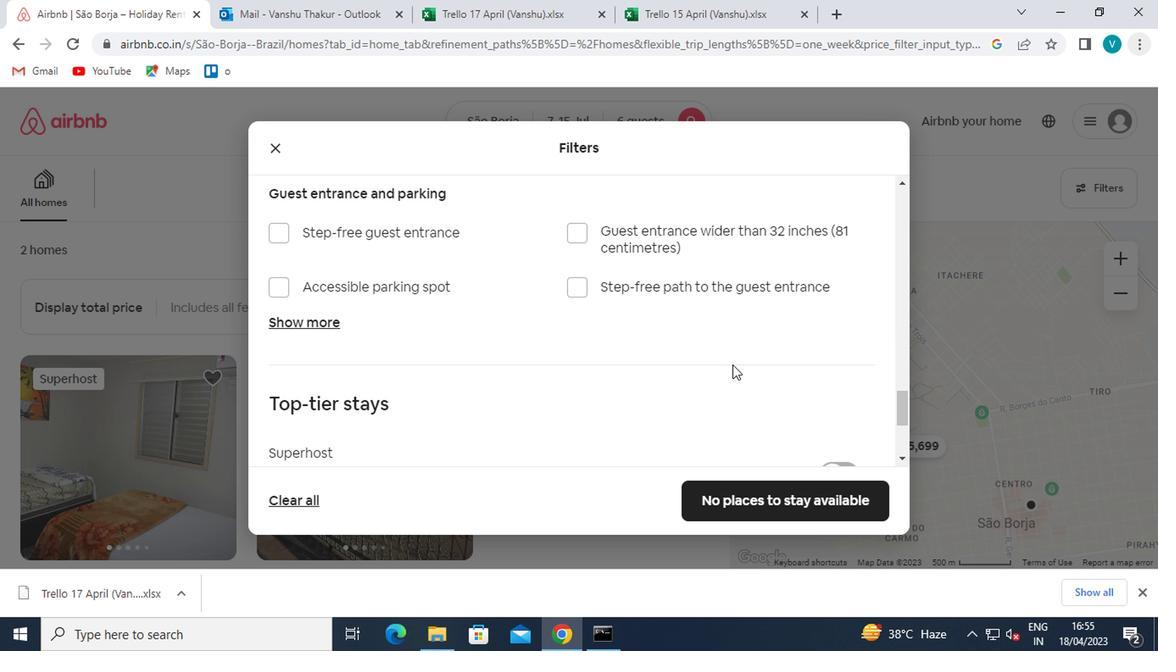 
Action: Mouse scrolled (729, 364) with delta (0, -1)
Screenshot: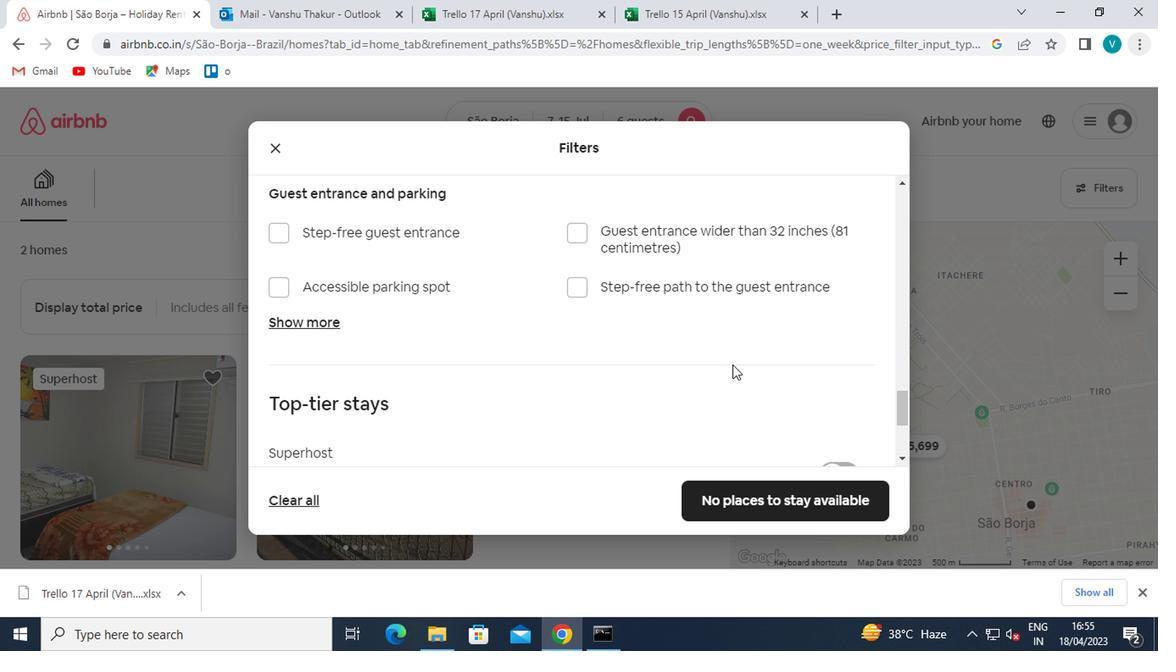 
Action: Mouse scrolled (729, 364) with delta (0, -1)
Screenshot: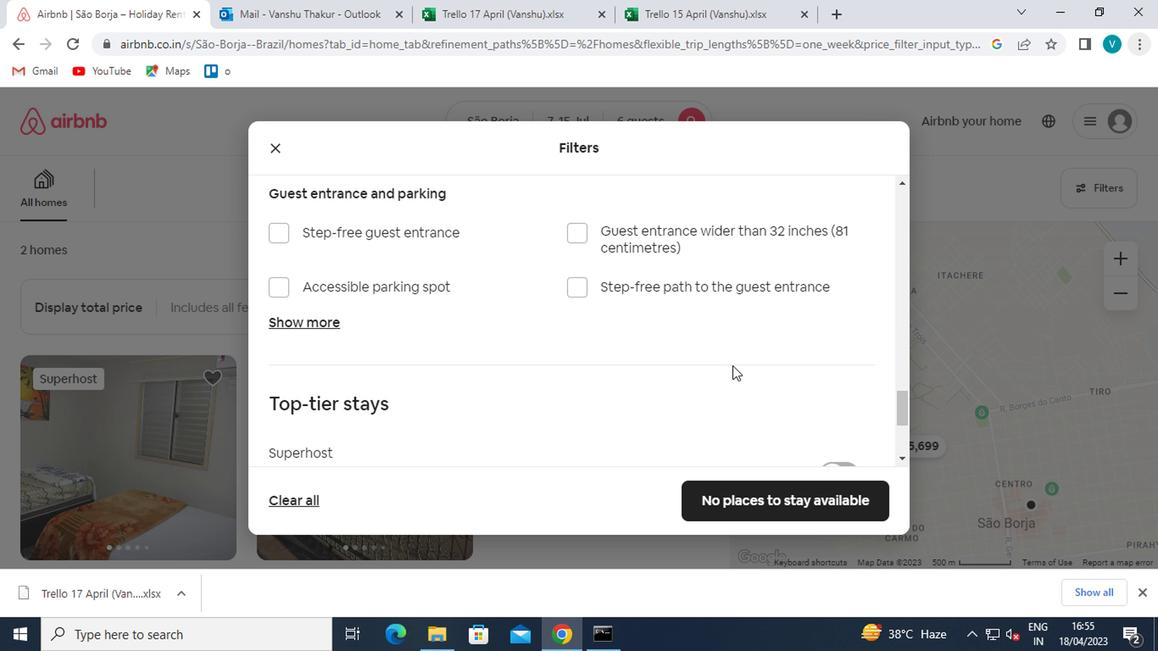 
Action: Mouse scrolled (729, 364) with delta (0, -1)
Screenshot: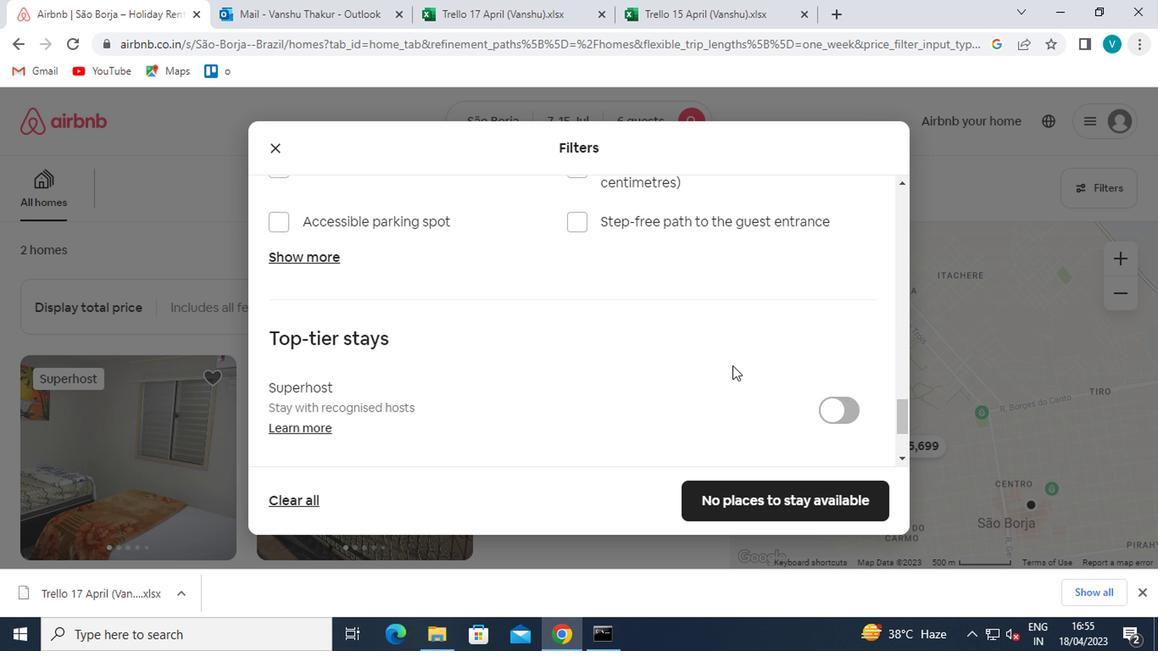 
Action: Mouse moved to (740, 496)
Screenshot: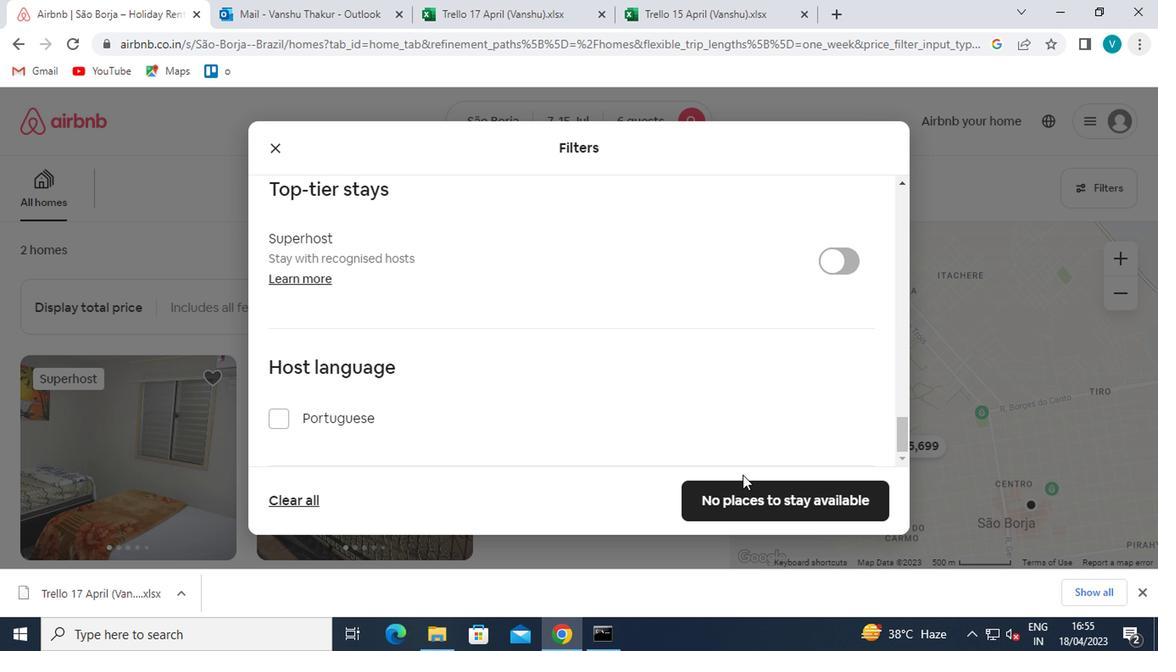 
Action: Mouse pressed left at (740, 496)
Screenshot: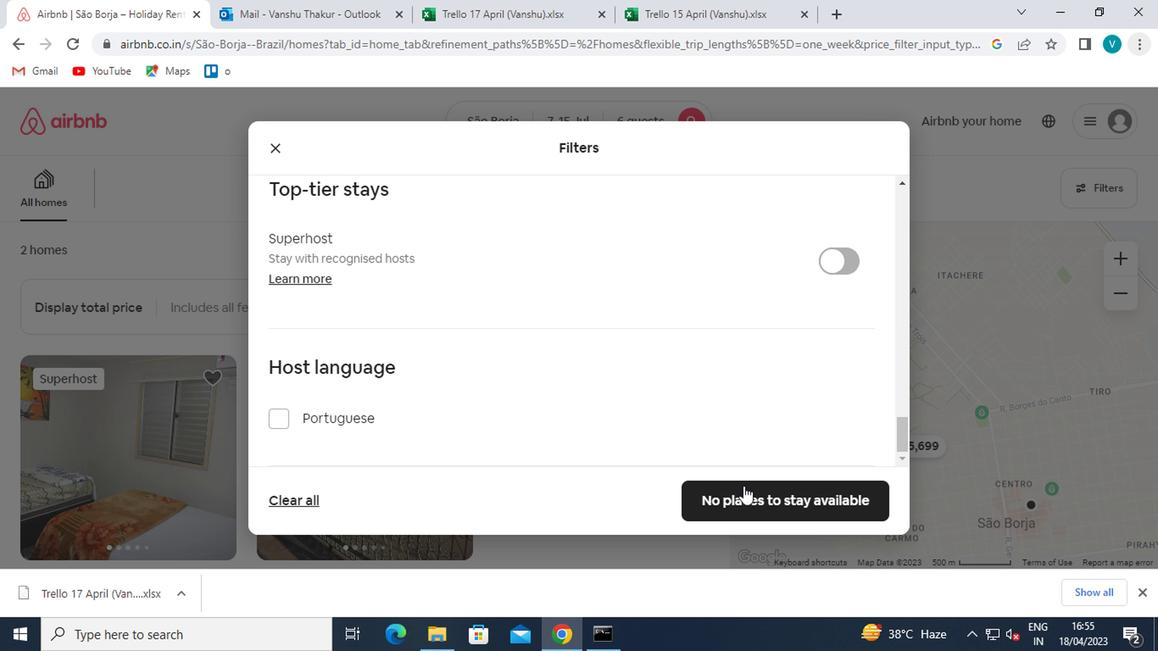 
Action: Mouse moved to (743, 497)
Screenshot: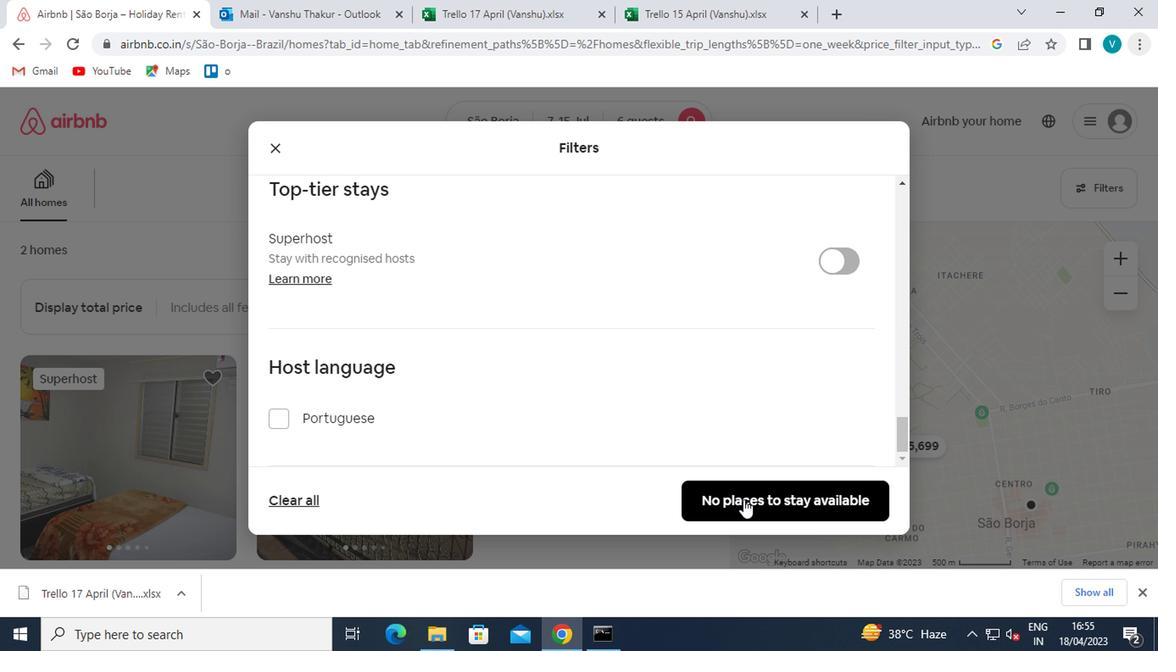 
